 Task: Create Welcome message for coming Inmate activities for PrisonConnect Pro application.
Action: Mouse moved to (22, 82)
Screenshot: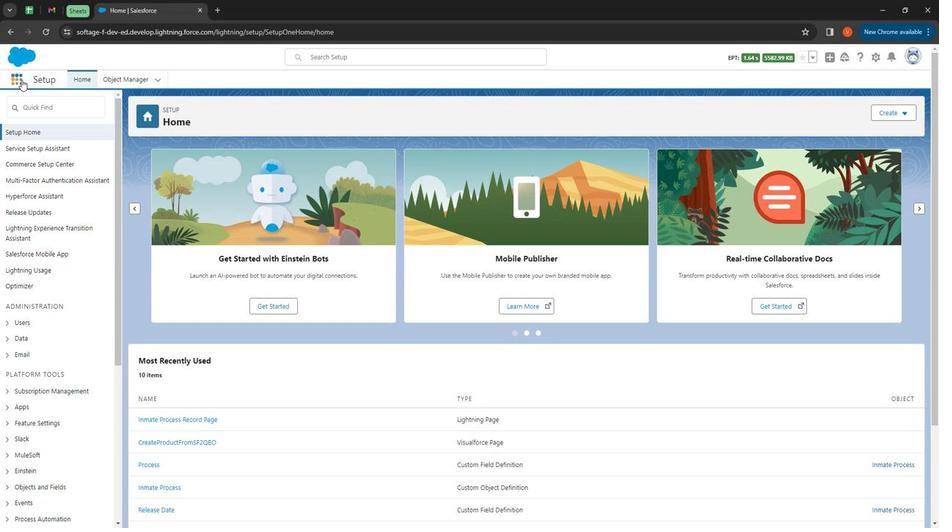 
Action: Mouse pressed left at (22, 82)
Screenshot: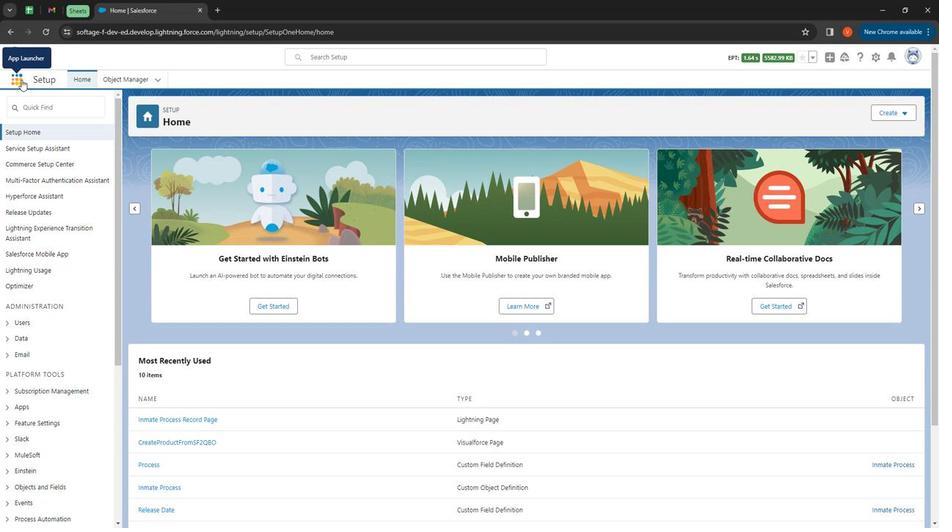 
Action: Mouse moved to (29, 253)
Screenshot: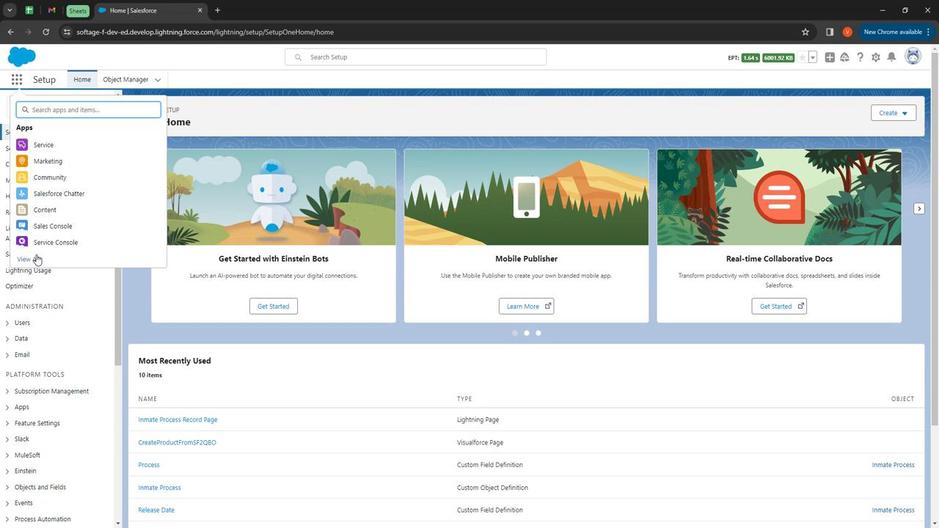 
Action: Mouse pressed left at (29, 253)
Screenshot: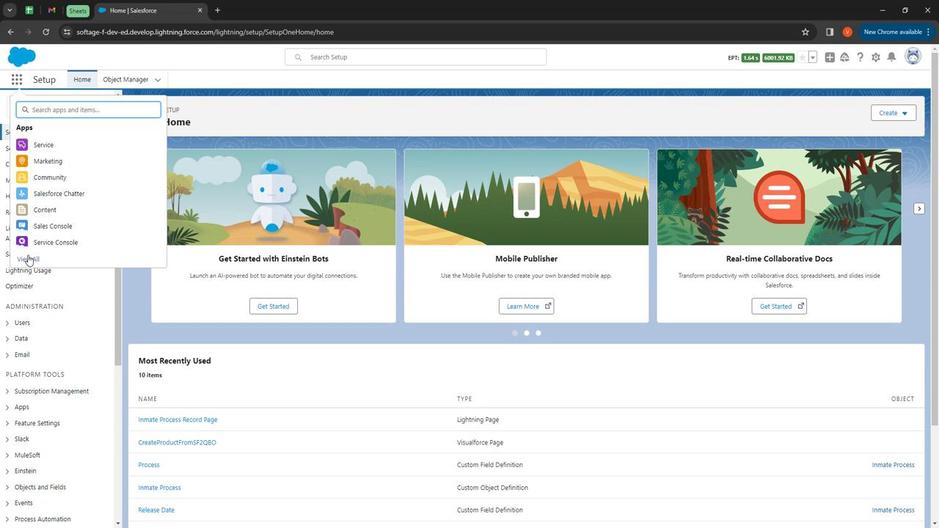 
Action: Mouse moved to (432, 267)
Screenshot: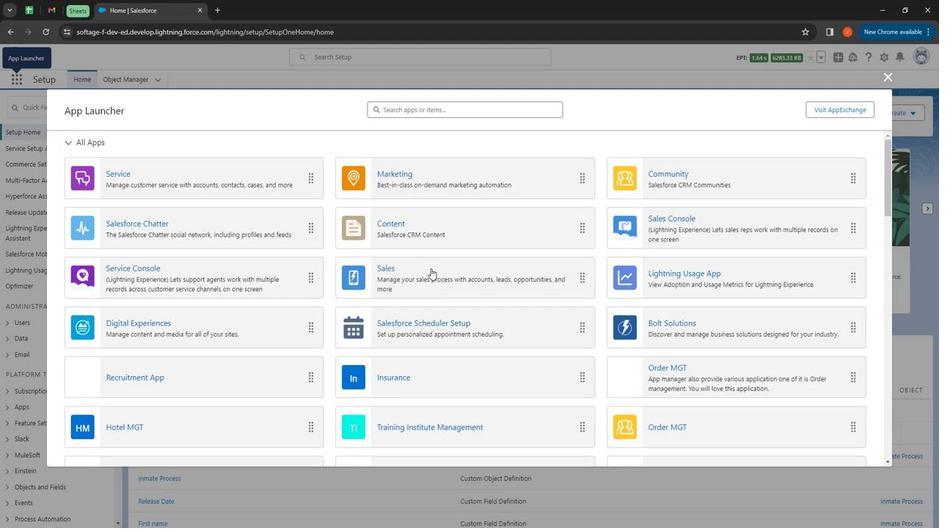
Action: Mouse scrolled (432, 266) with delta (0, 0)
Screenshot: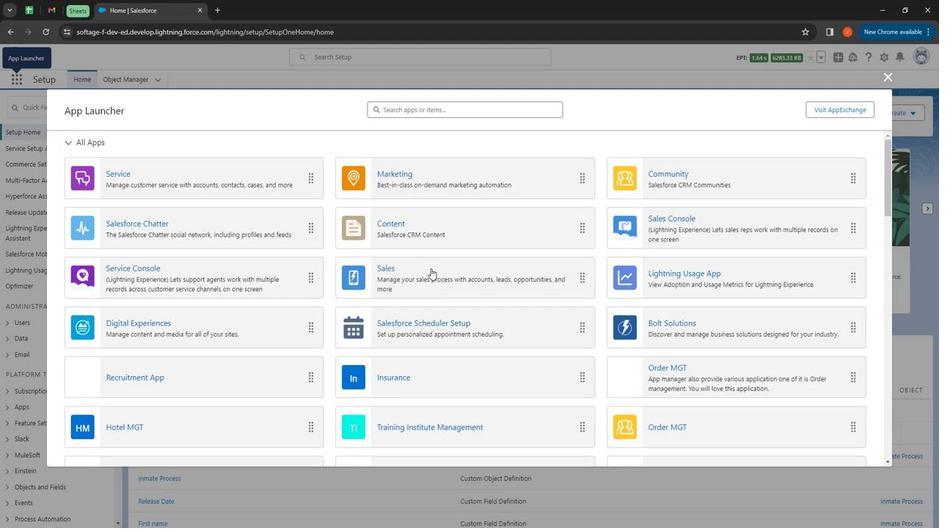 
Action: Mouse scrolled (432, 266) with delta (0, 0)
Screenshot: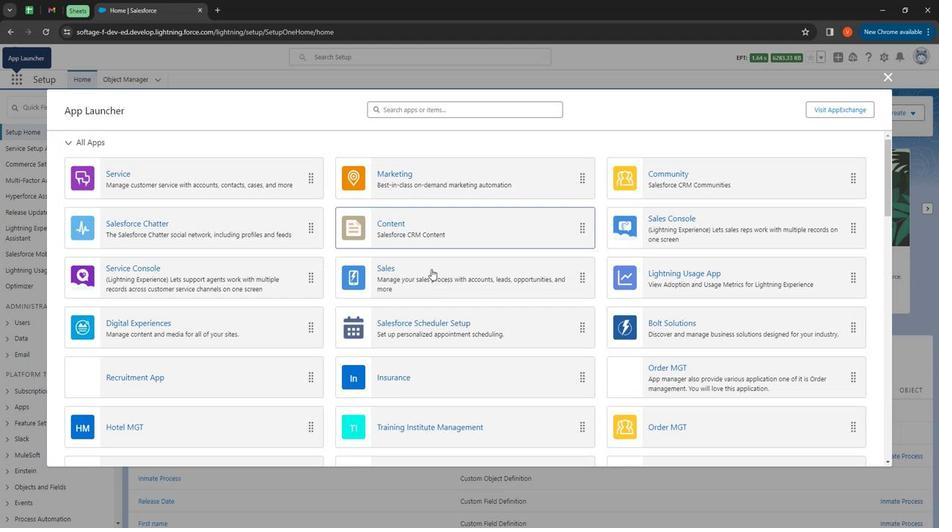 
Action: Mouse scrolled (432, 266) with delta (0, 0)
Screenshot: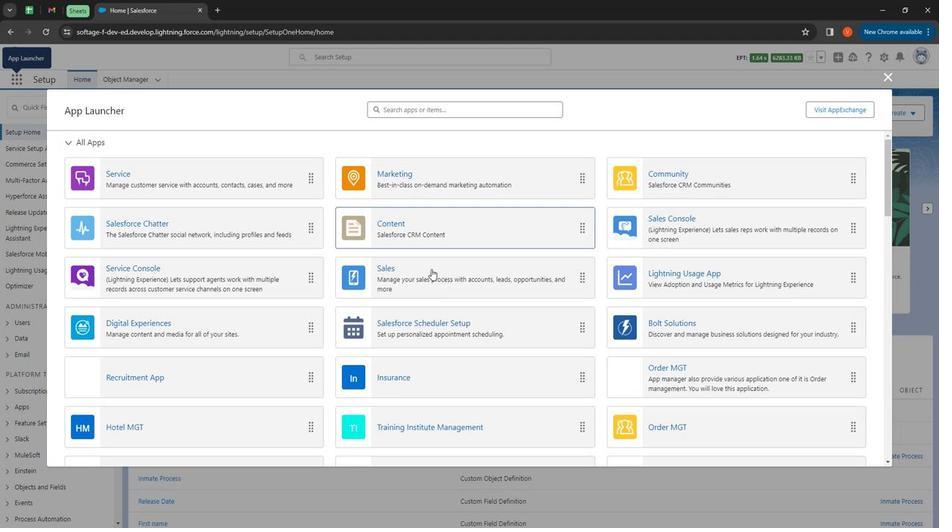 
Action: Mouse moved to (433, 268)
Screenshot: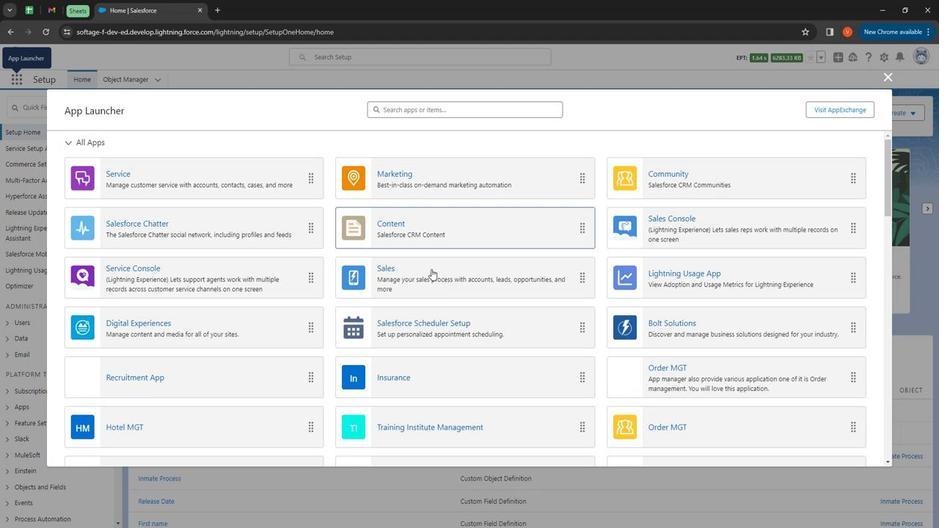 
Action: Mouse scrolled (433, 267) with delta (0, 0)
Screenshot: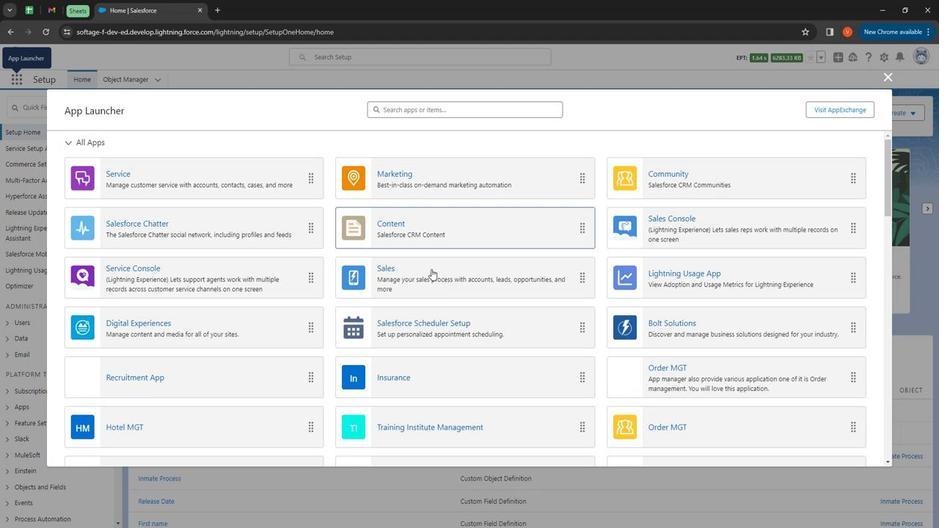 
Action: Mouse moved to (424, 367)
Screenshot: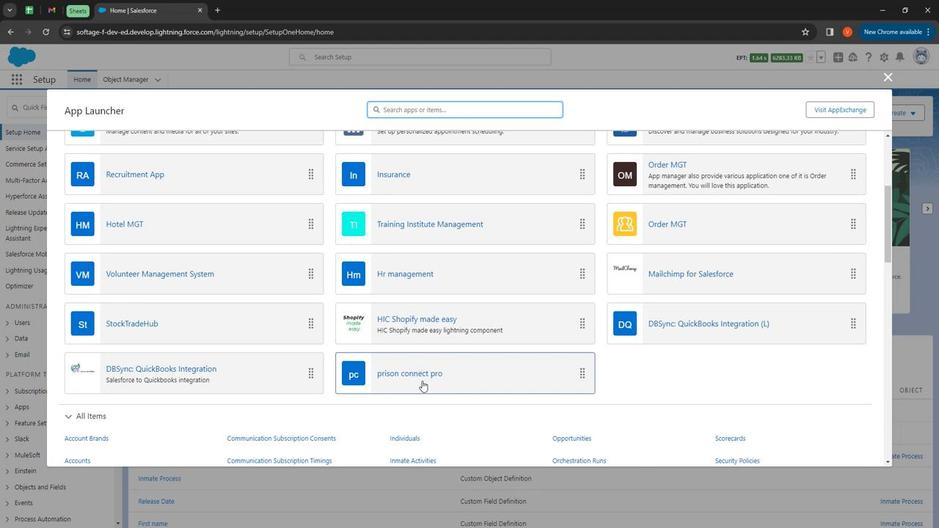 
Action: Mouse pressed left at (424, 367)
Screenshot: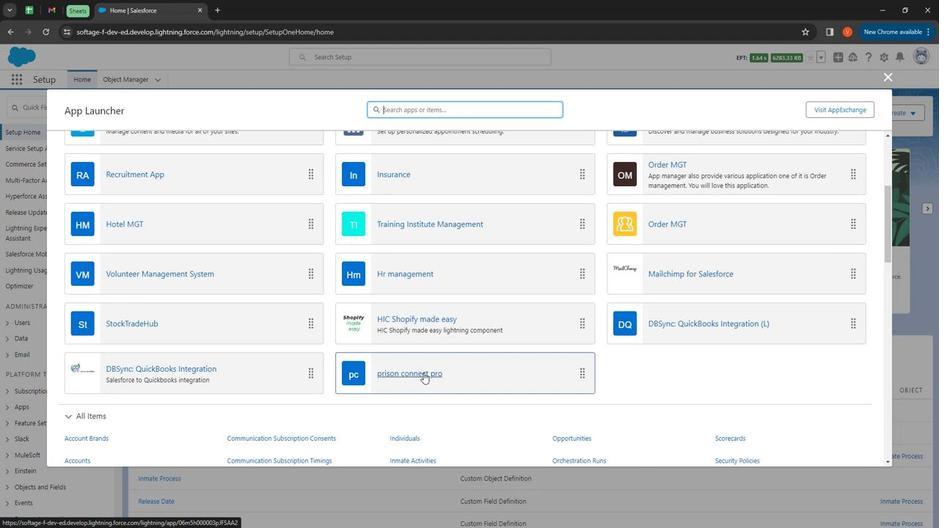 
Action: Mouse moved to (179, 80)
Screenshot: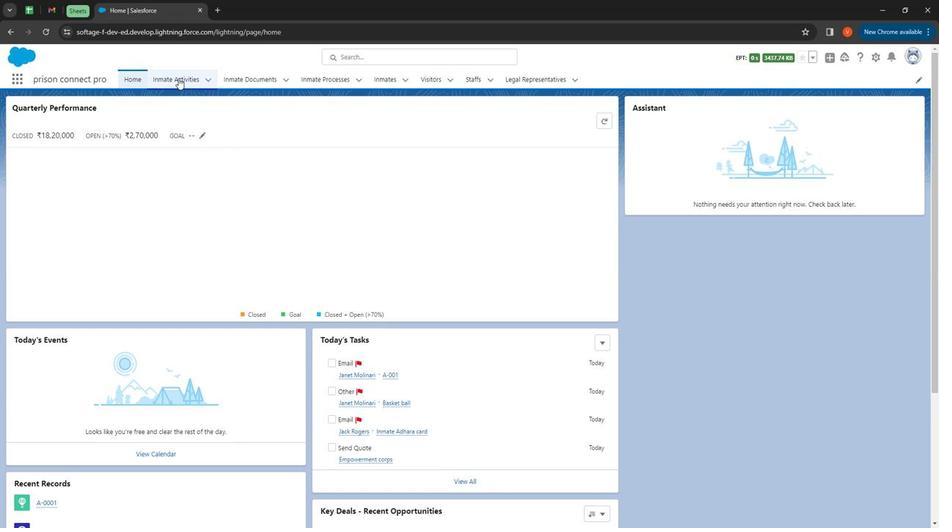 
Action: Mouse pressed left at (179, 80)
Screenshot: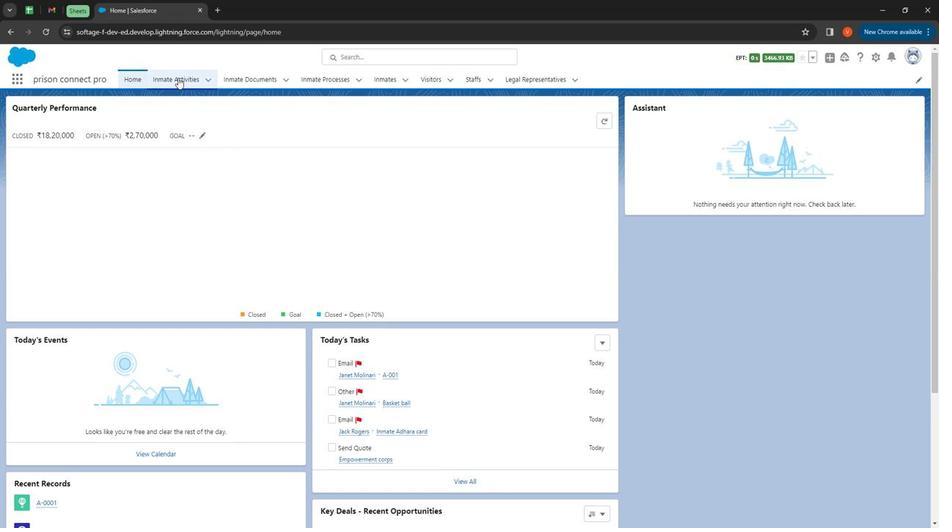 
Action: Mouse moved to (886, 61)
Screenshot: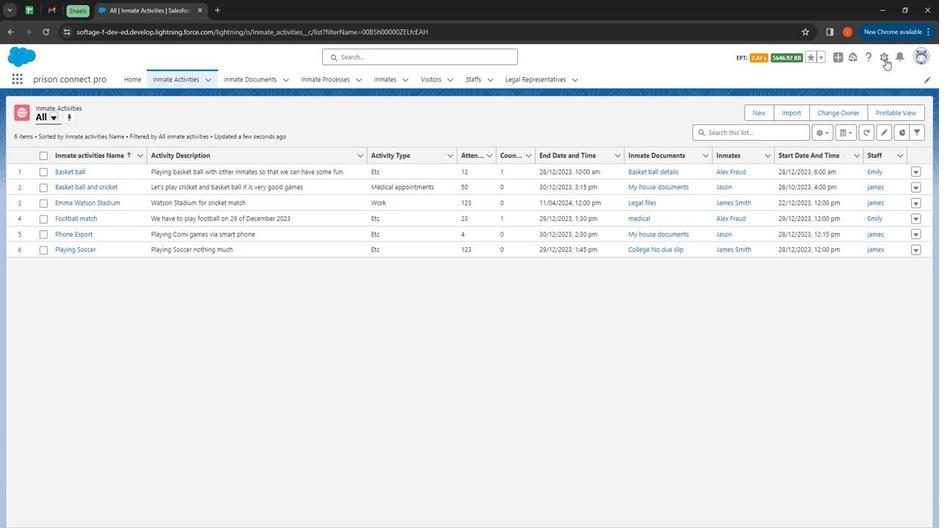 
Action: Mouse pressed left at (886, 61)
Screenshot: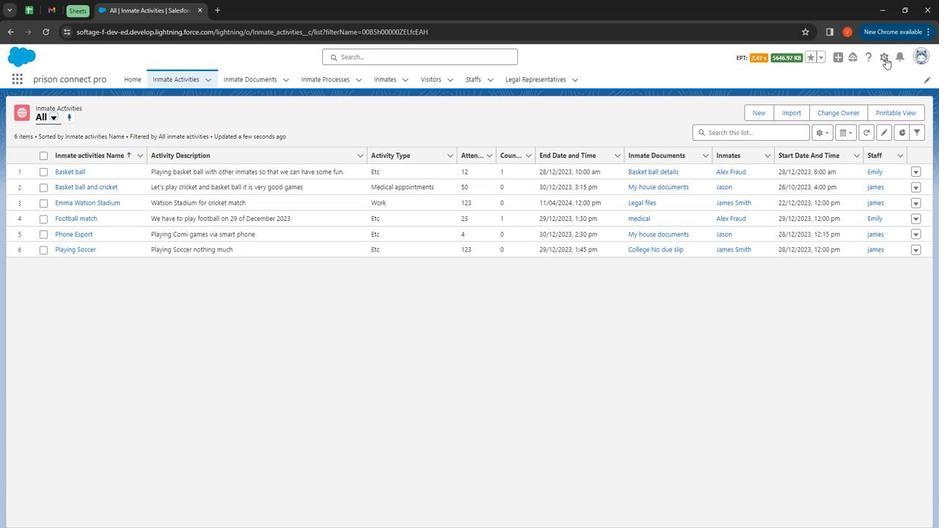 
Action: Mouse moved to (433, 287)
Screenshot: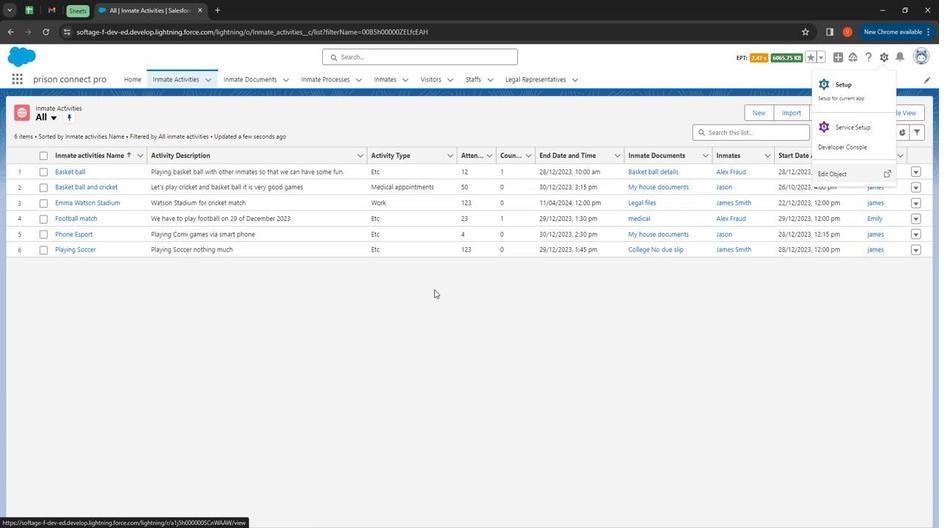 
Action: Mouse pressed left at (433, 287)
Screenshot: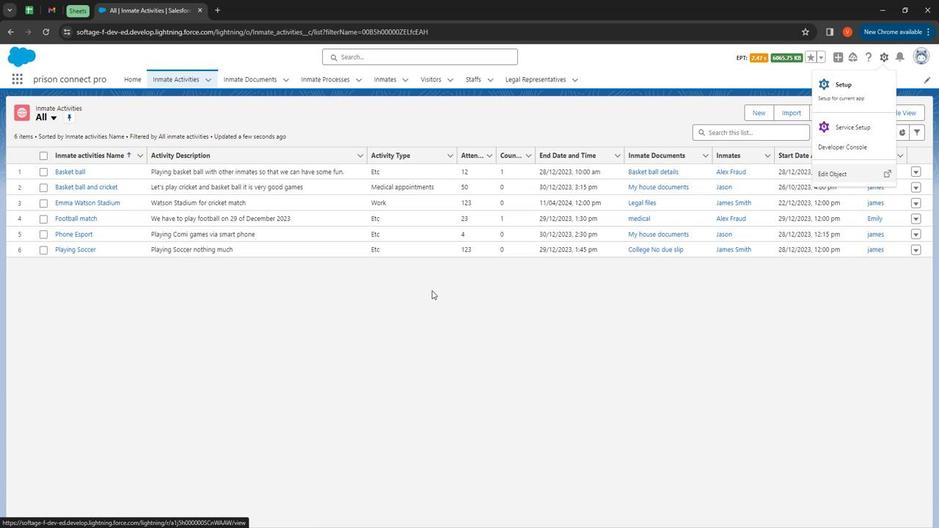 
Action: Mouse moved to (74, 174)
Screenshot: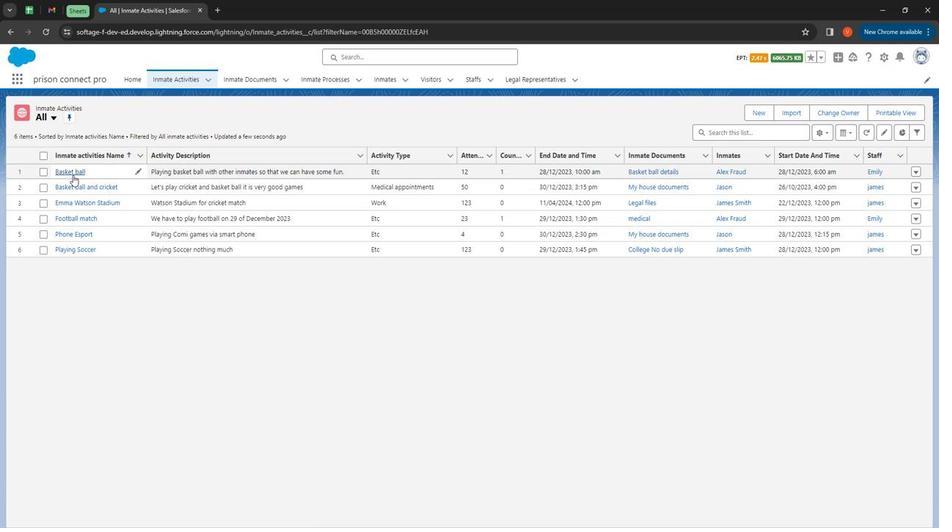 
Action: Mouse pressed left at (74, 174)
Screenshot: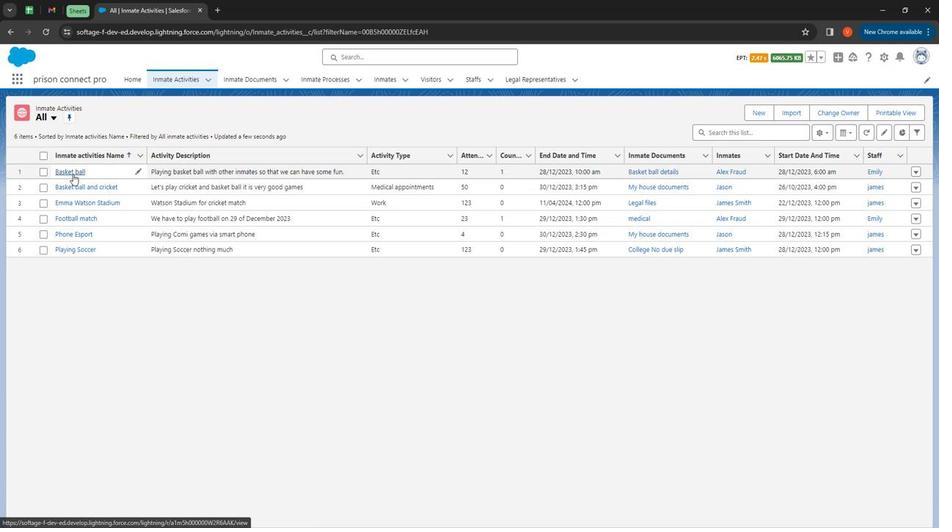 
Action: Mouse moved to (882, 59)
Screenshot: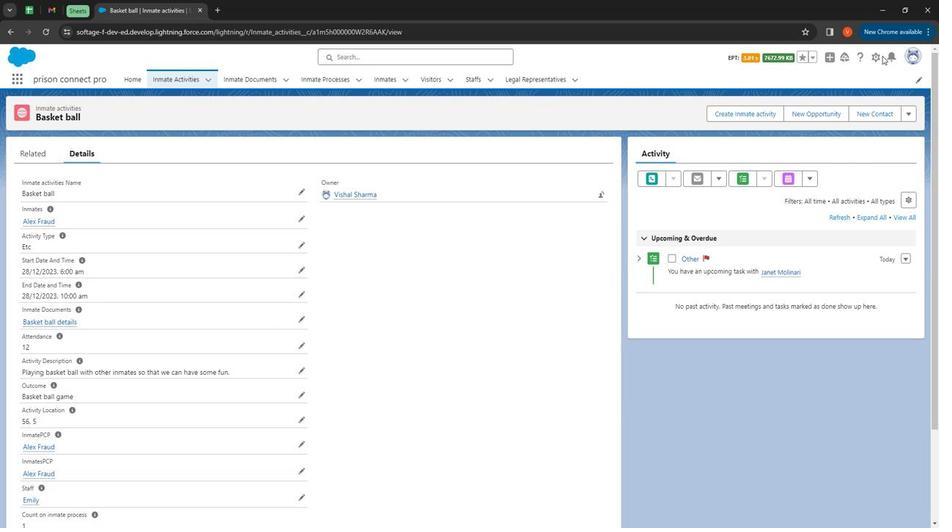 
Action: Mouse pressed left at (882, 59)
Screenshot: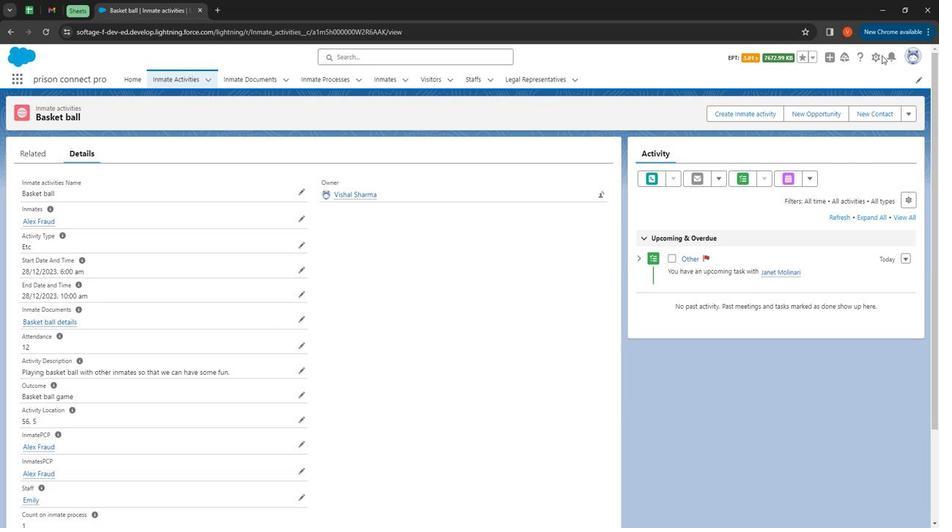 
Action: Mouse moved to (880, 59)
Screenshot: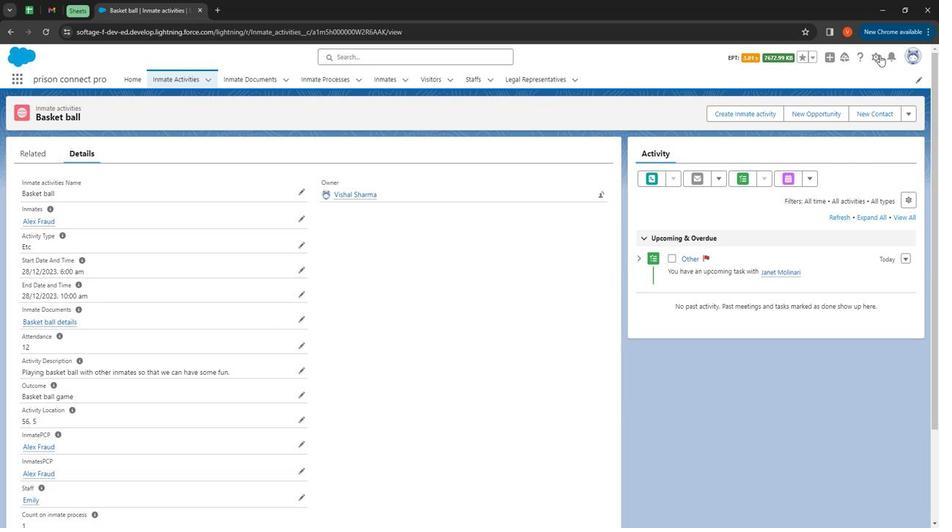 
Action: Mouse pressed left at (880, 59)
Screenshot: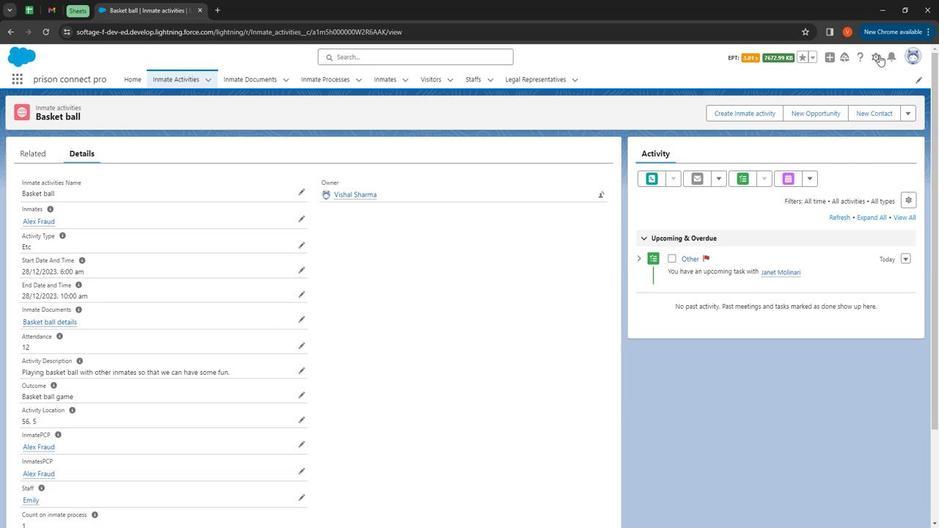 
Action: Mouse moved to (838, 173)
Screenshot: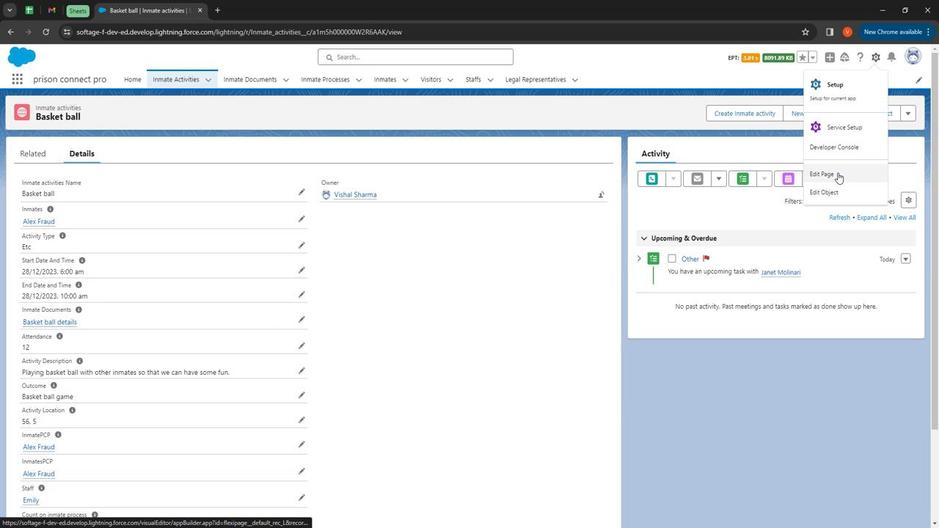 
Action: Mouse pressed left at (838, 173)
Screenshot: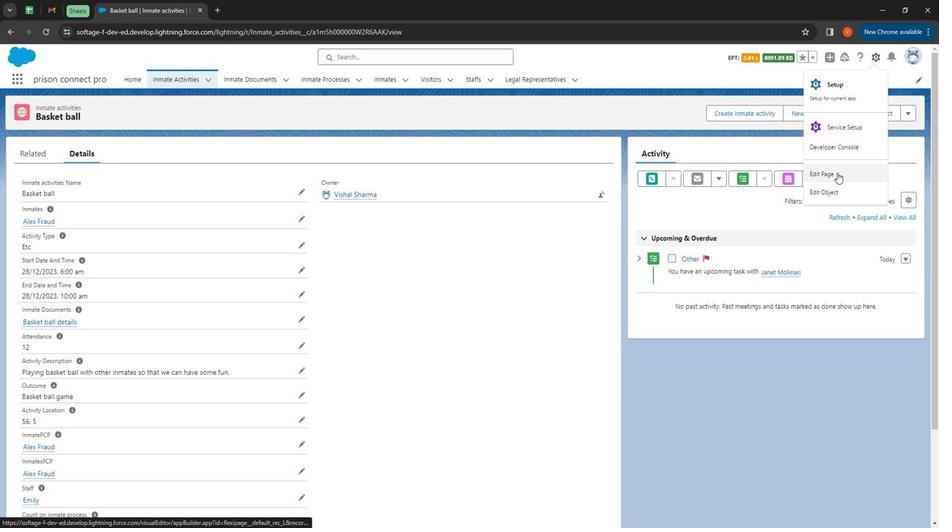 
Action: Mouse moved to (63, 136)
Screenshot: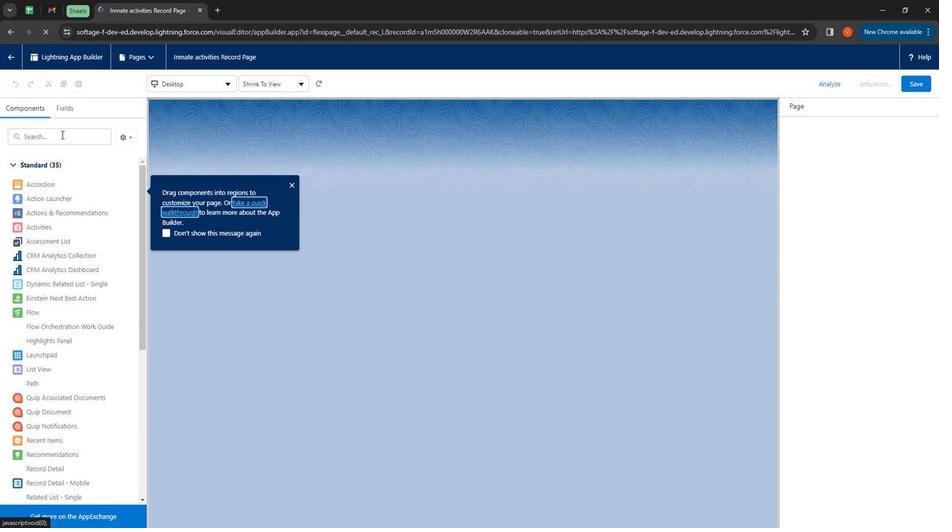 
Action: Mouse pressed left at (63, 136)
Screenshot: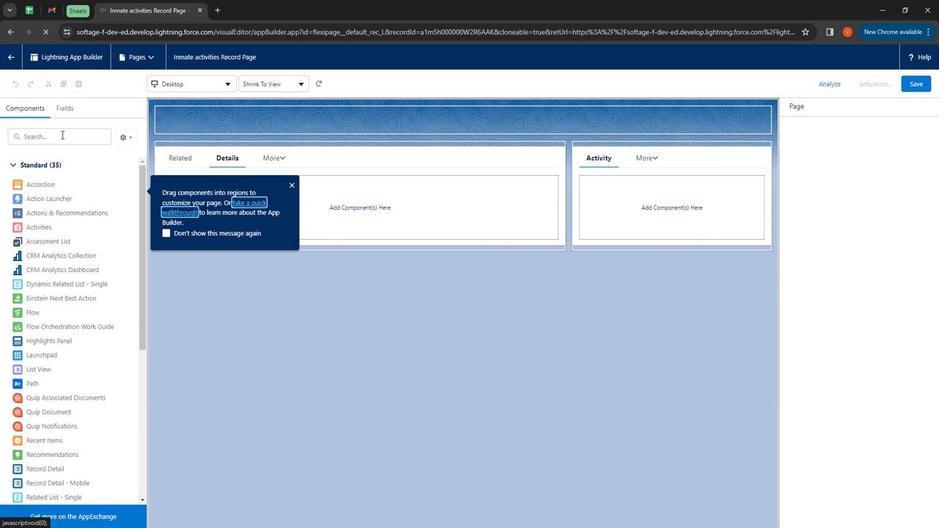 
Action: Mouse moved to (71, 139)
Screenshot: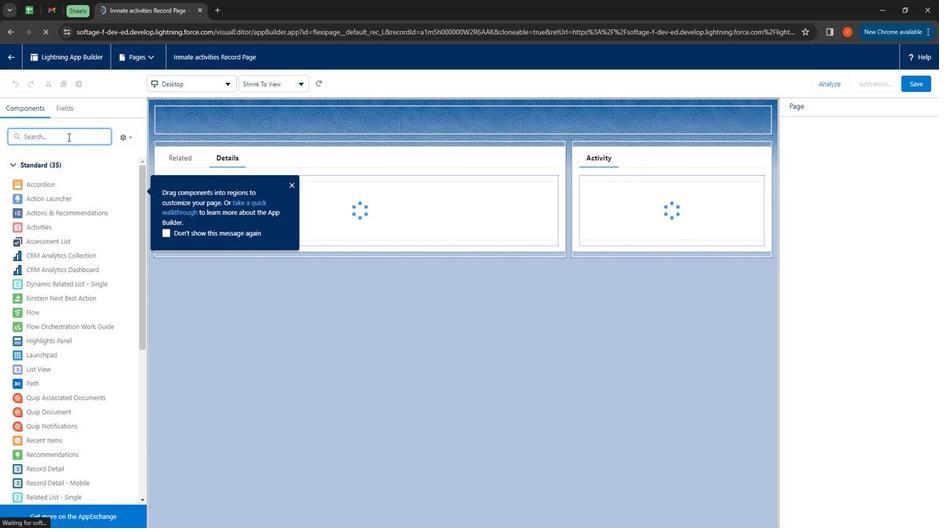 
Action: Key pressed rich<Key.space>tex
Screenshot: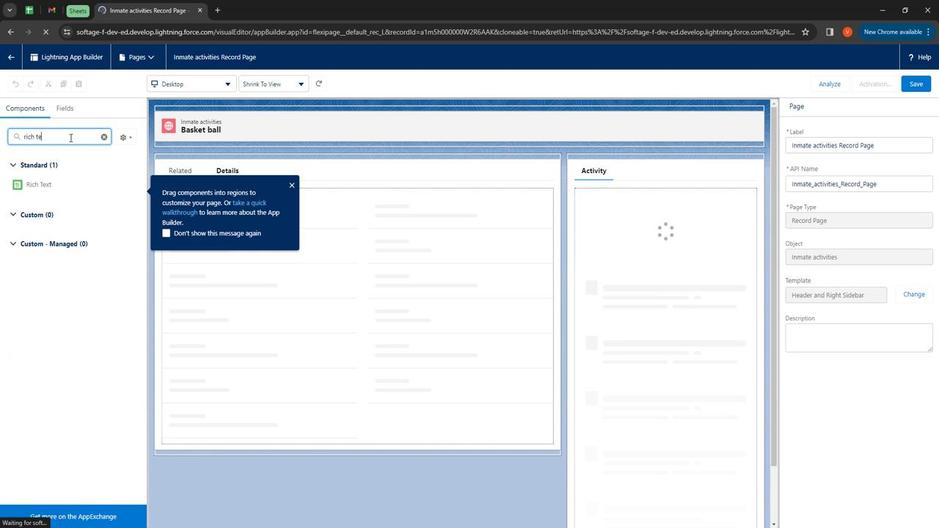 
Action: Mouse moved to (30, 185)
Screenshot: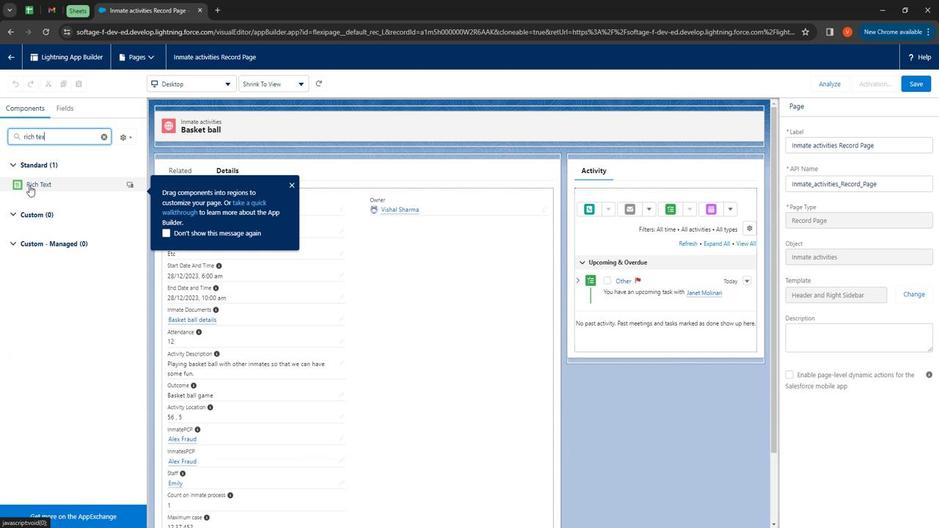 
Action: Mouse pressed left at (30, 185)
Screenshot: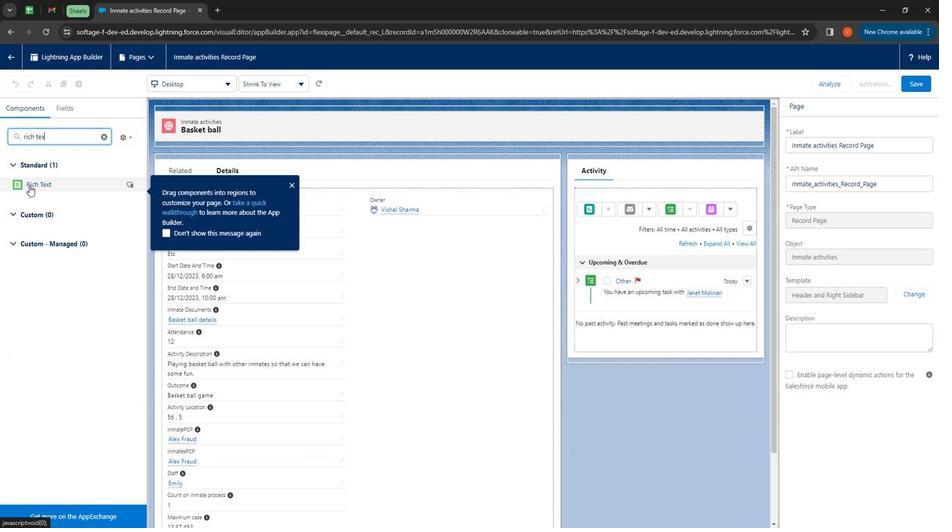 
Action: Mouse moved to (30, 186)
Screenshot: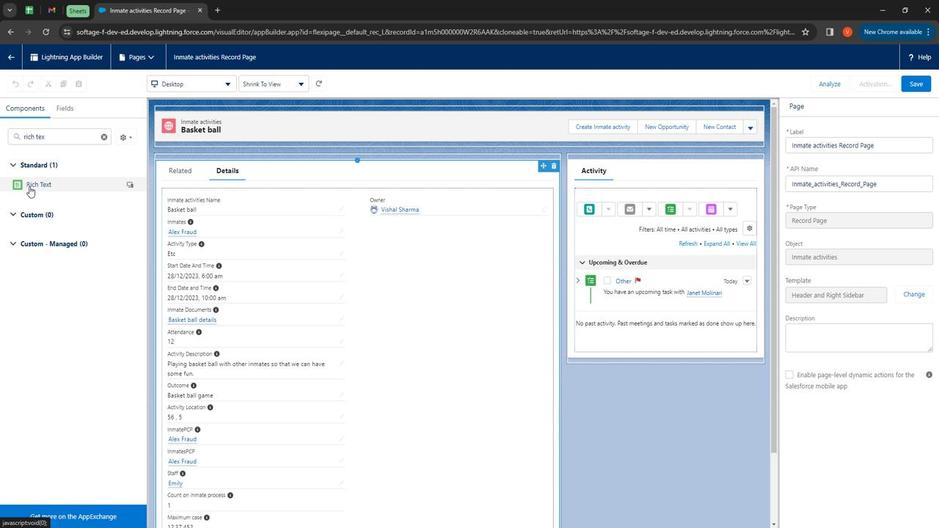 
Action: Mouse pressed left at (30, 186)
Screenshot: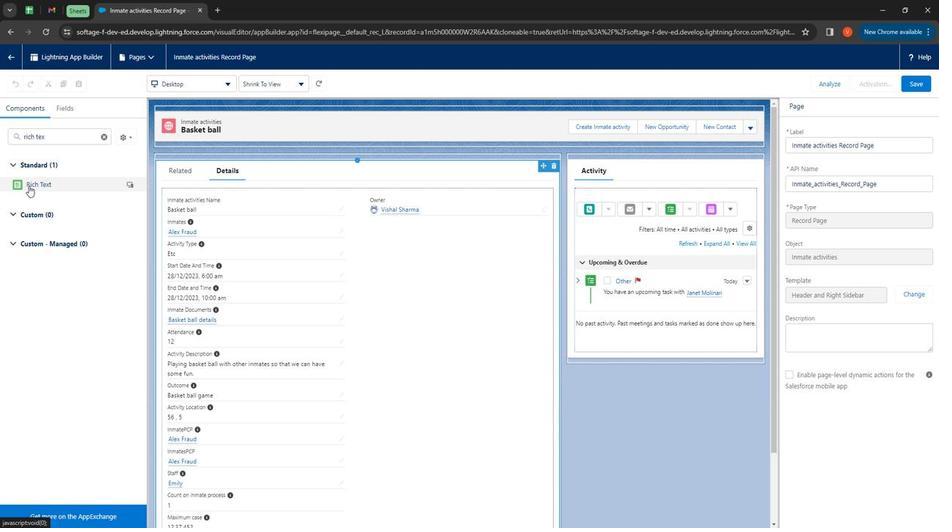 
Action: Mouse moved to (826, 223)
Screenshot: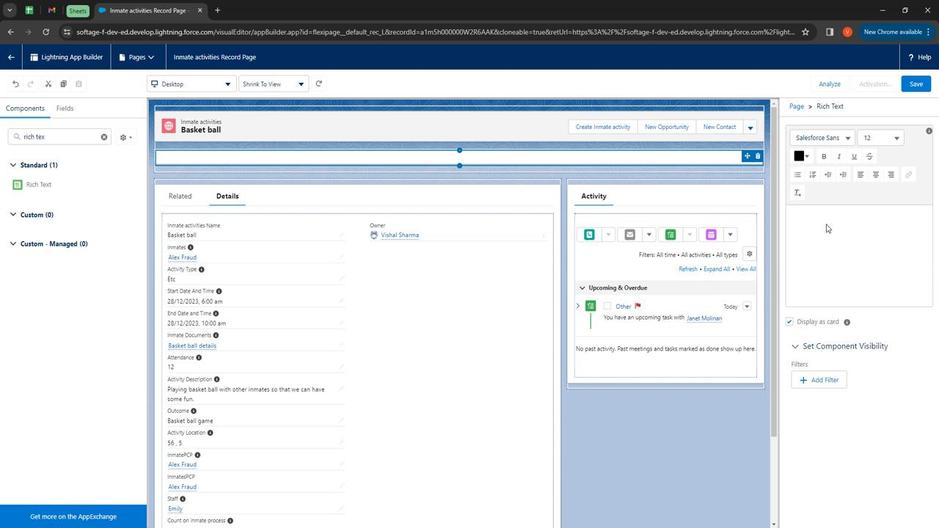 
Action: Mouse pressed left at (826, 223)
Screenshot: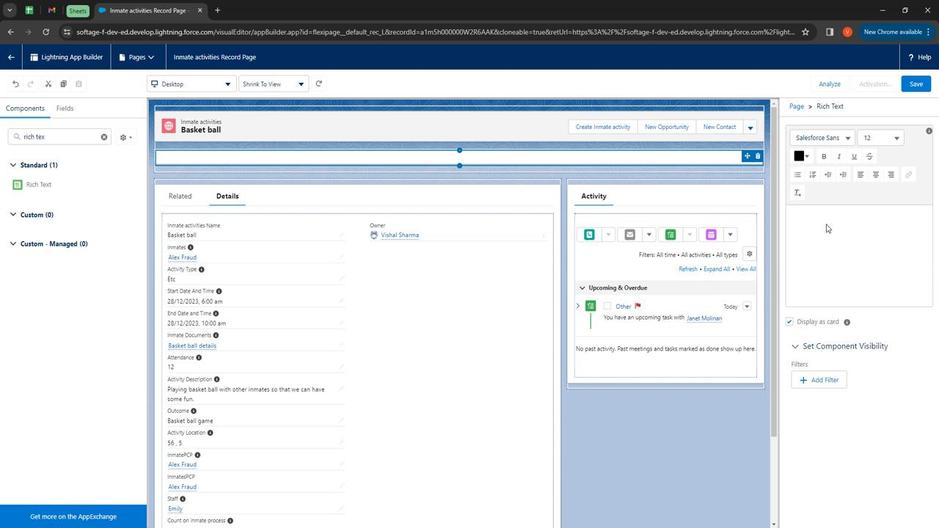 
Action: Mouse moved to (836, 179)
Screenshot: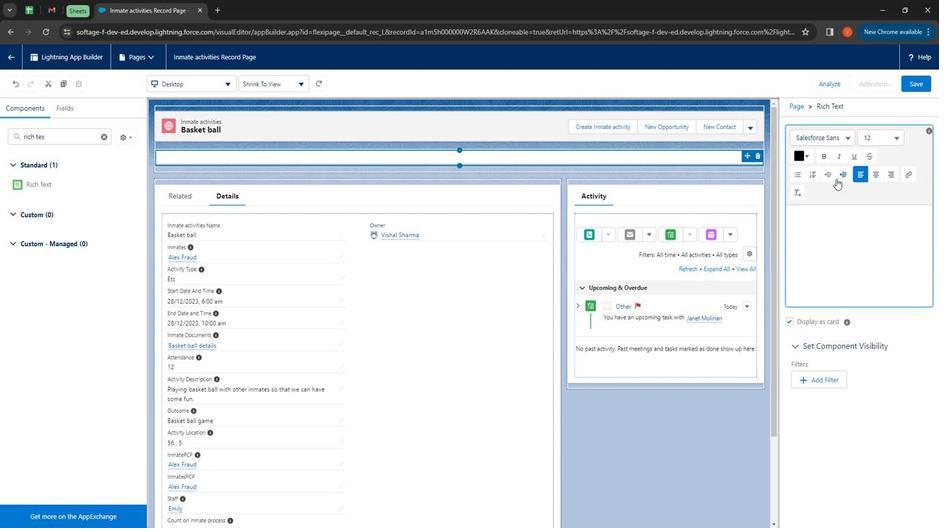 
Action: Key pressed <Key.shift><Key.shift><Key.shift><Key.shift>Welcome<Key.space>to<Key.space><Key.shift><Key.shift><Key.shift><Key.shift><Key.shift><Key.shift><Key.shift><Key.shift><Key.shift><Key.shift><Key.shift><Key.shift><Key.shift><Key.shift>Prision<Key.shift><Key.space>Connect<Key.space><Key.shift><Key.shift>Pro
Screenshot: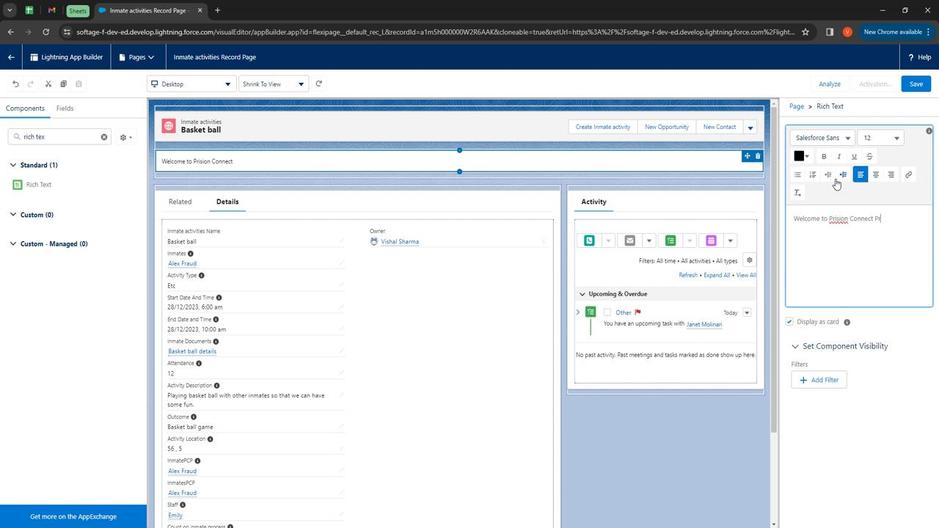 
Action: Mouse moved to (843, 218)
Screenshot: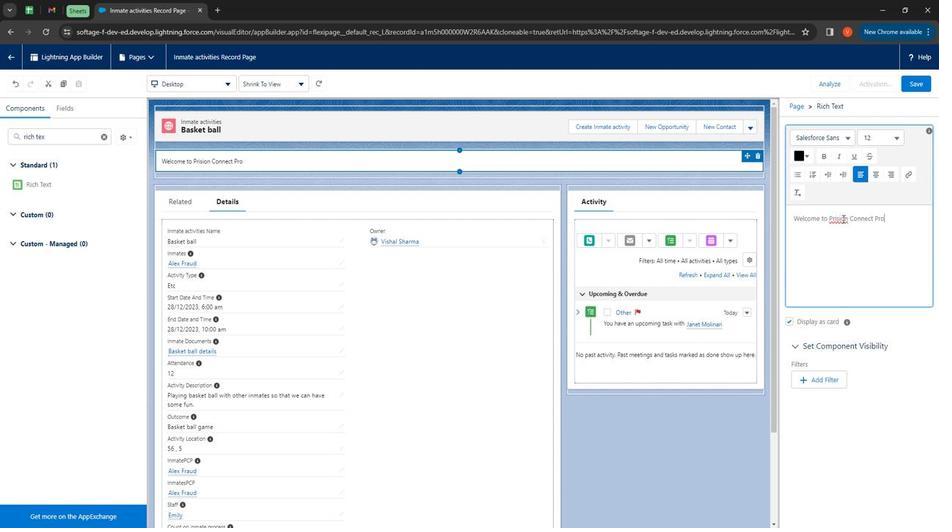 
Action: Mouse pressed right at (843, 218)
Screenshot: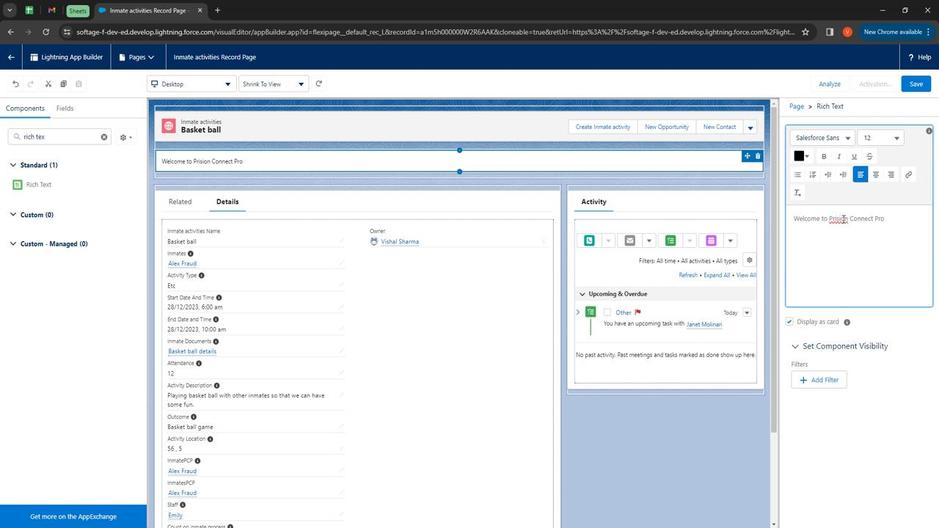 
Action: Mouse moved to (759, 233)
Screenshot: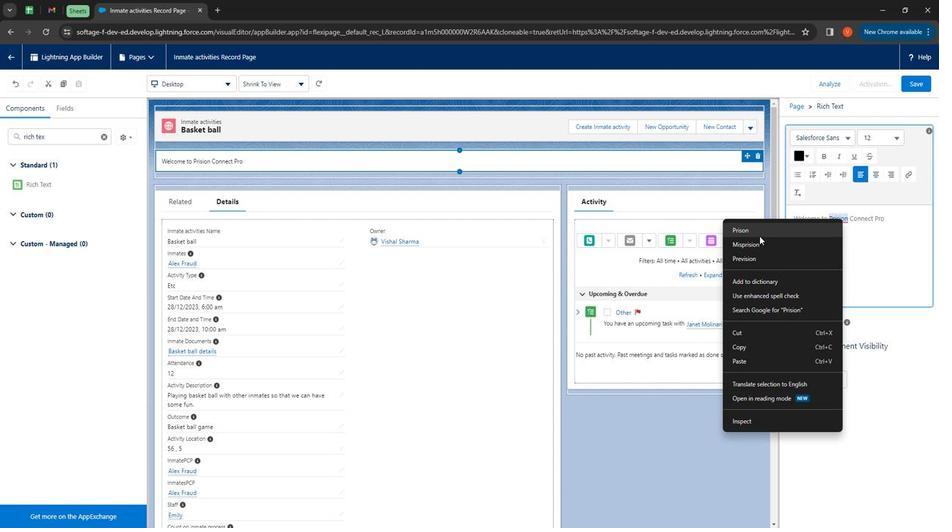 
Action: Mouse pressed left at (759, 233)
Screenshot: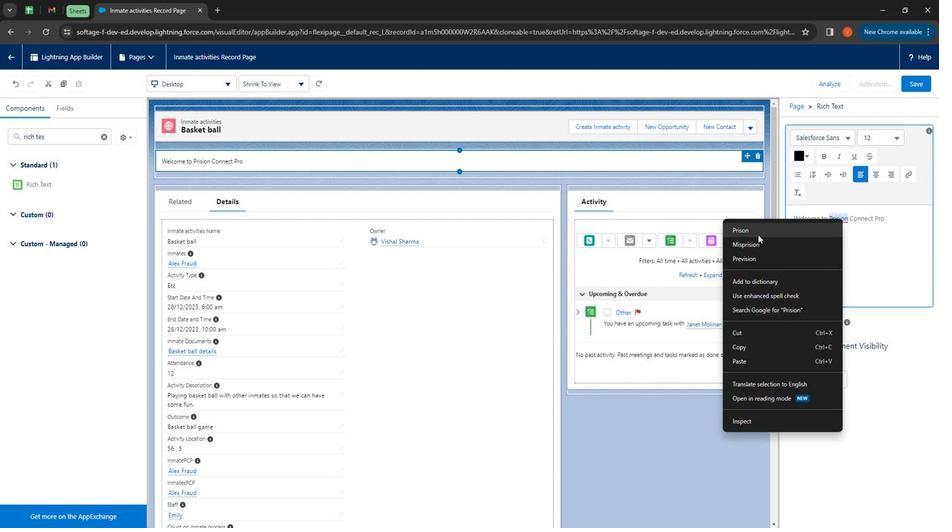 
Action: Mouse moved to (888, 215)
Screenshot: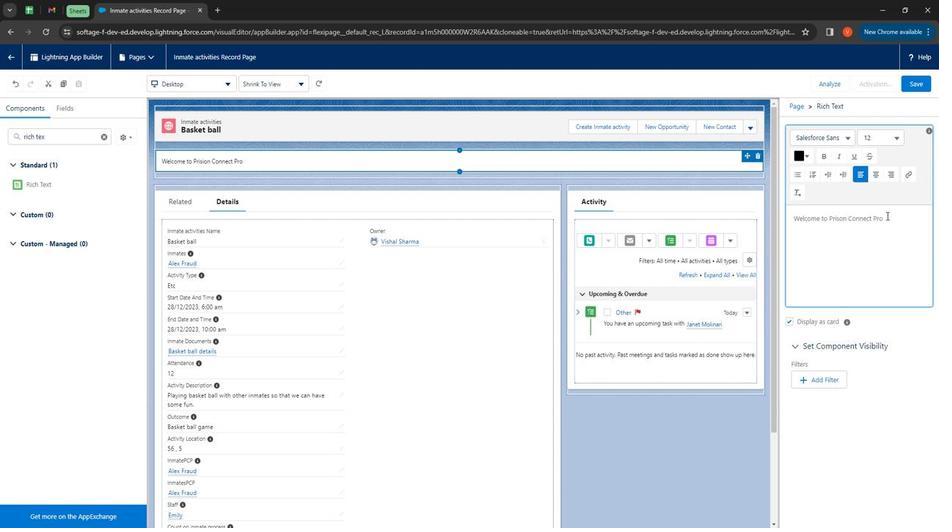 
Action: Mouse pressed left at (888, 215)
Screenshot: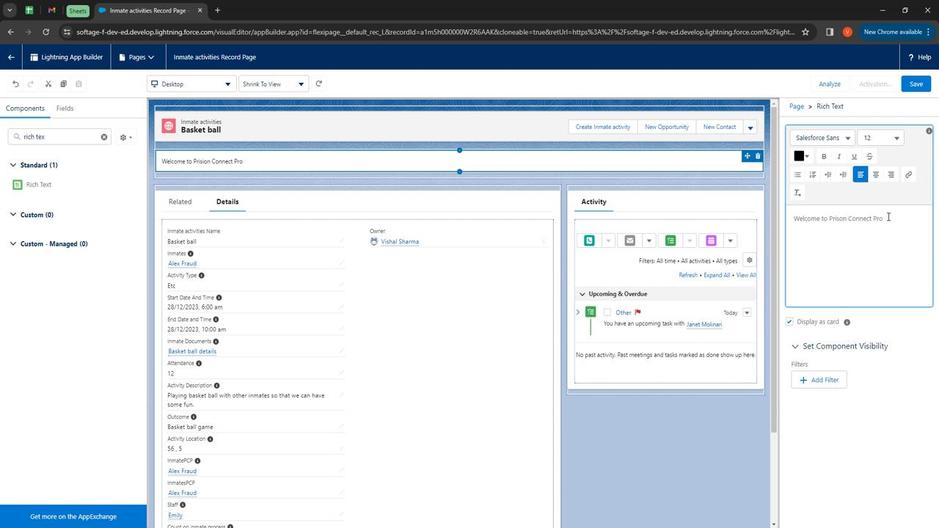 
Action: Mouse moved to (885, 215)
Screenshot: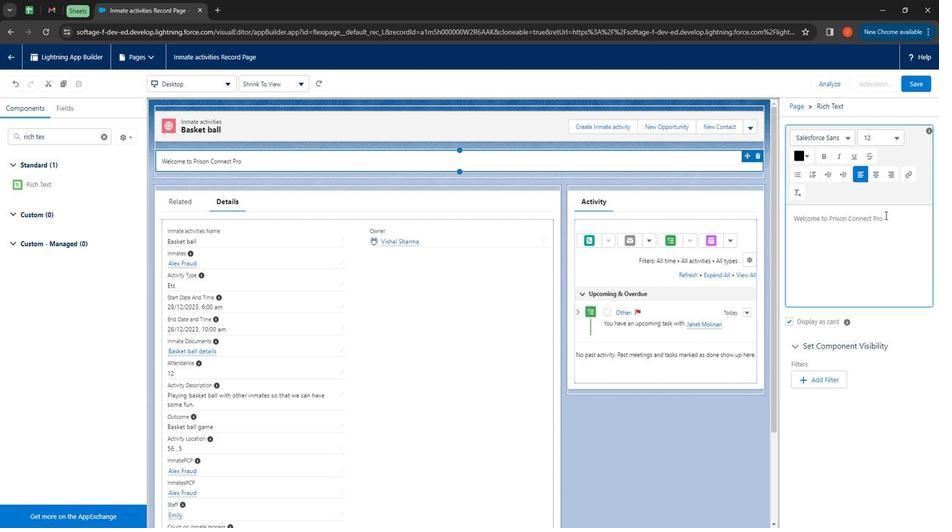 
Action: Key pressed <Key.enter><Key.shift>Dear<Key.space><Key.shift><Key.shift><Key.shift><Key.shift><Key.shift><Key.shift><Key.shift><Key.shift><Key.shift><Key.shift><Key.shift><Key.shift><Key.shift><Key.shift><Key.shift><Key.shift><Key.shift><Key.shift><Key.shift>Inmate<Key.space><Key.enter>we<Key.space>ar<Key.space>e<Key.backspace><Key.backspace>e<Key.space>dedicated<Key.space>to<Key.space>creating<Key.space>a<Key.space>positive<Key.space>and<Key.space>supportive<Key.space>environment<Key.space>for<Key.space>all<Key.space>residents<Key.space>at<Key.space><Key.shift>Prision<Key.space>co<Key.backspace><Key.backspace><Key.backspace><Key.backspace><Key.backspace><Key.backspace>on<Key.space>connect<Key.space>pro<Key.space>application.<Key.space><Key.shift>As<Key.space>part<Key.space>of<Key.space>our<Key.space>commitment<Key.space>to<Key.space>your<Key.space>well<Key.space>being<Key.space>we<Key.space>offer<Key.space>various<Key.space>programs<Key.space>and<Key.space>support<Key.space>initiatives
Screenshot: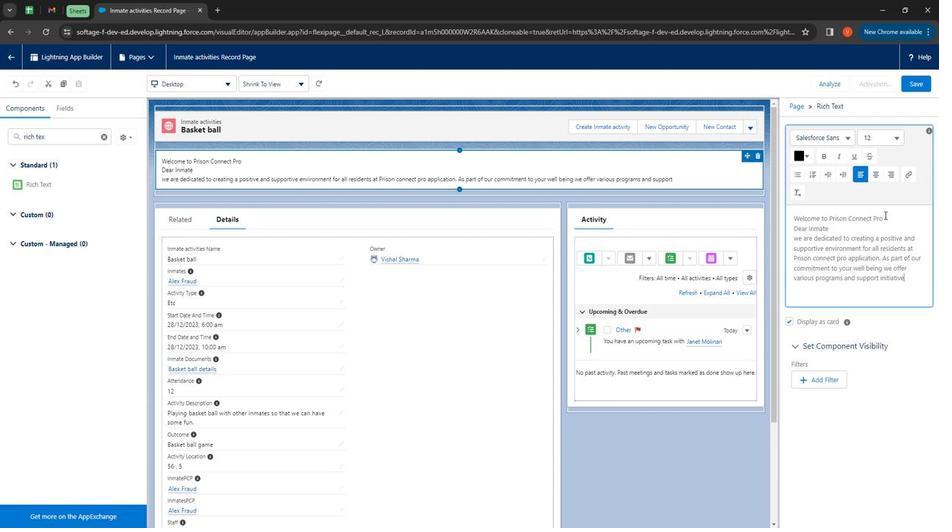 
Action: Mouse moved to (879, 279)
Screenshot: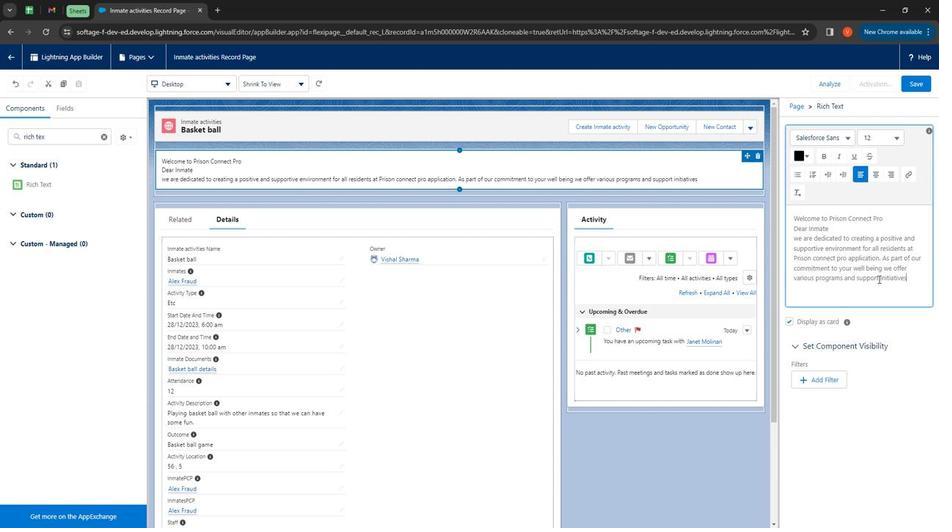 
Action: Key pressed <Key.enter><Key.shift><Key.shift><Key.shift><Key.shift><Key.shift><Key.shift><Key.shift><Key.shift><Key.shift><Key.shift><Key.shift>Reminders<Key.left><Key.left><Key.left><Key.left><Key.left><Key.left><Key.left><Key.left><Key.left><Key.enter><Key.up><Key.down><Key.right><Key.right><Key.right><Key.right><Key.right><Key.right><Key.right><Key.right><Key.right>
Screenshot: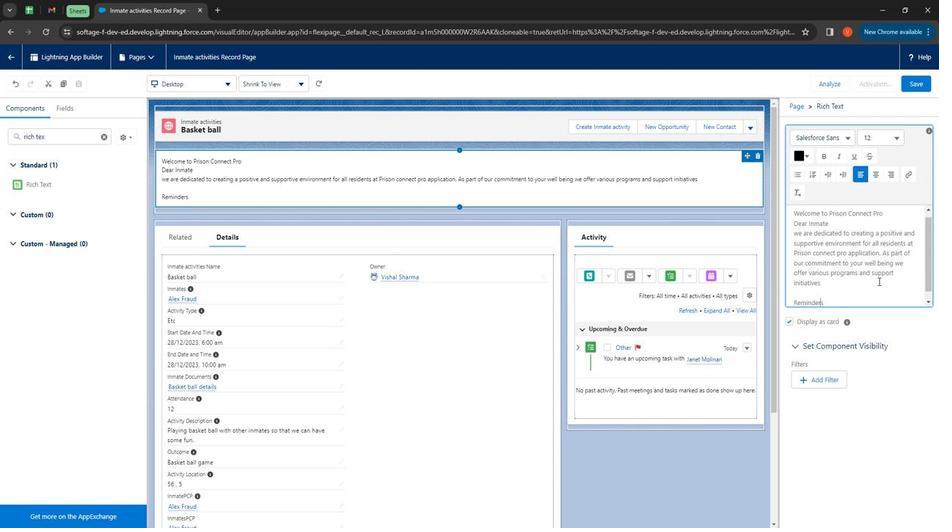 
Action: Mouse moved to (843, 282)
Screenshot: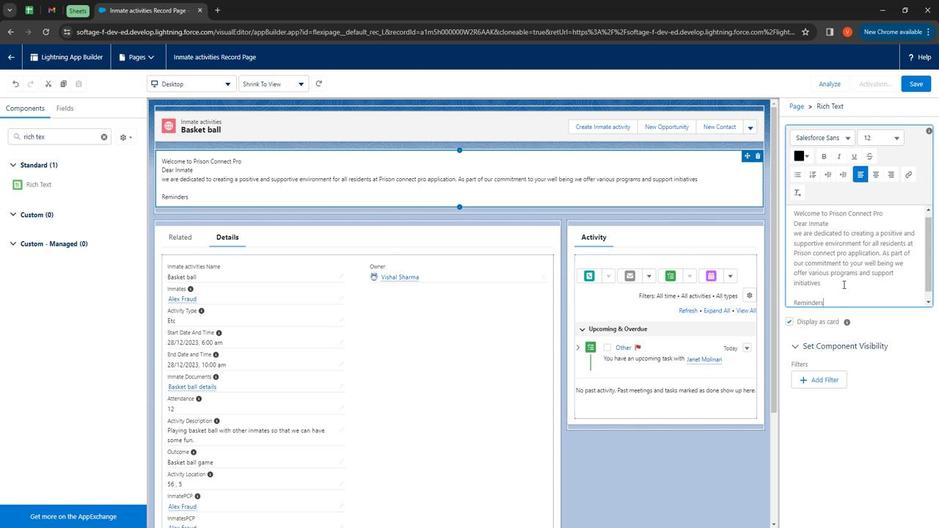 
Action: Mouse scrolled (843, 281) with delta (0, 0)
Screenshot: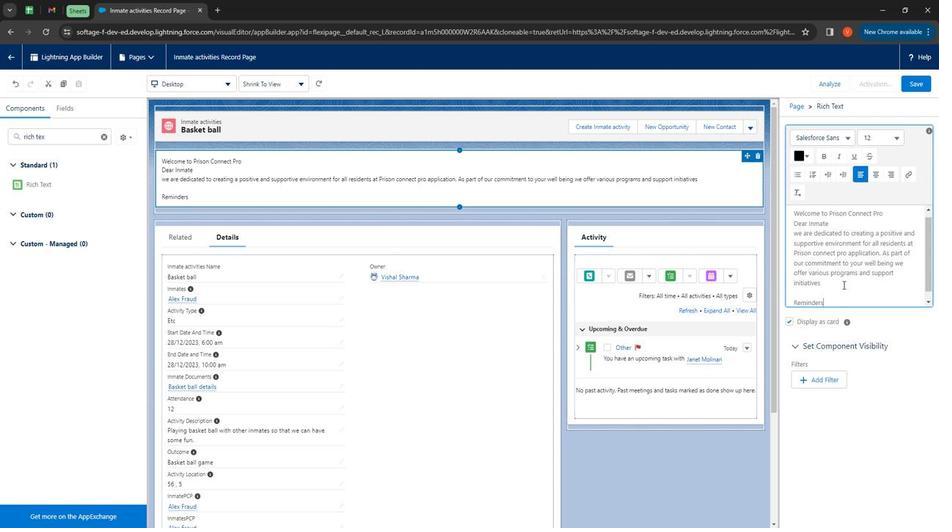 
Action: Mouse moved to (845, 284)
Screenshot: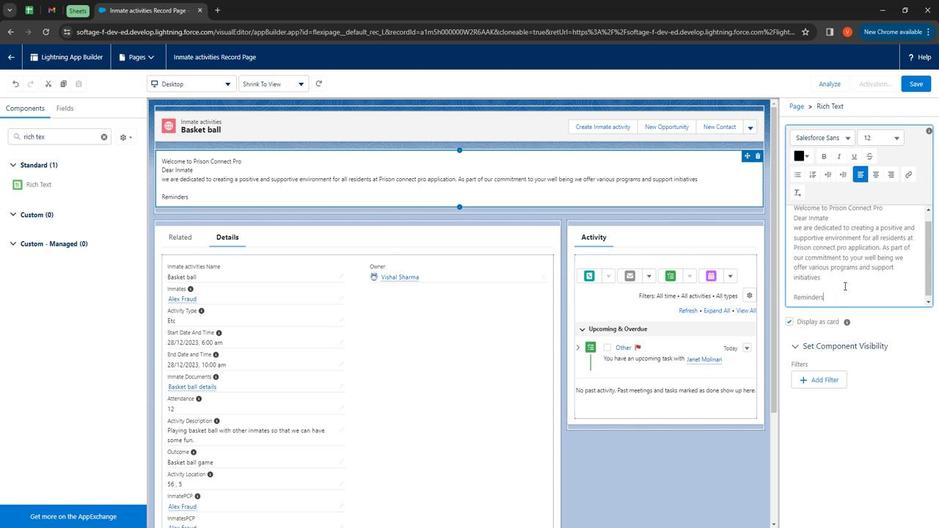 
Action: Mouse scrolled (845, 283) with delta (0, 0)
Screenshot: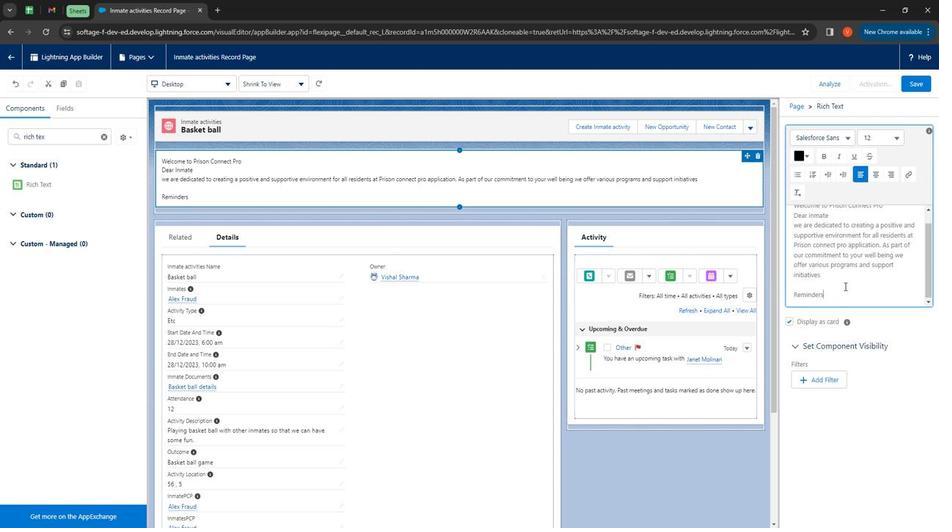 
Action: Mouse moved to (838, 292)
Screenshot: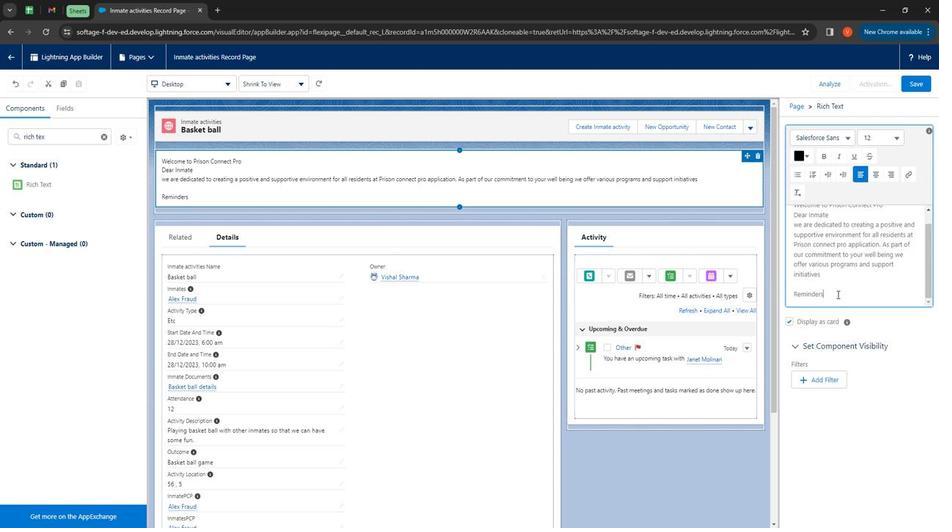 
Action: Key pressed <Key.enter><Key.shift>Please<Key.space>
Screenshot: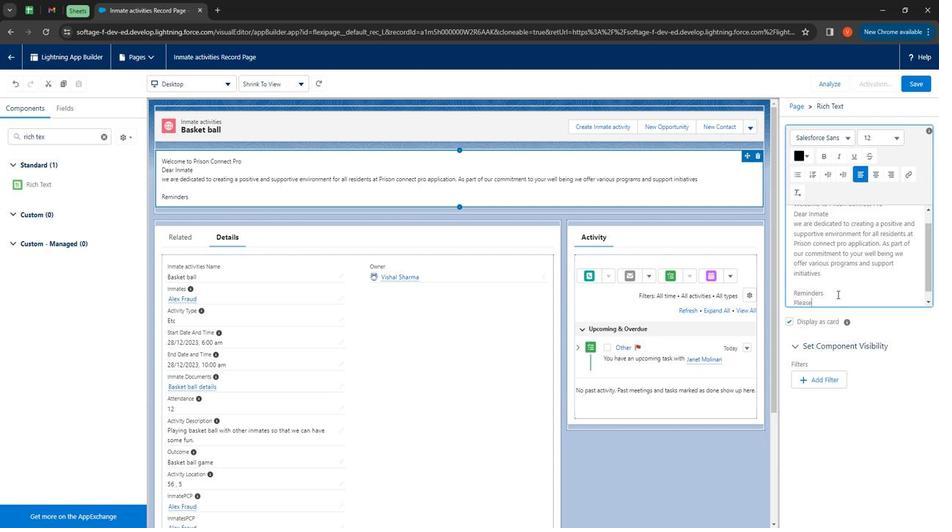 
Action: Mouse moved to (838, 292)
Screenshot: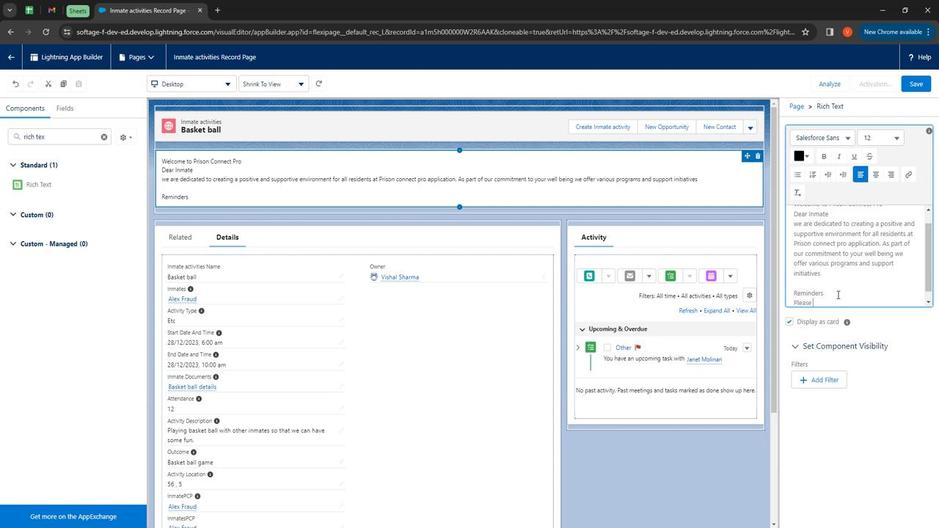 
Action: Key pressed be<Key.space>on<Key.space>time<Key.space>for<Key.space><Key.shift>Scheduled<Key.space><Key.shift>Sessions<Key.space>to<Key.space>make<Key.space>out<Key.space>of<Key.space>each<Key.space>opportunity.<Key.enter><Key.shift><Key.shift><Key.shift><Key.shift><Key.shift><Key.shift><Key.shift><Key.shift><Key.shift><Key.shift><Key.shift><Key.shift><Key.shift><Key.shift><Key.shift><Key.shift><Key.shift><Key.shift><Key.shift><Key.shift><Key.shift><Key.shift><Key.shift><Key.shift><Key.shift><Key.shift><Key.shift><Key.shift><Key.shift><Key.shift><Key.shift><Key.shift><Key.shift><Key.shift><Key.shift><Key.shift><Key.shift><Key.shift><Key.shift><Key.shift><Key.shift><Key.shift><Key.shift><Key.shift><Key.shift><Key.shift><Key.shift><Key.shift><Key.shift><Key.shift><Key.shift><Key.shift><Key.shift><Key.shift><Key.shift><Key.shift><Key.shift><Key.shift><Key.shift><Key.shift>If<Key.space>you<Key.space>have<Key.space>any<Key.space>auestions<Key.space>or<Key.space>need<Key.space>assistance<Key.space>feel<Key.space>free<Key.space>to<Key.space>reach<Key.space>out<Key.space>our<Key.space>admin.
Screenshot: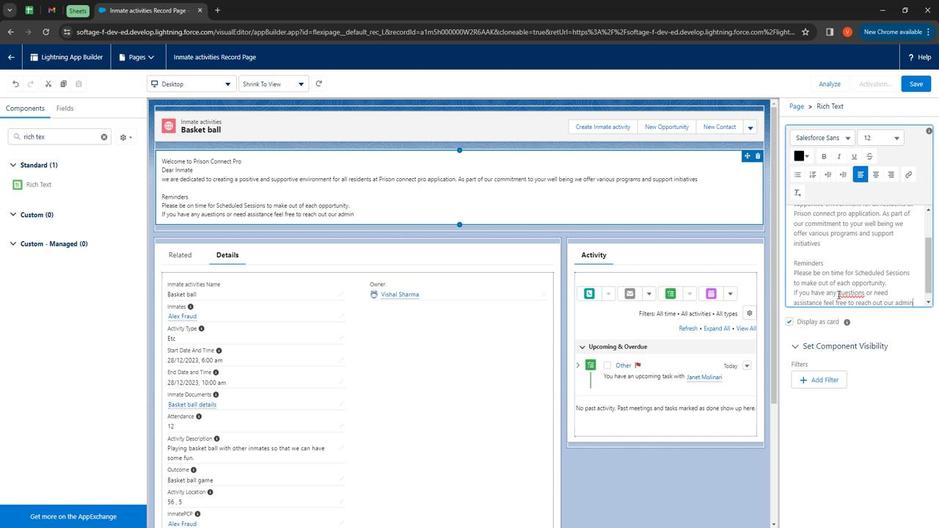
Action: Mouse moved to (851, 293)
Screenshot: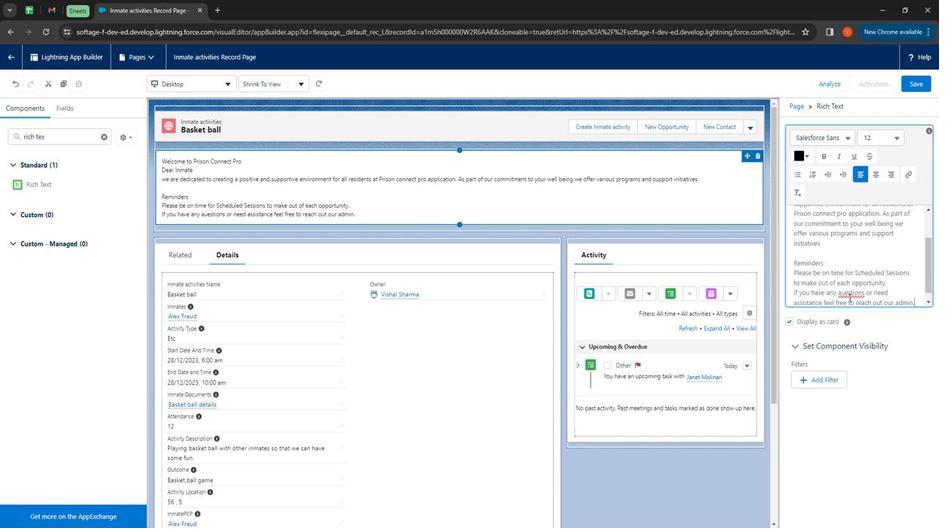 
Action: Mouse pressed right at (851, 293)
Screenshot: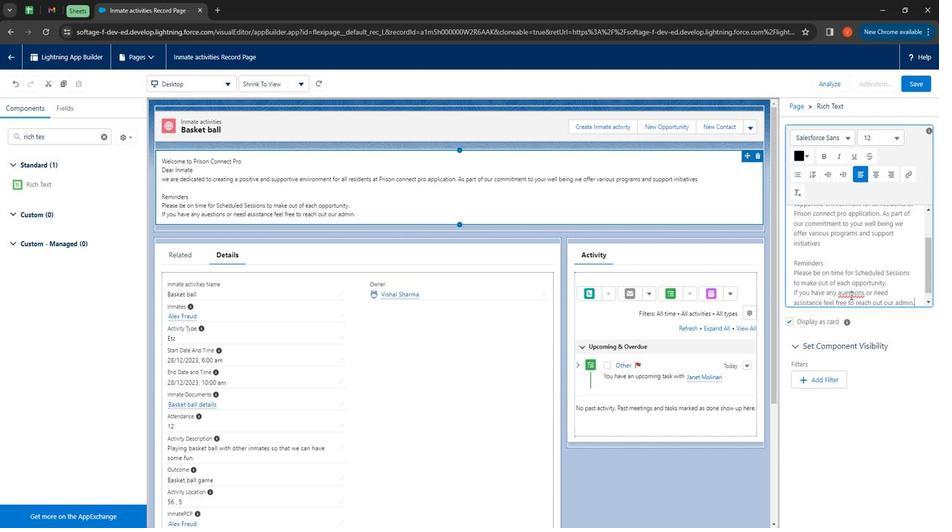 
Action: Mouse moved to (812, 304)
Screenshot: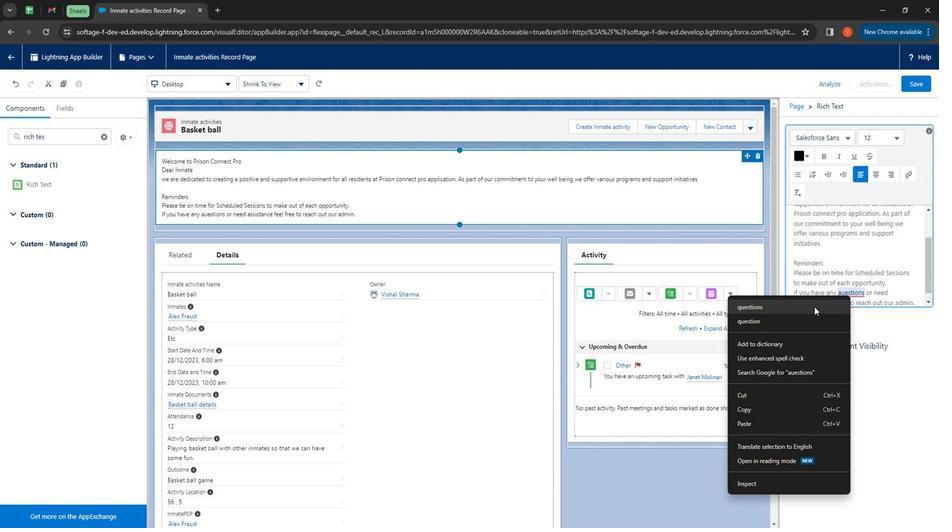 
Action: Mouse pressed left at (812, 304)
Screenshot: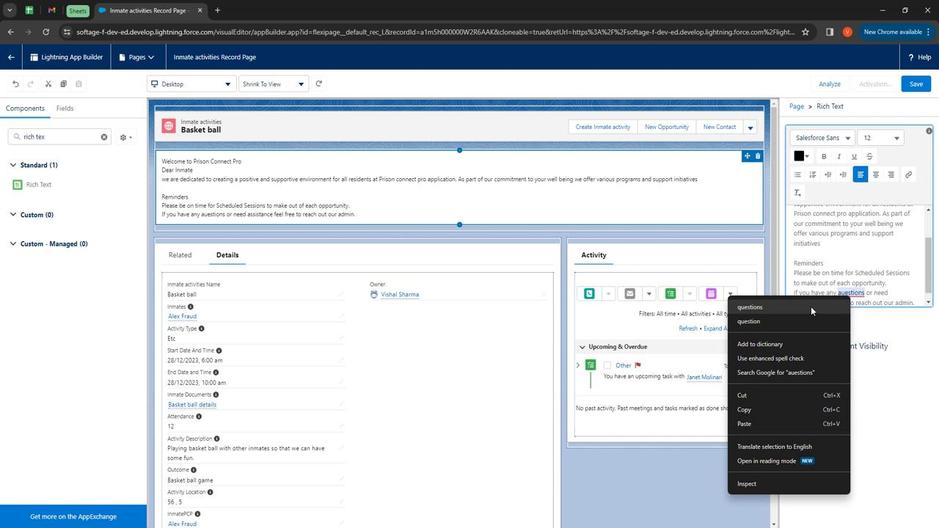 
Action: Mouse moved to (794, 292)
Screenshot: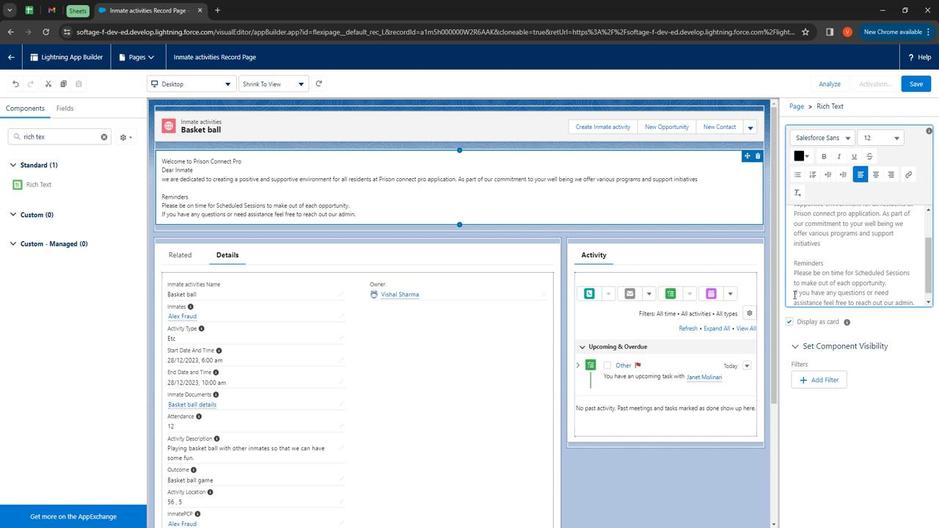 
Action: Mouse pressed left at (794, 292)
Screenshot: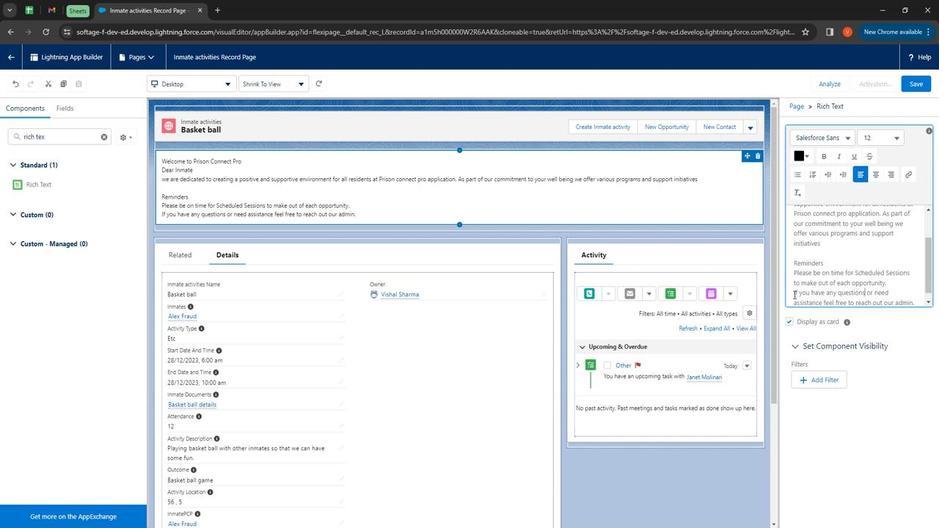 
Action: Mouse moved to (820, 302)
Screenshot: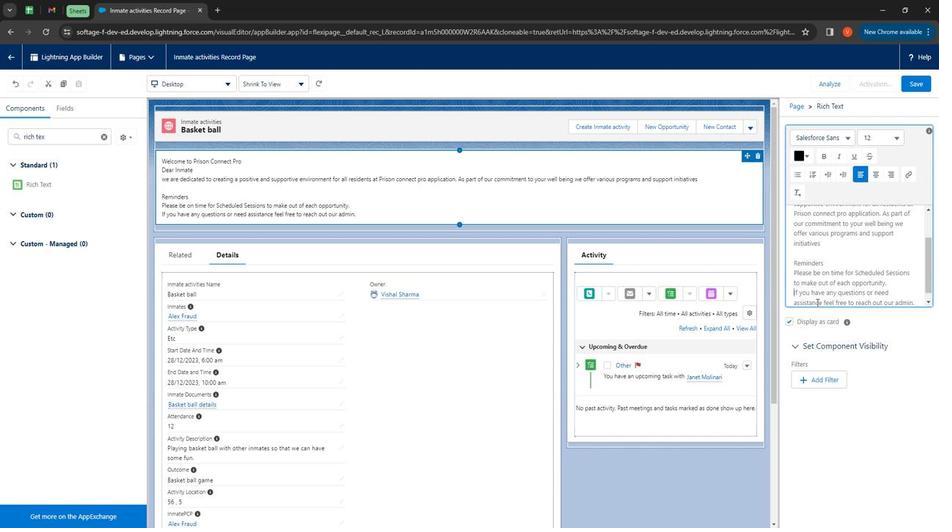 
Action: Key pressed <Key.shift>*
Screenshot: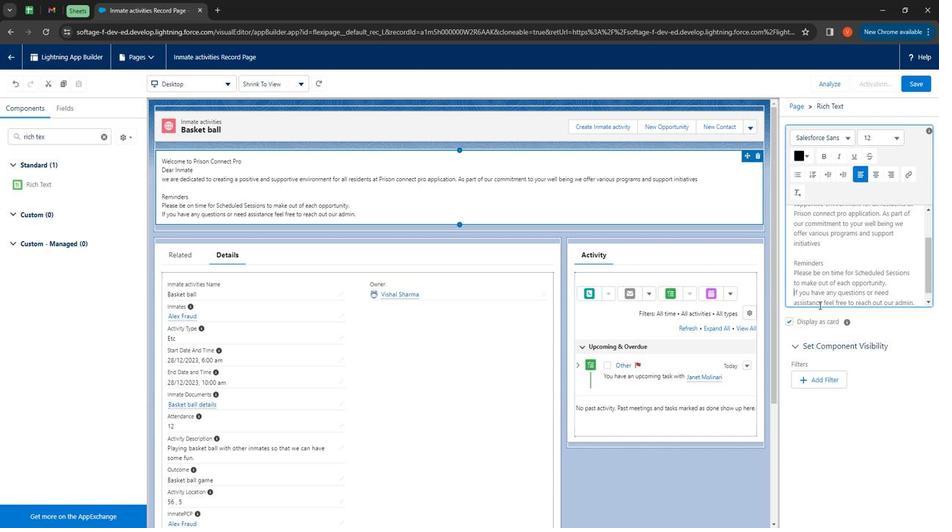 
Action: Mouse moved to (822, 300)
Screenshot: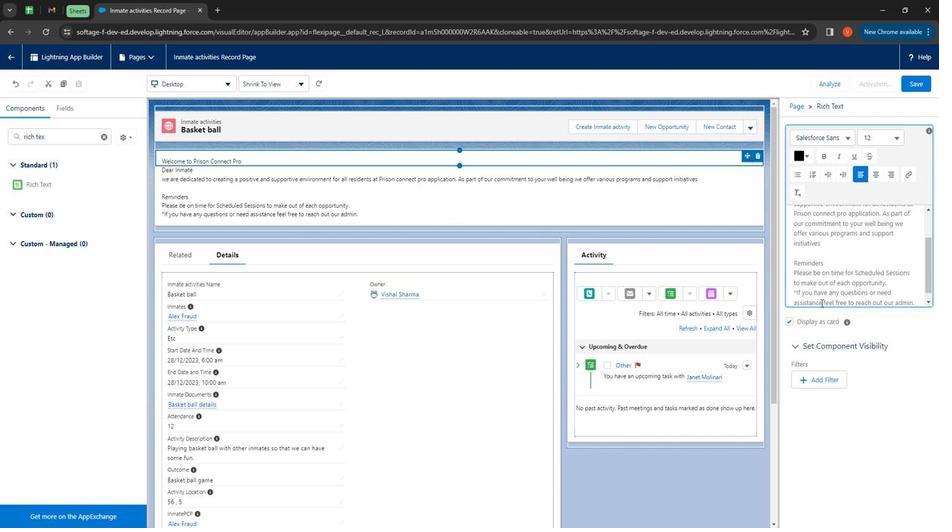 
Action: Key pressed <Key.space>
Screenshot: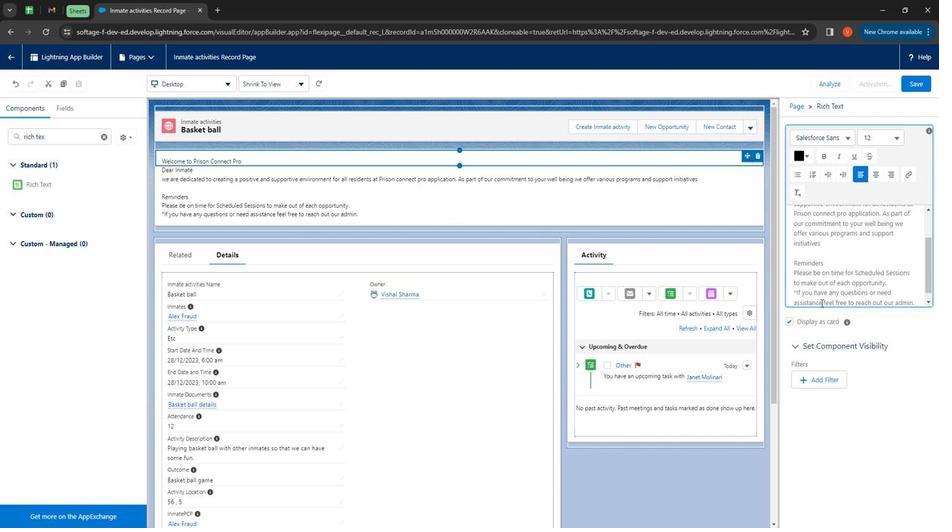 
Action: Mouse moved to (794, 270)
Screenshot: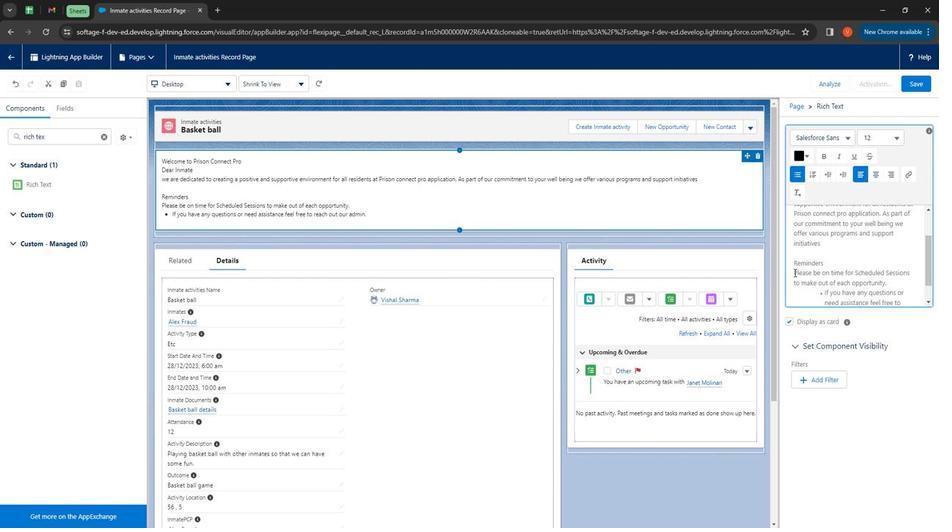 
Action: Mouse pressed left at (794, 270)
Screenshot: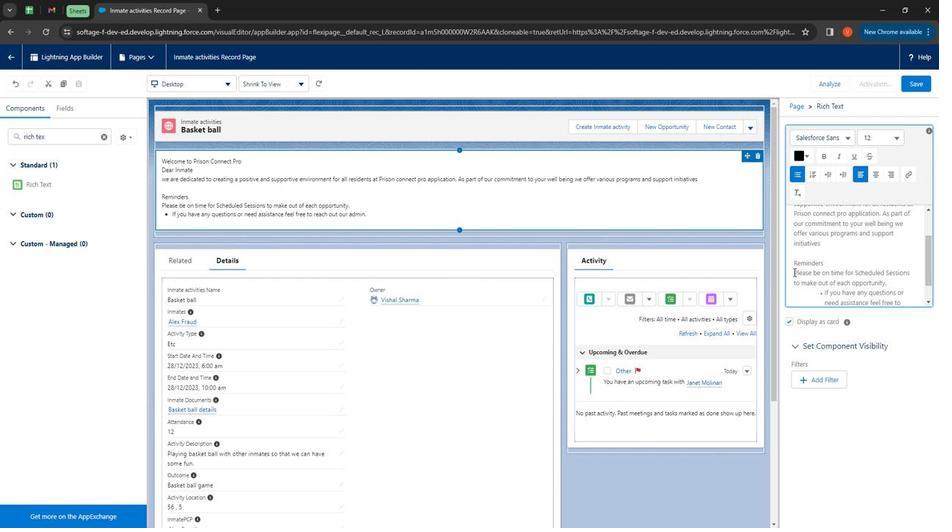 
Action: Mouse moved to (815, 295)
Screenshot: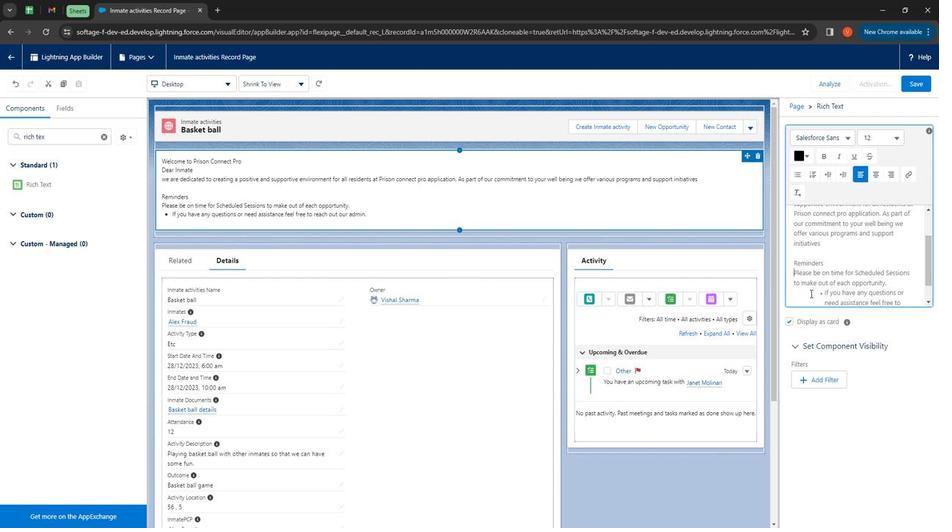 
Action: Key pressed <Key.shift><Key.shift><Key.shift><Key.shift><Key.shift><Key.shift>*<Key.space>
Screenshot: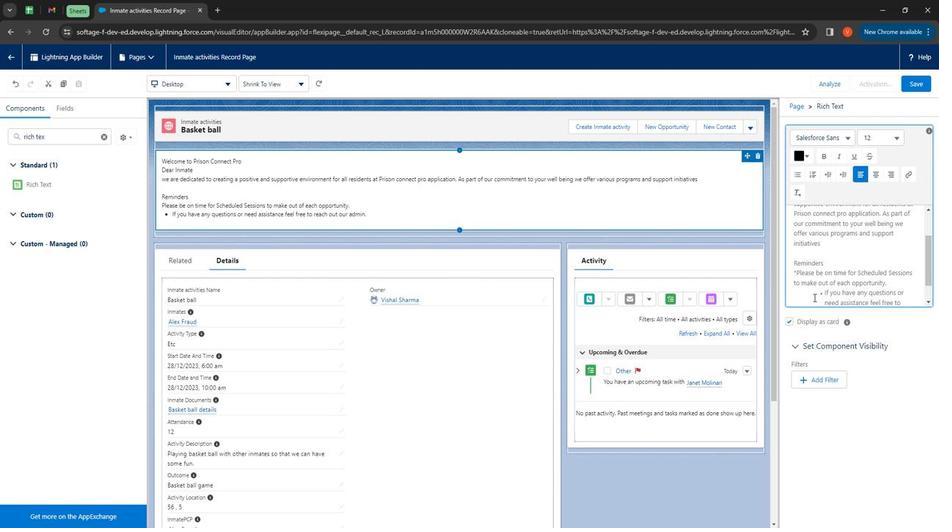 
Action: Mouse moved to (828, 262)
Screenshot: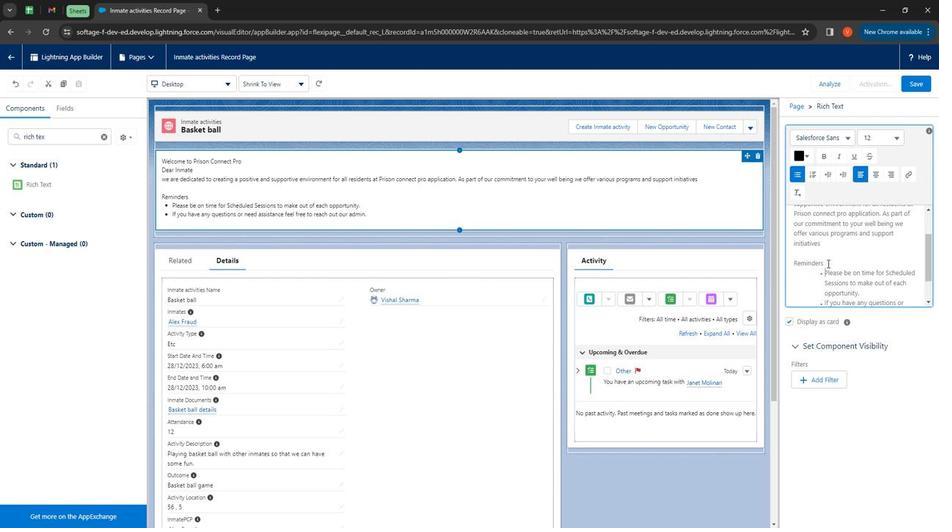 
Action: Mouse pressed left at (828, 262)
Screenshot: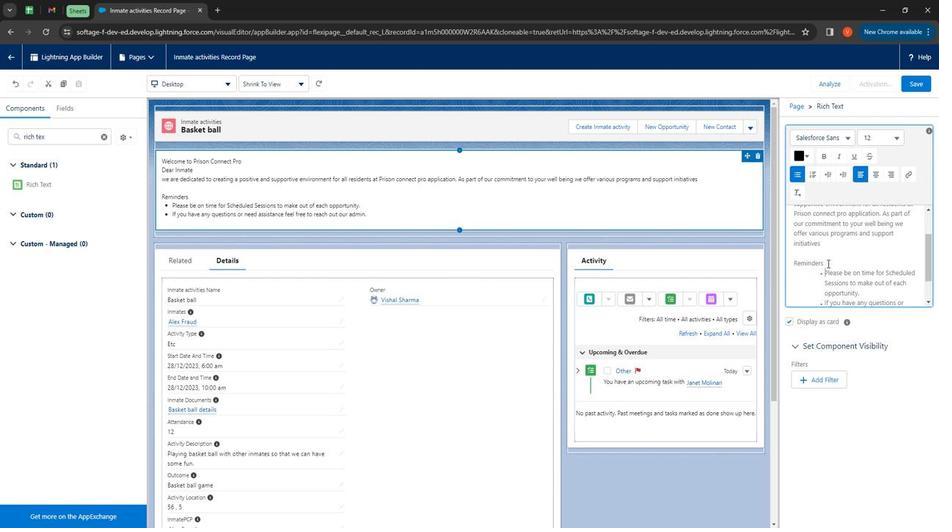 
Action: Key pressed <Key.enter>
Screenshot: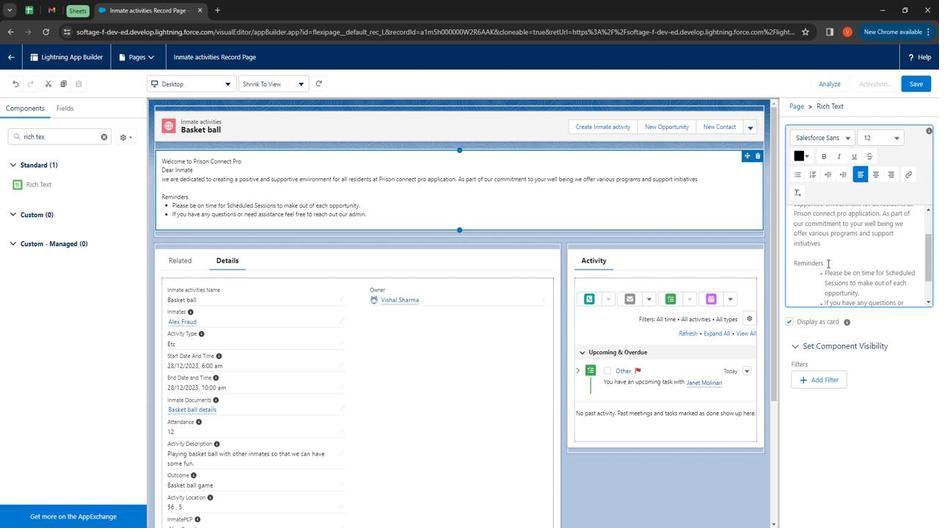 
Action: Mouse moved to (829, 260)
Screenshot: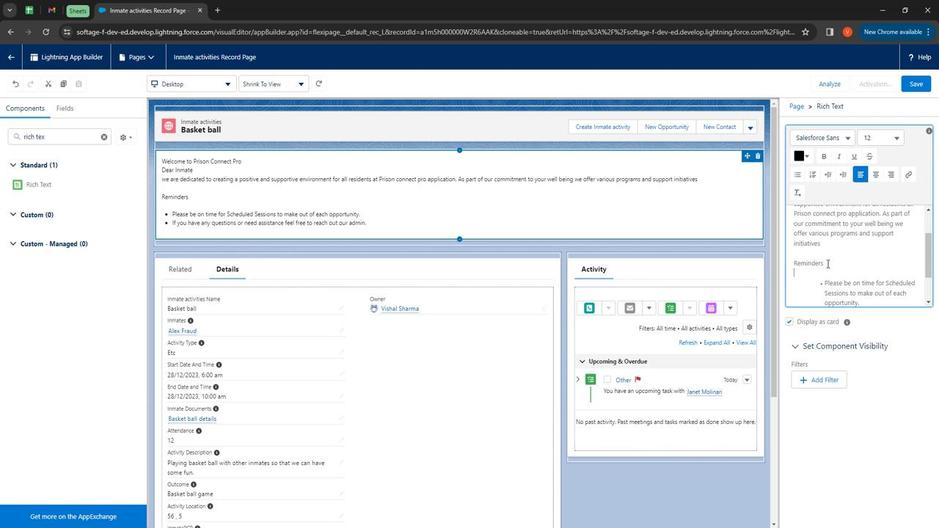 
Action: Mouse pressed left at (829, 260)
Screenshot: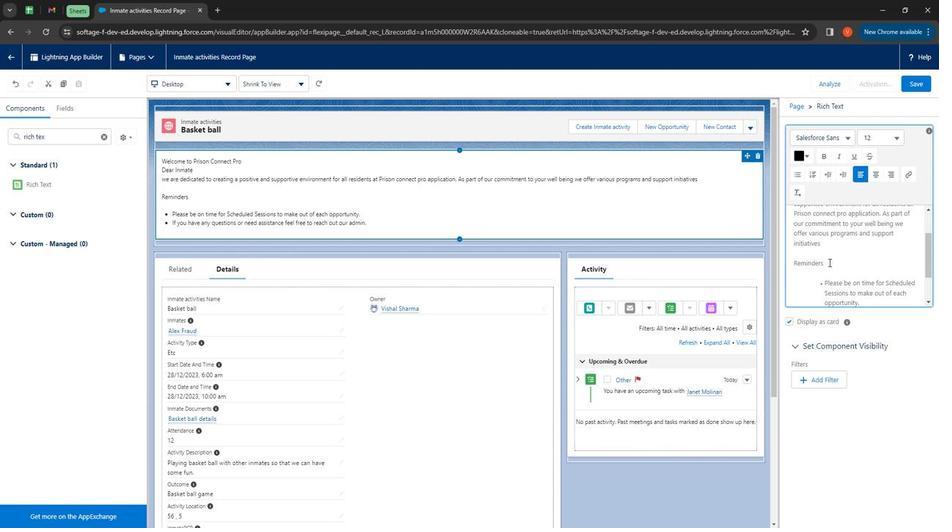 
Action: Mouse moved to (822, 154)
Screenshot: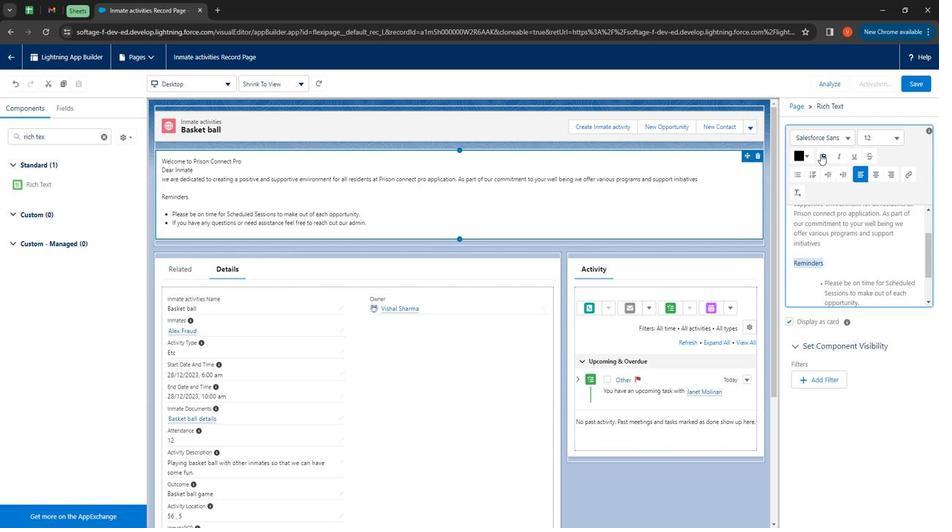 
Action: Mouse pressed left at (822, 154)
Screenshot: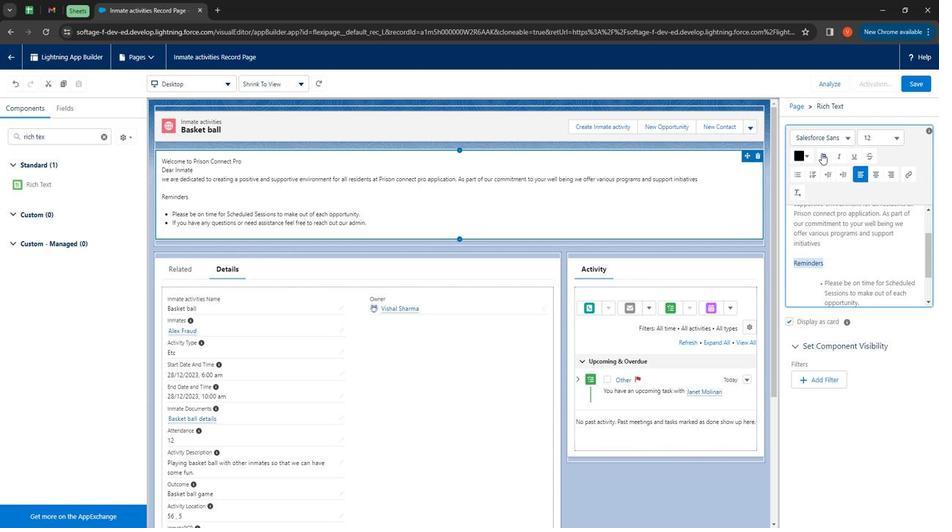 
Action: Mouse moved to (854, 153)
Screenshot: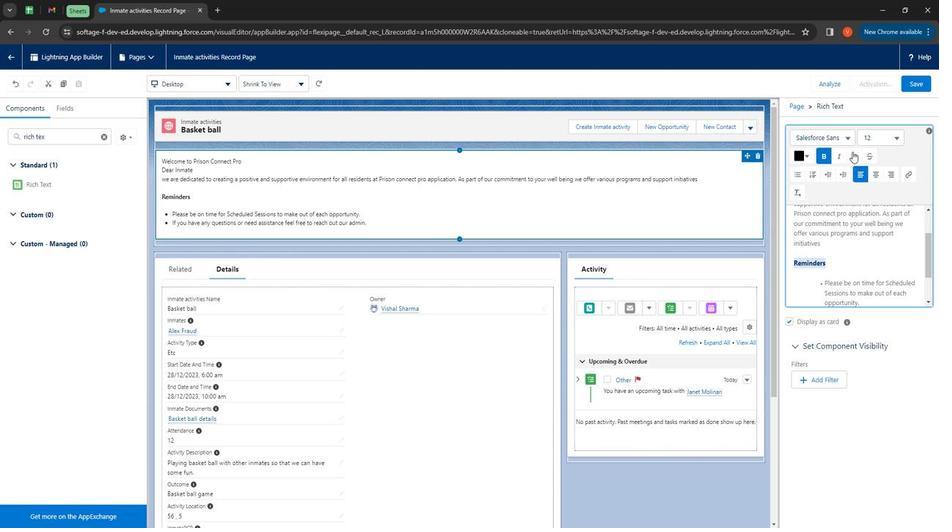 
Action: Mouse pressed left at (854, 153)
Screenshot: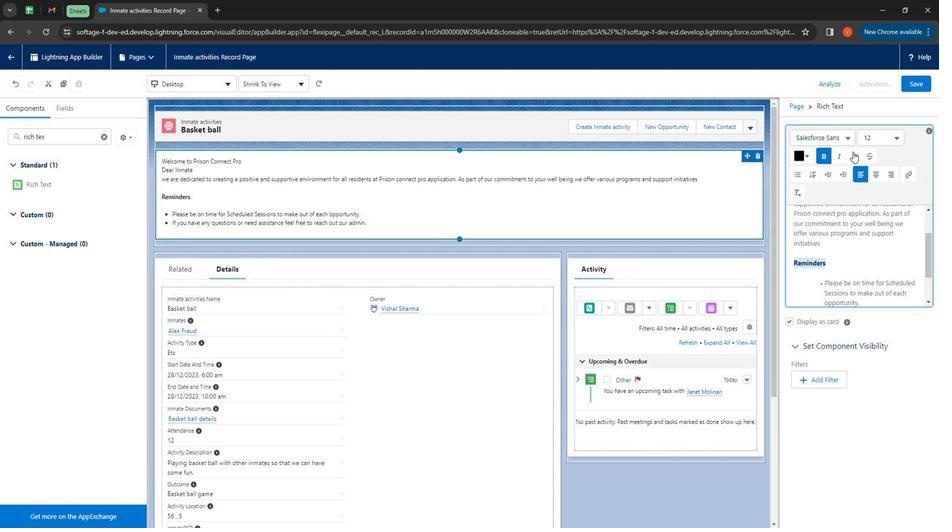 
Action: Mouse moved to (858, 266)
Screenshot: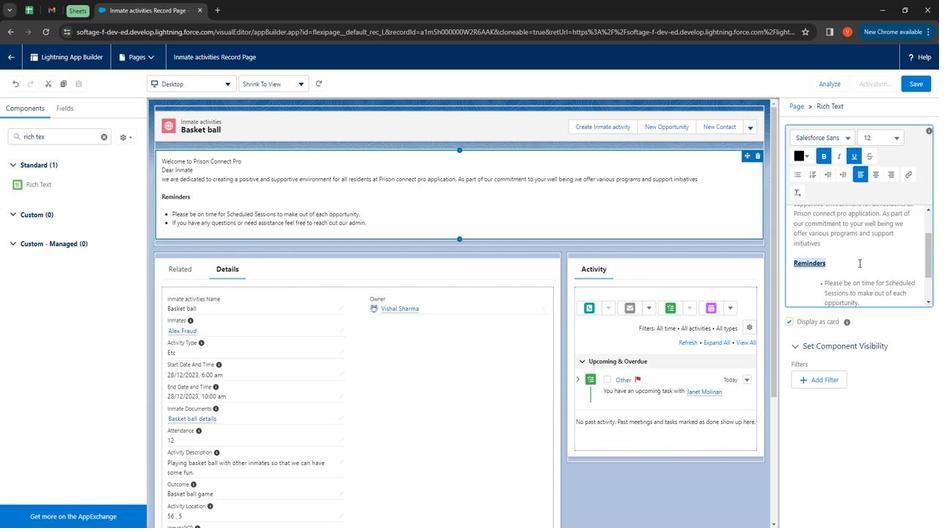 
Action: Mouse pressed left at (858, 266)
Screenshot: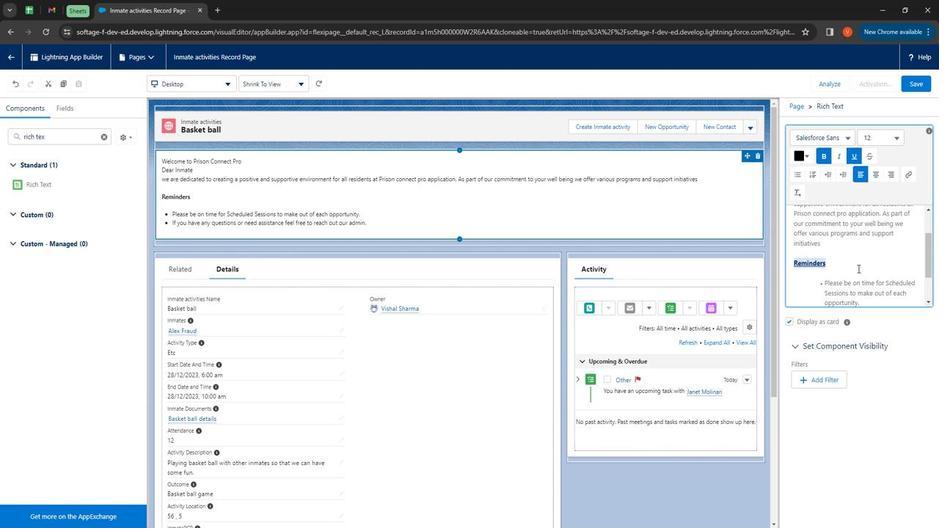 
Action: Mouse scrolled (858, 267) with delta (0, 0)
Screenshot: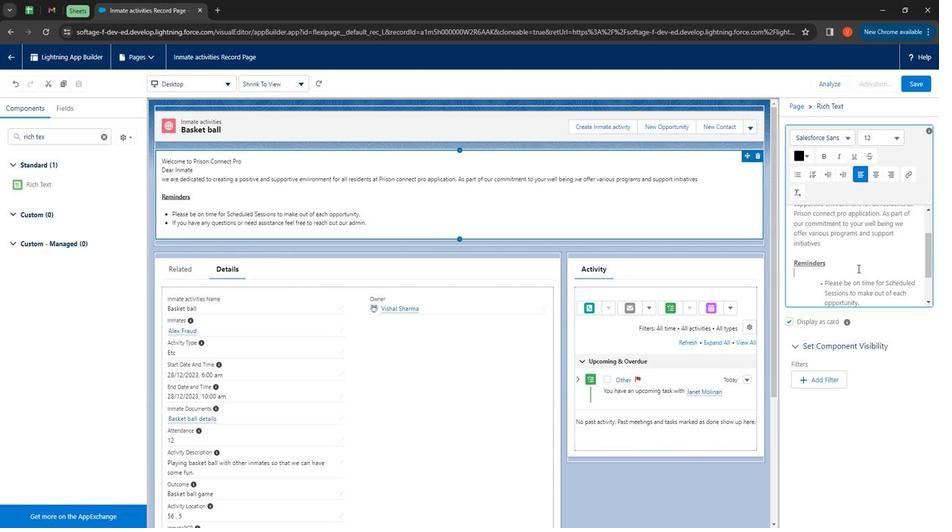 
Action: Mouse scrolled (858, 267) with delta (0, 0)
Screenshot: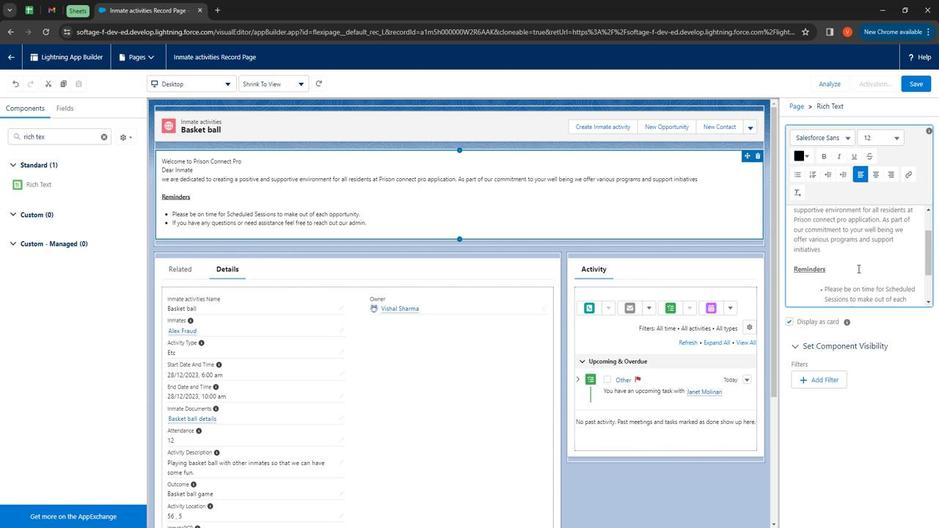 
Action: Mouse scrolled (858, 267) with delta (0, 0)
Screenshot: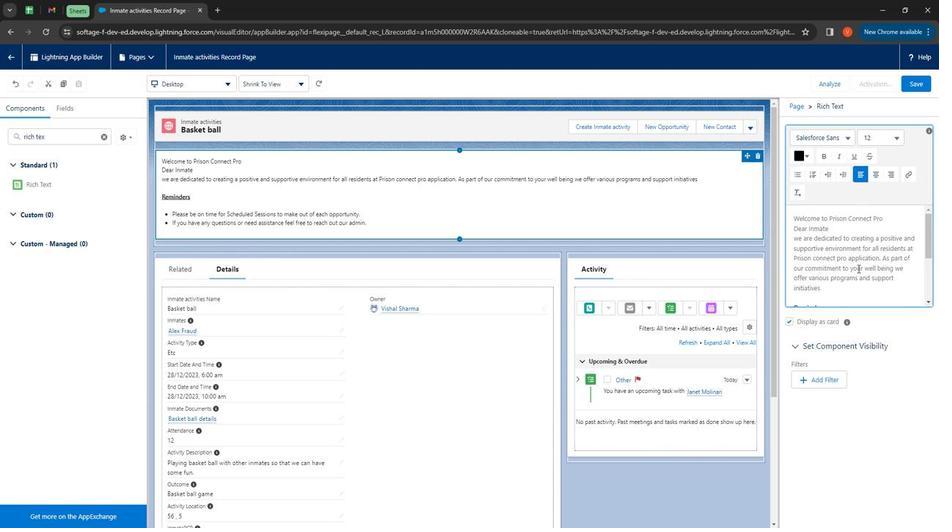 
Action: Mouse moved to (886, 218)
Screenshot: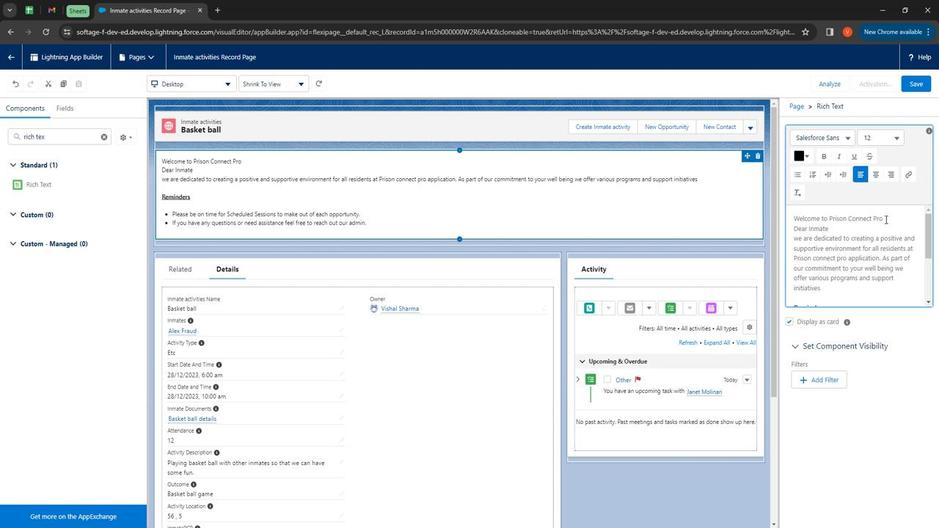 
Action: Mouse pressed left at (886, 218)
Screenshot: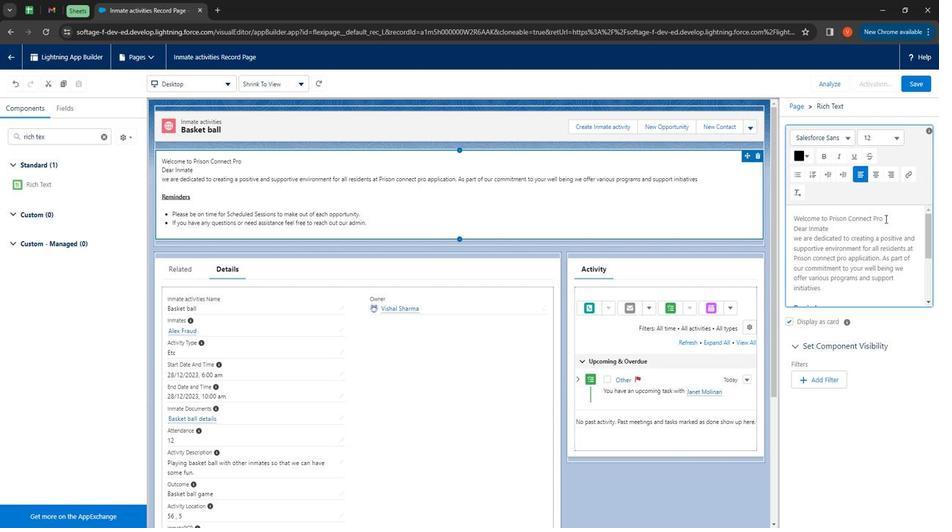 
Action: Mouse moved to (826, 155)
Screenshot: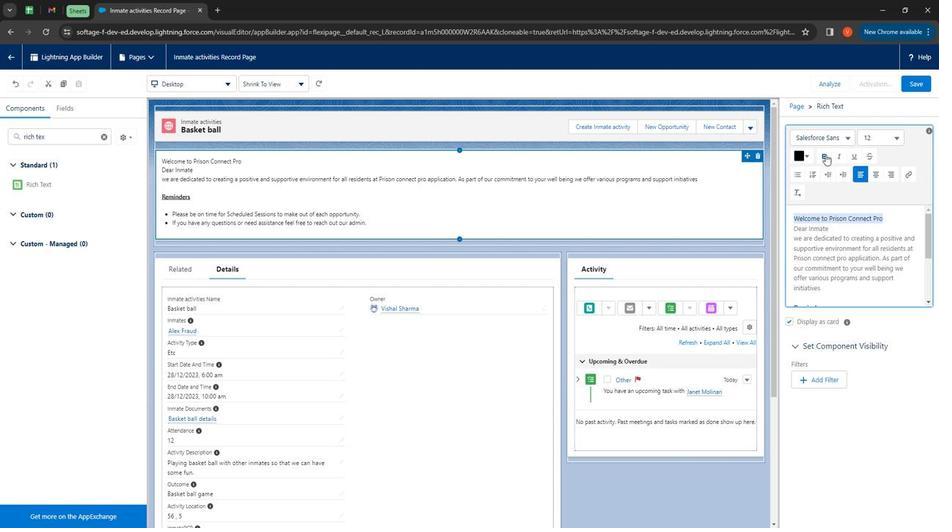 
Action: Mouse pressed left at (826, 155)
Screenshot: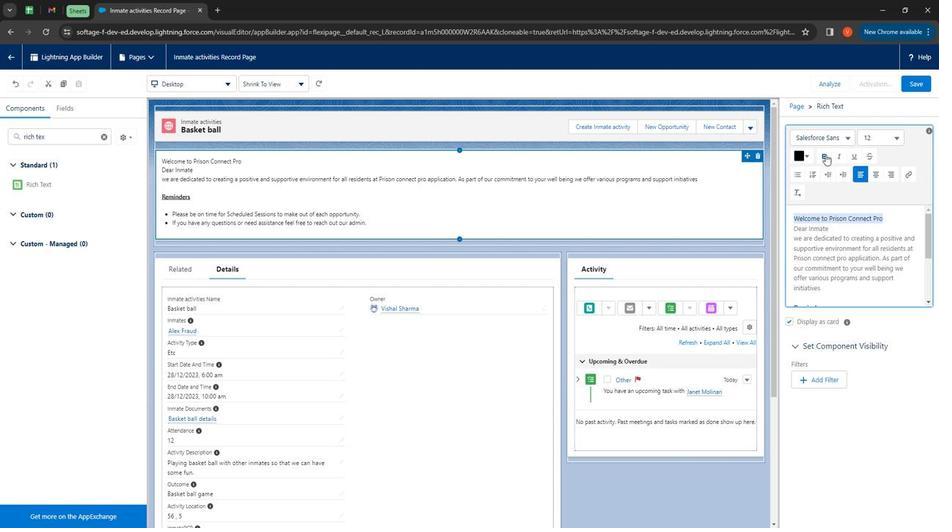 
Action: Mouse moved to (848, 159)
Screenshot: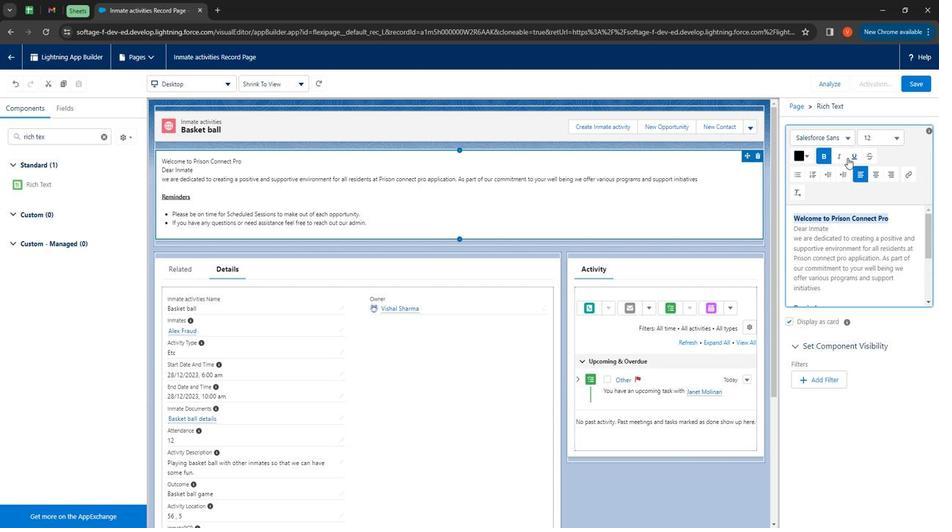 
Action: Mouse pressed left at (848, 159)
Screenshot: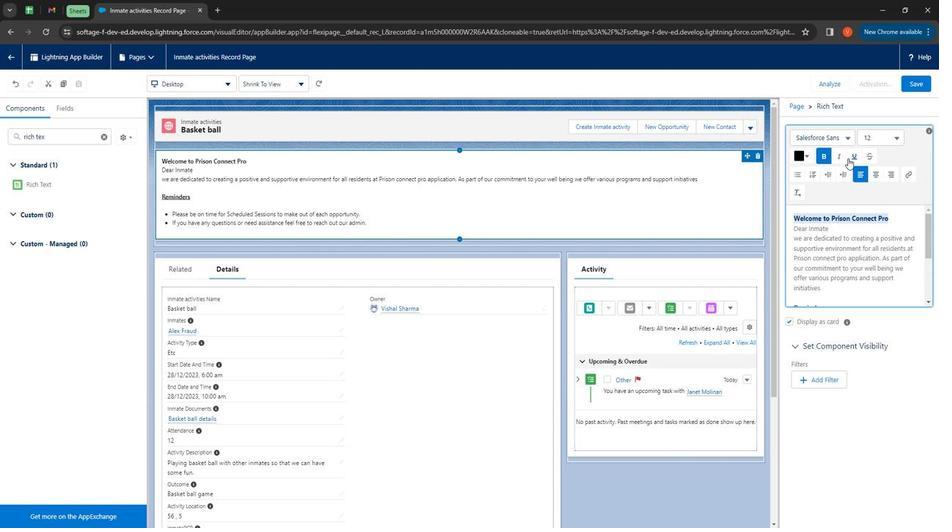 
Action: Mouse moved to (898, 218)
Screenshot: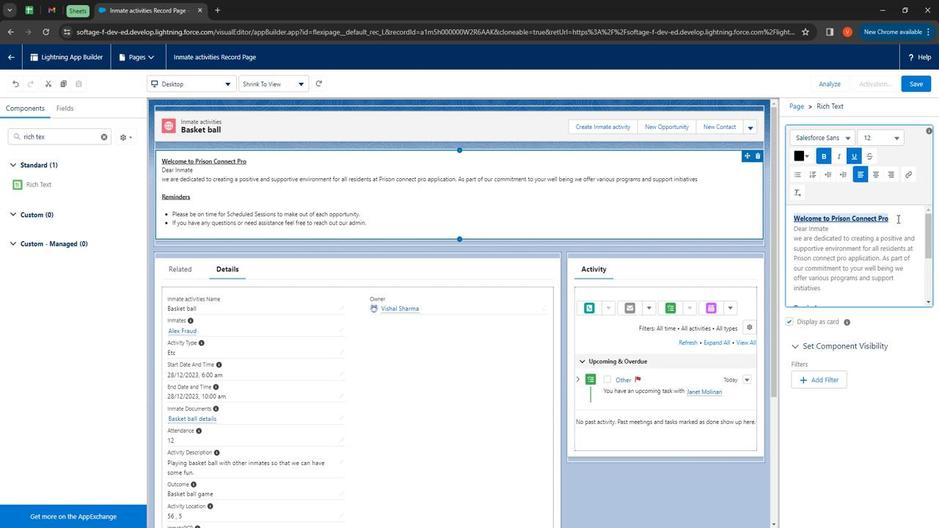 
Action: Mouse pressed left at (898, 218)
Screenshot: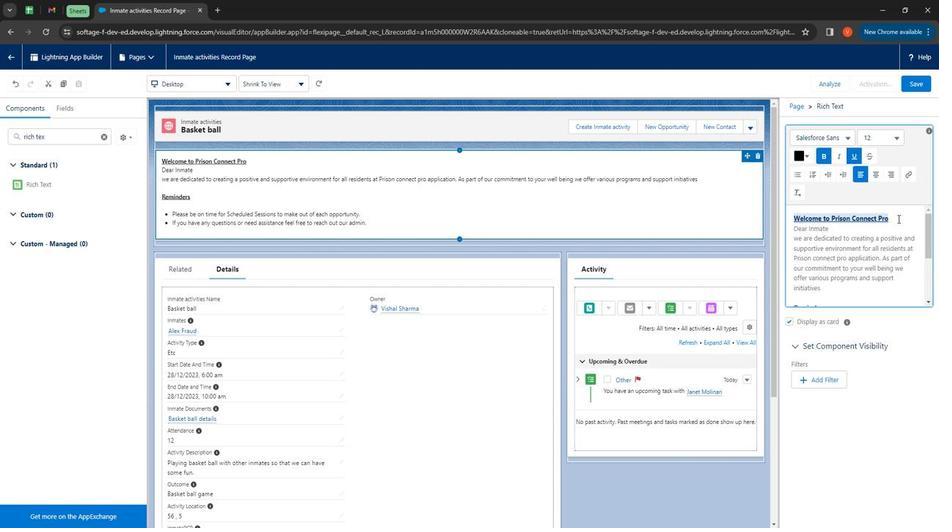 
Action: Mouse moved to (894, 212)
Screenshot: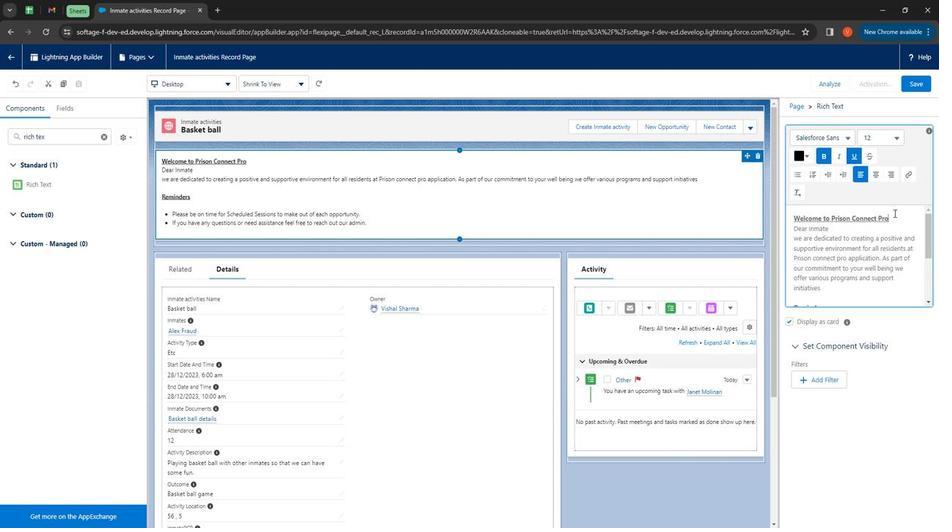 
Action: Key pressed <Key.enter>
Screenshot: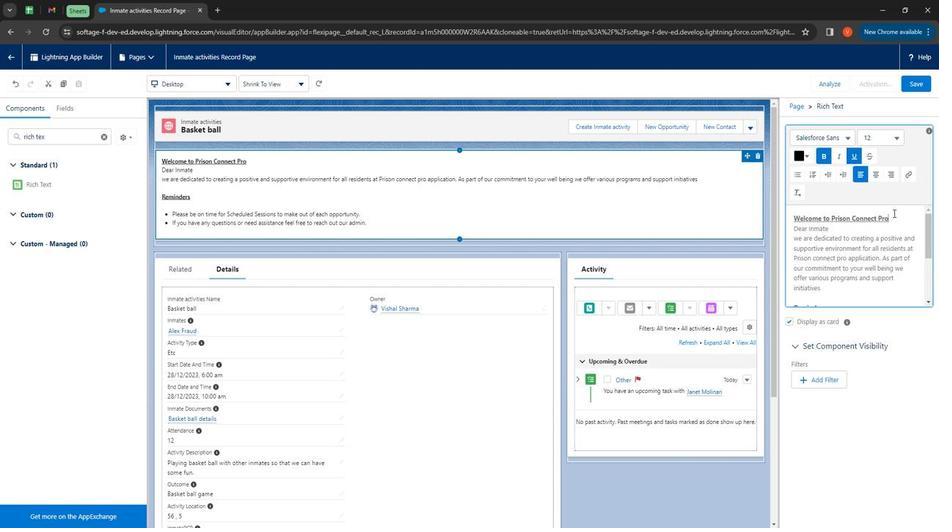 
Action: Mouse moved to (867, 196)
Screenshot: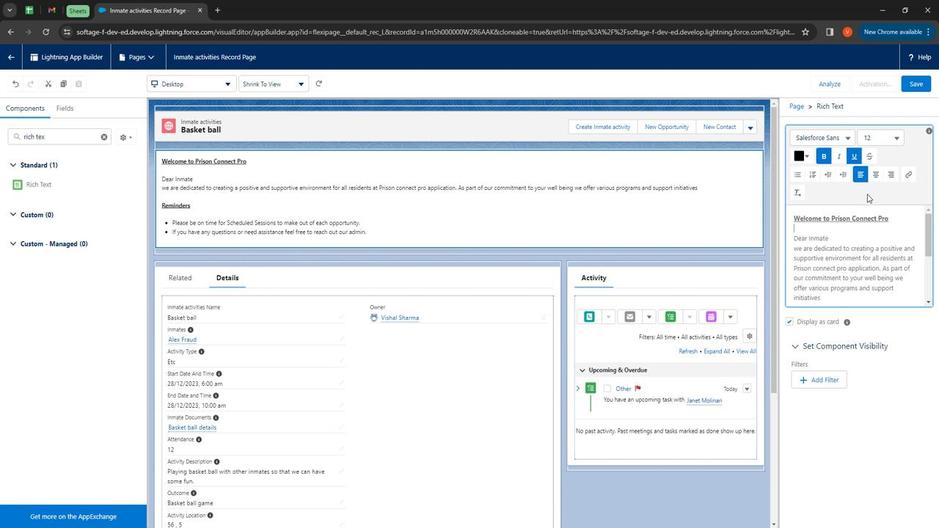 
Action: Mouse pressed left at (867, 196)
Screenshot: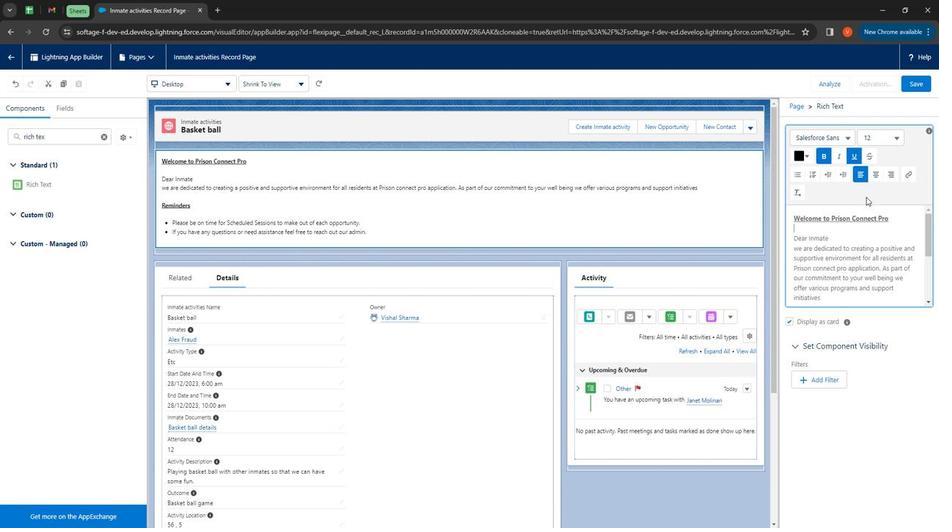 
Action: Mouse moved to (915, 91)
Screenshot: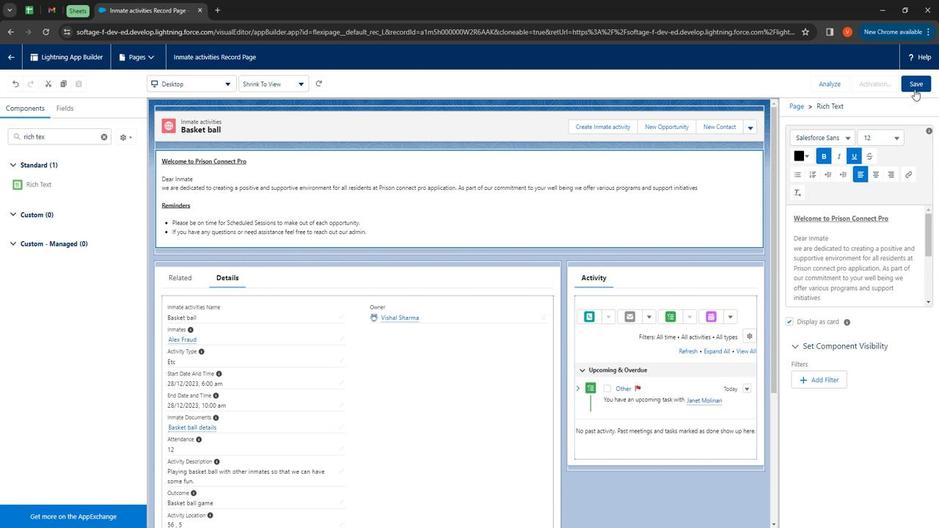 
Action: Mouse pressed left at (915, 91)
Screenshot: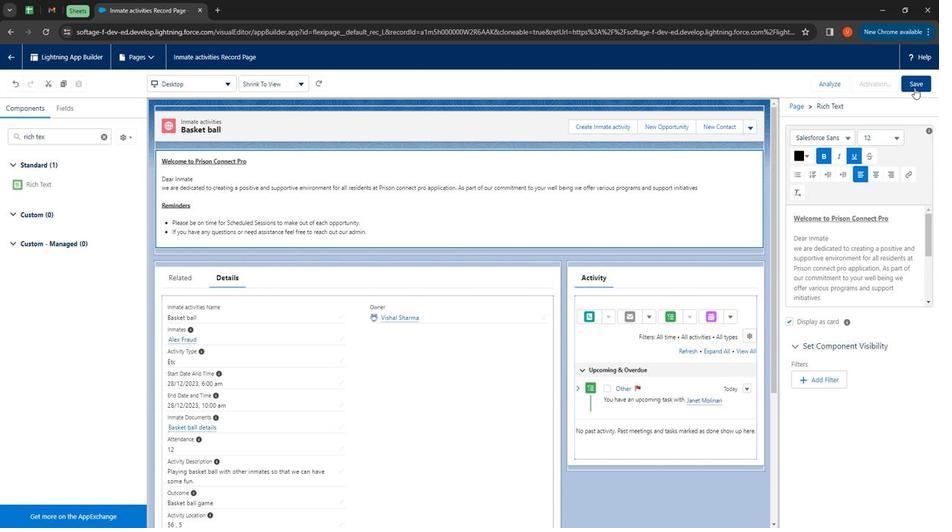 
Action: Mouse moved to (604, 334)
Screenshot: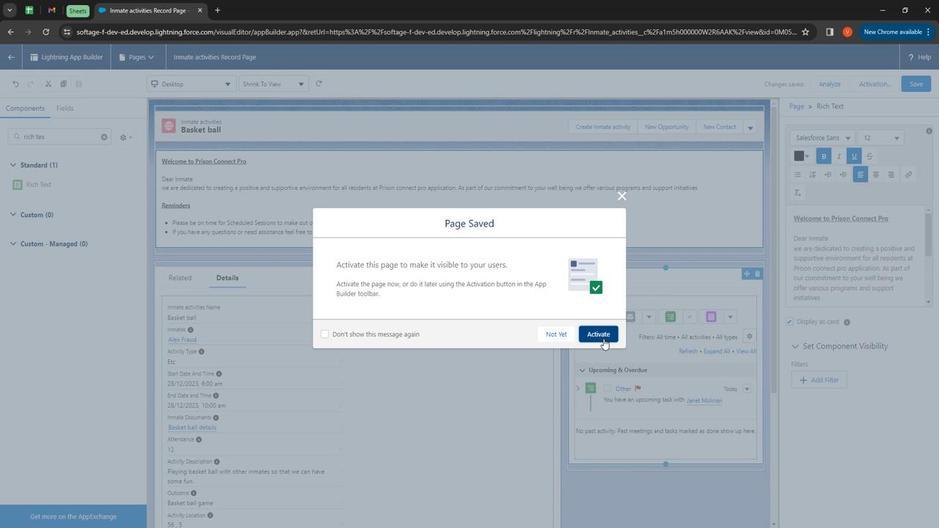 
Action: Mouse pressed left at (604, 334)
Screenshot: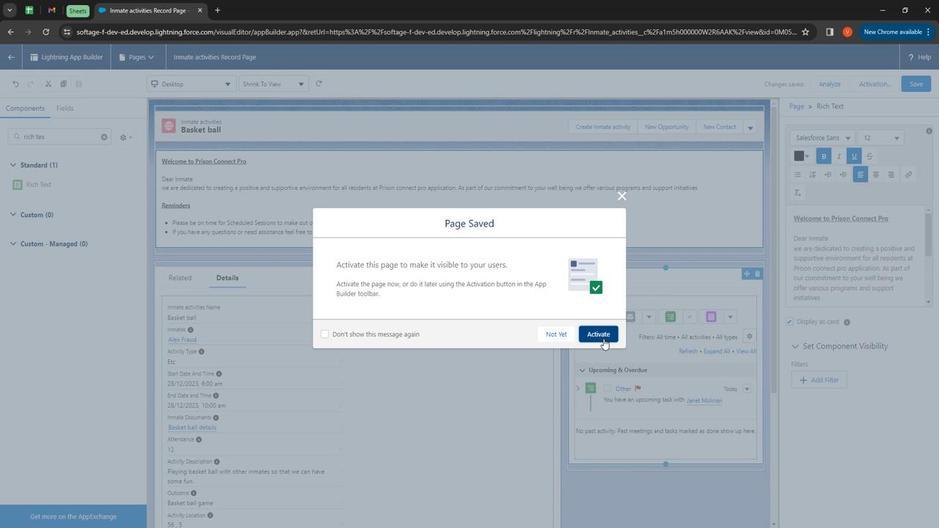 
Action: Mouse moved to (430, 265)
Screenshot: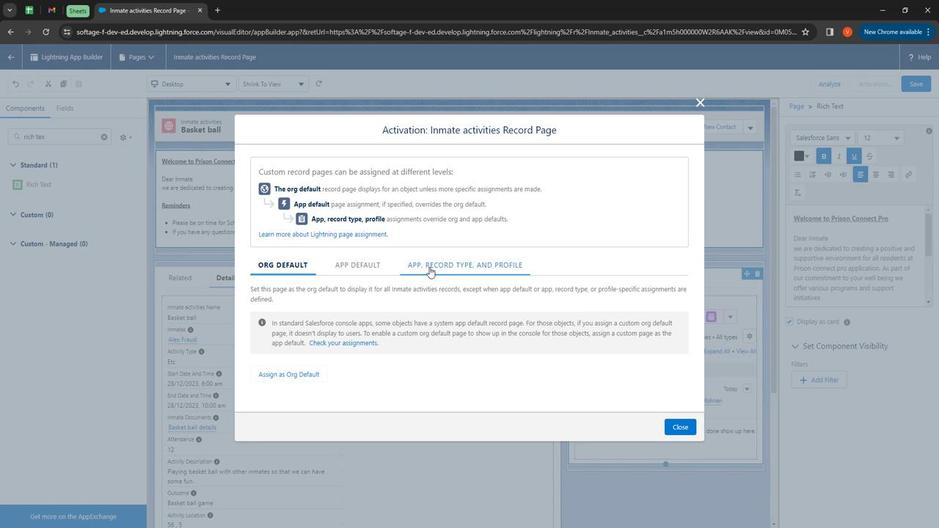 
Action: Mouse pressed left at (430, 265)
Screenshot: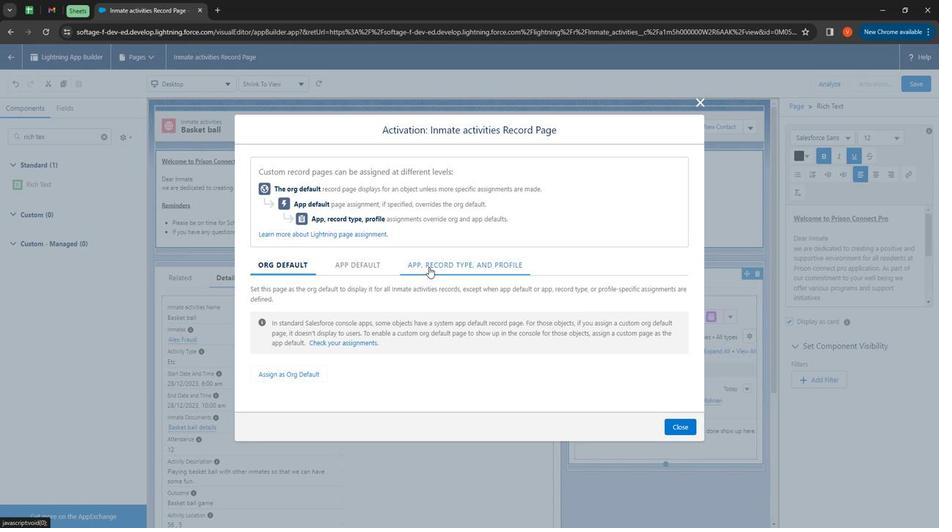 
Action: Mouse moved to (366, 317)
Screenshot: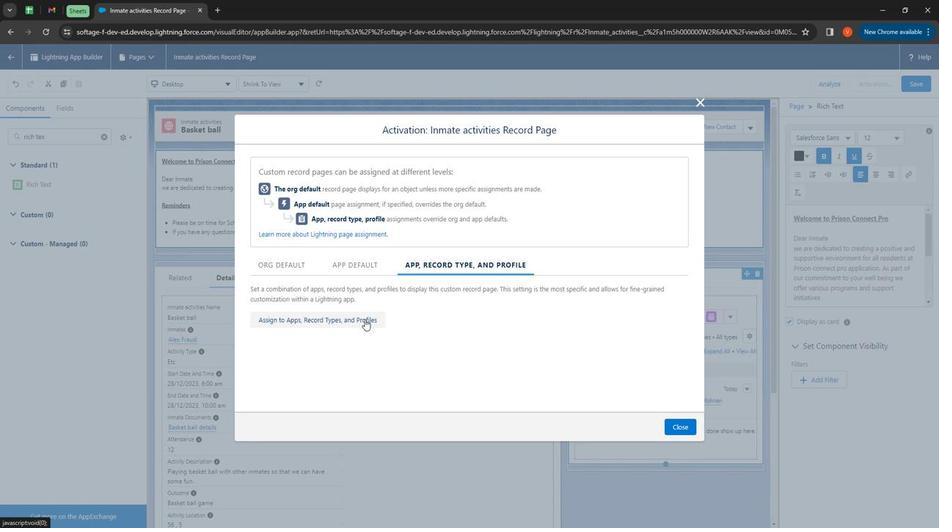 
Action: Mouse pressed left at (366, 317)
Screenshot: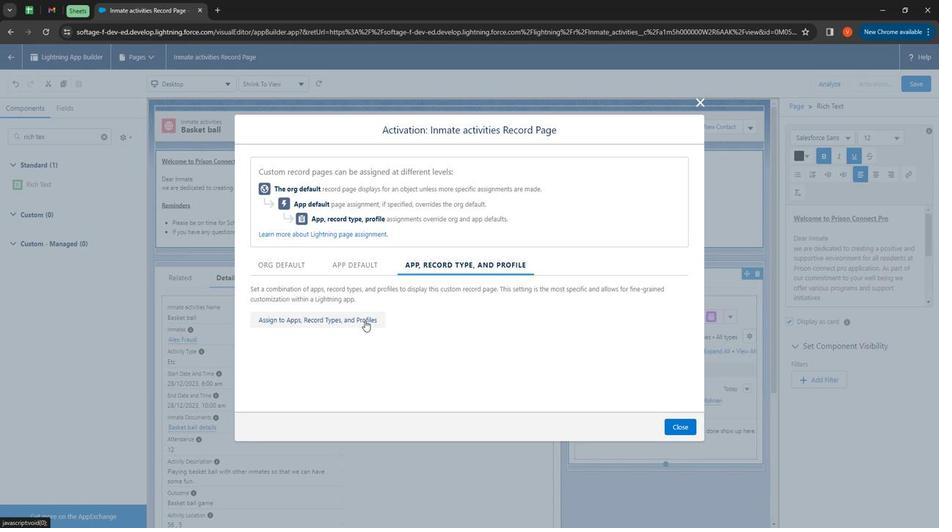 
Action: Mouse moved to (265, 251)
Screenshot: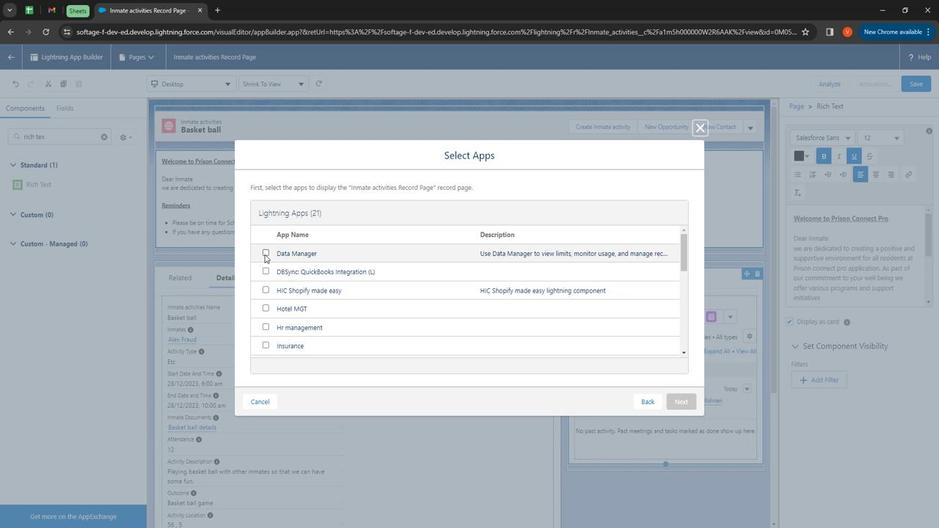 
Action: Mouse pressed left at (265, 251)
Screenshot: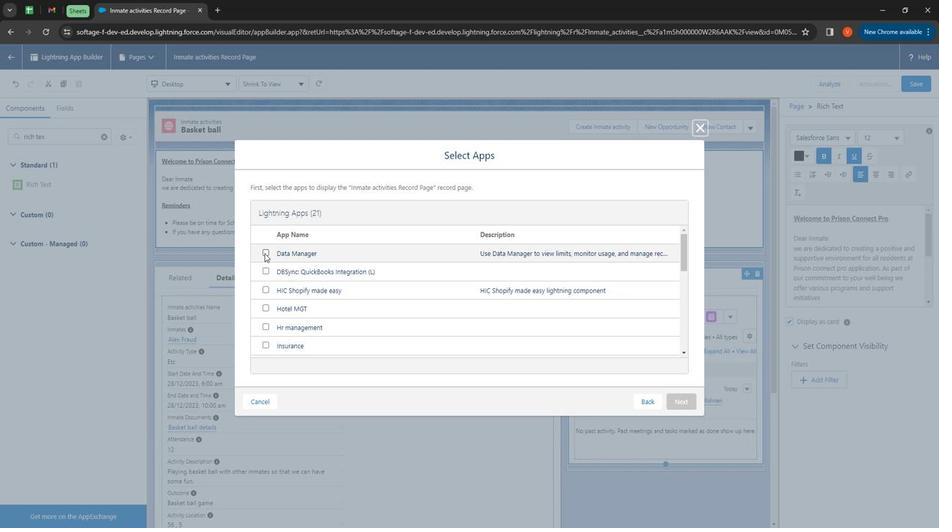 
Action: Mouse moved to (268, 269)
Screenshot: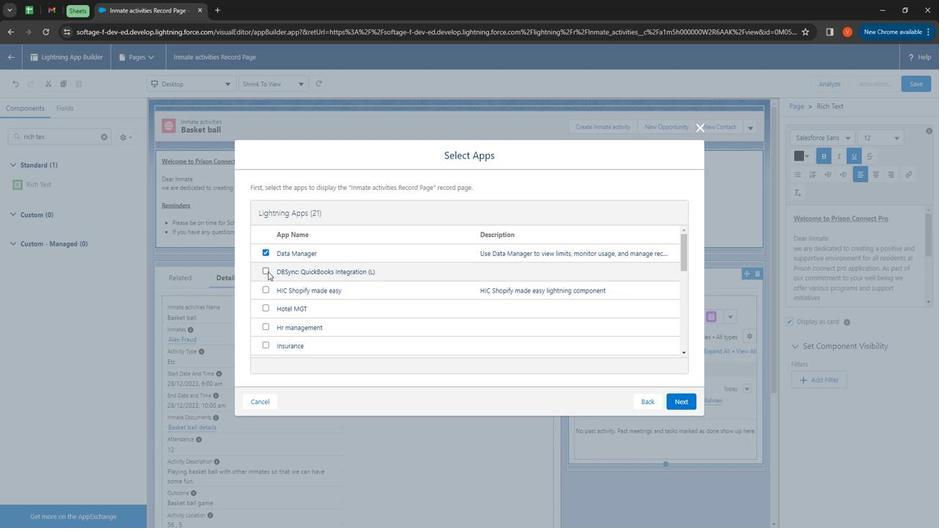 
Action: Mouse pressed left at (268, 269)
Screenshot: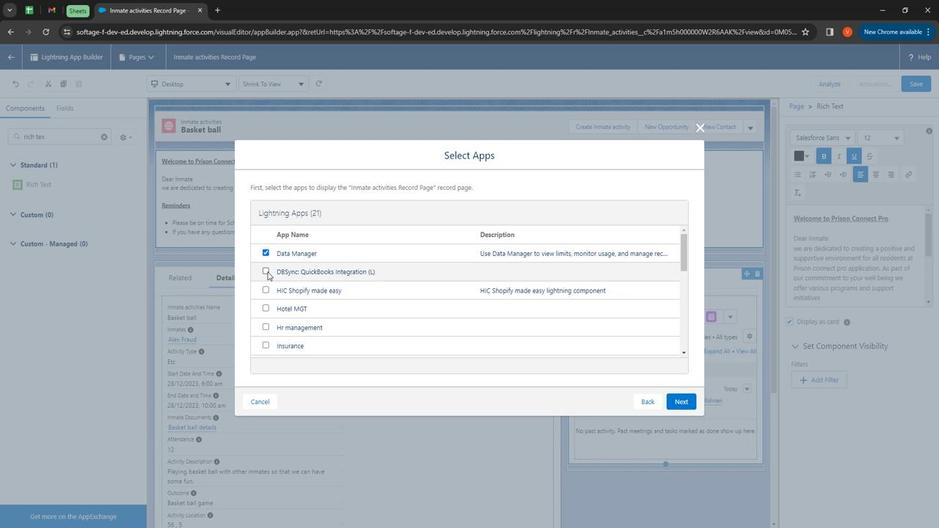 
Action: Mouse moved to (267, 284)
Screenshot: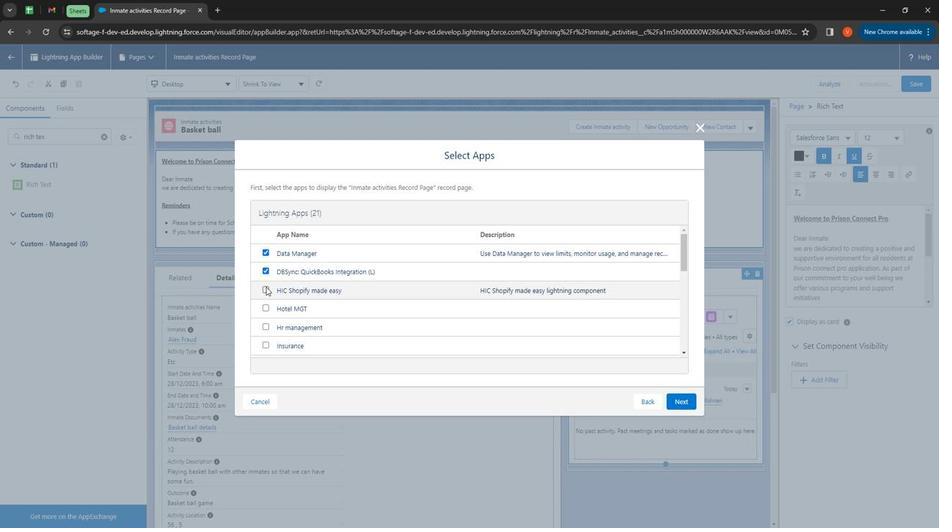 
Action: Mouse pressed left at (267, 284)
Screenshot: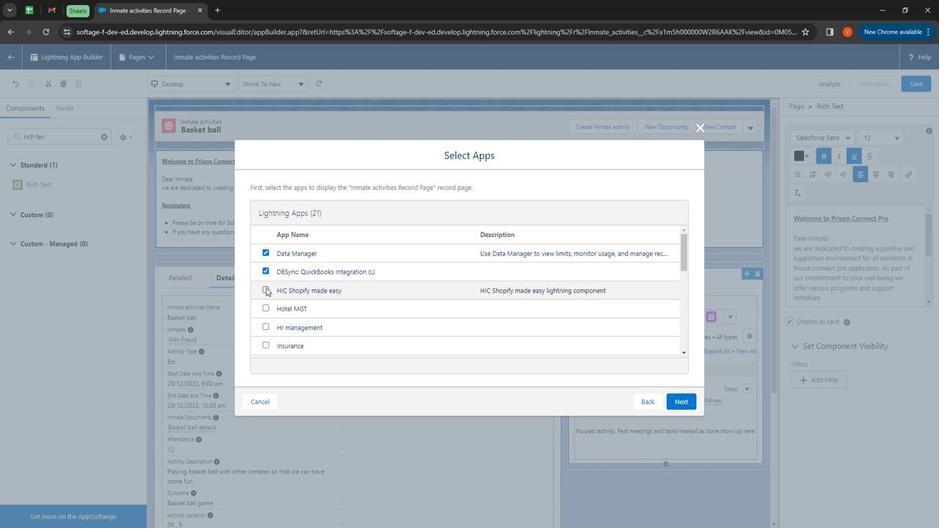 
Action: Mouse moved to (265, 306)
Screenshot: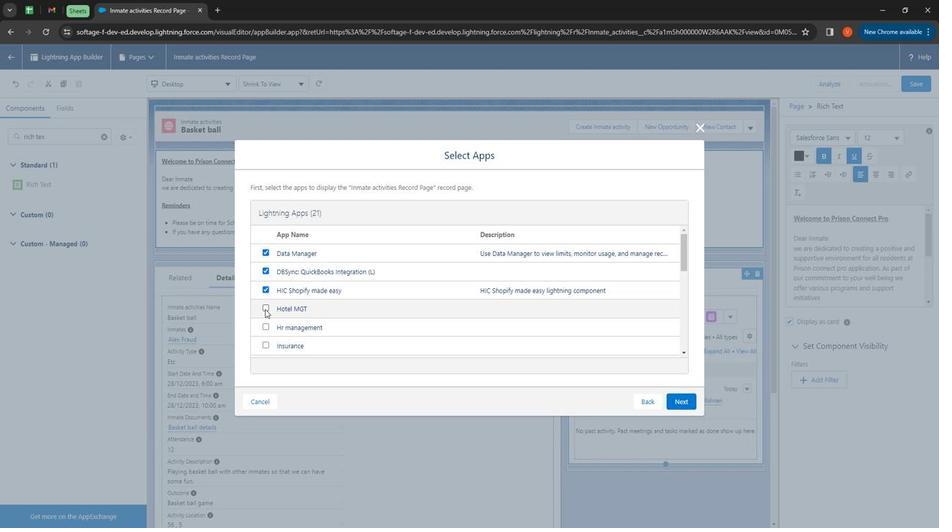 
Action: Mouse pressed left at (265, 306)
Screenshot: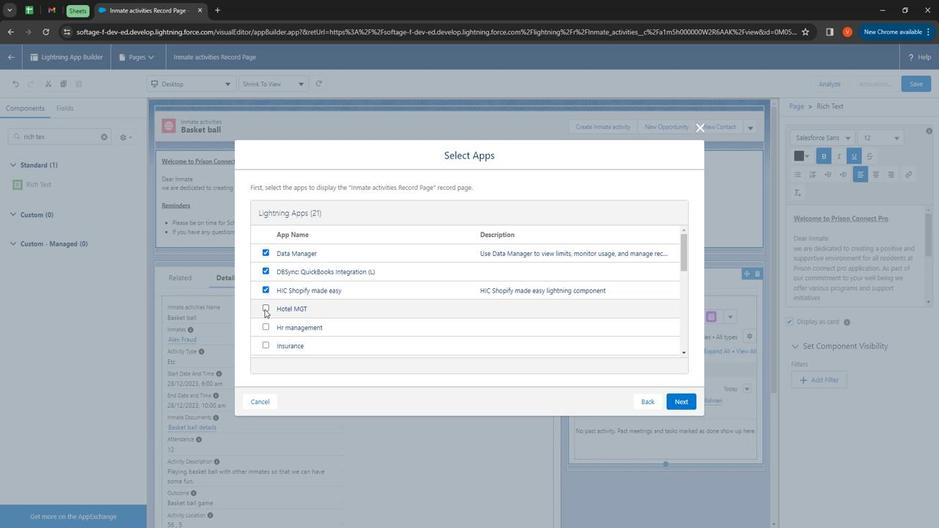 
Action: Mouse moved to (268, 325)
Screenshot: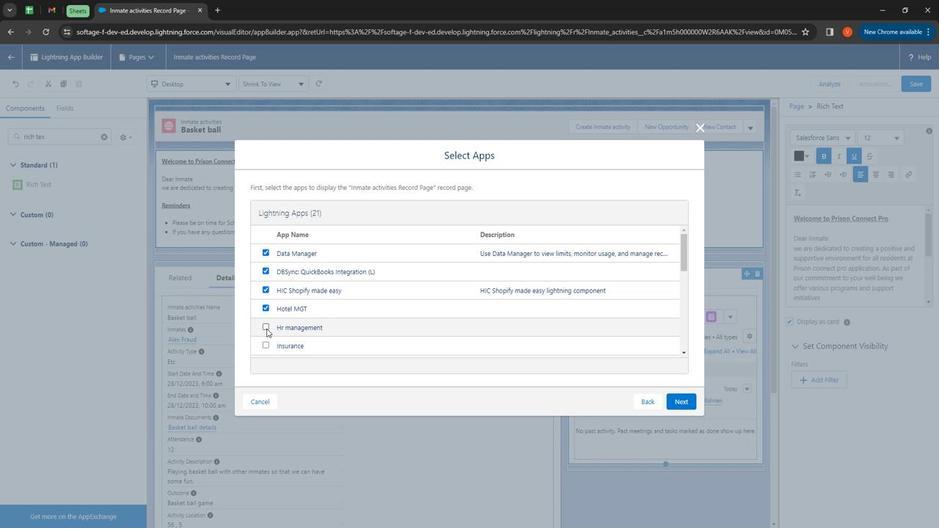 
Action: Mouse pressed left at (268, 325)
Screenshot: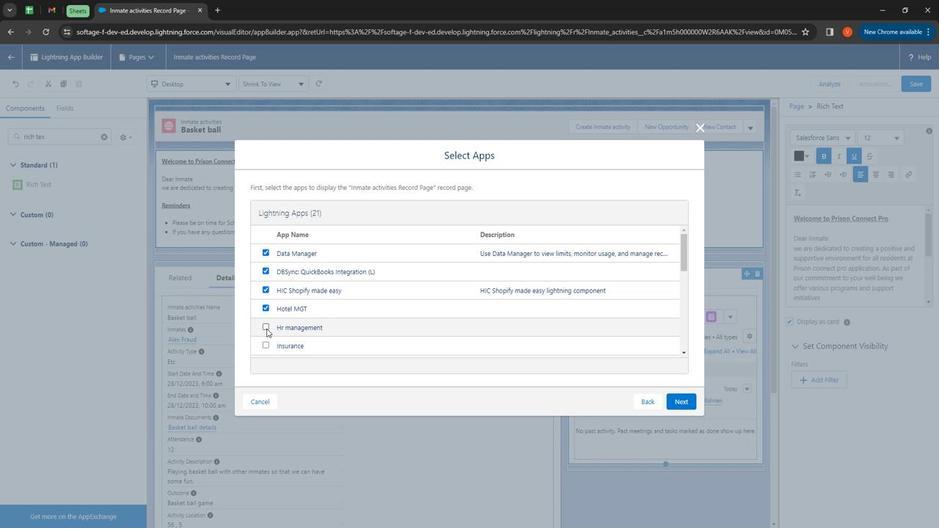 
Action: Mouse moved to (268, 338)
Screenshot: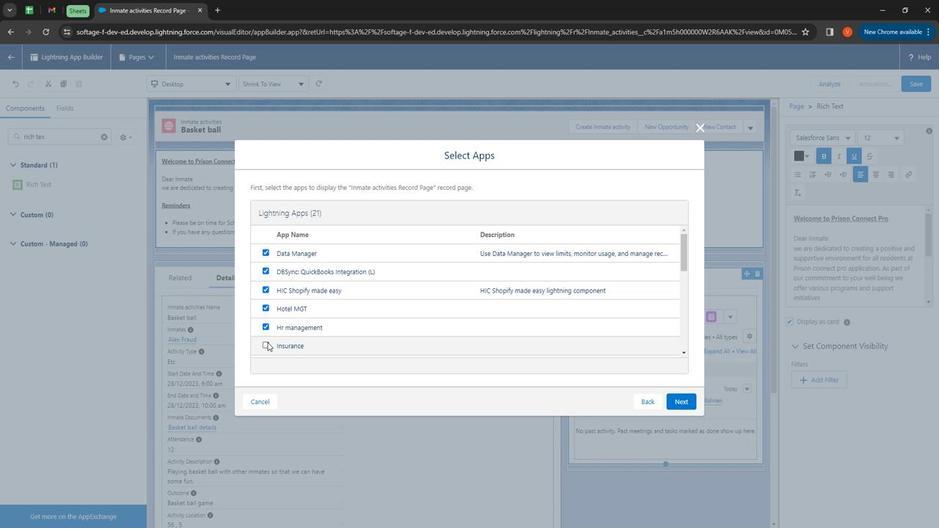 
Action: Mouse pressed left at (268, 338)
Screenshot: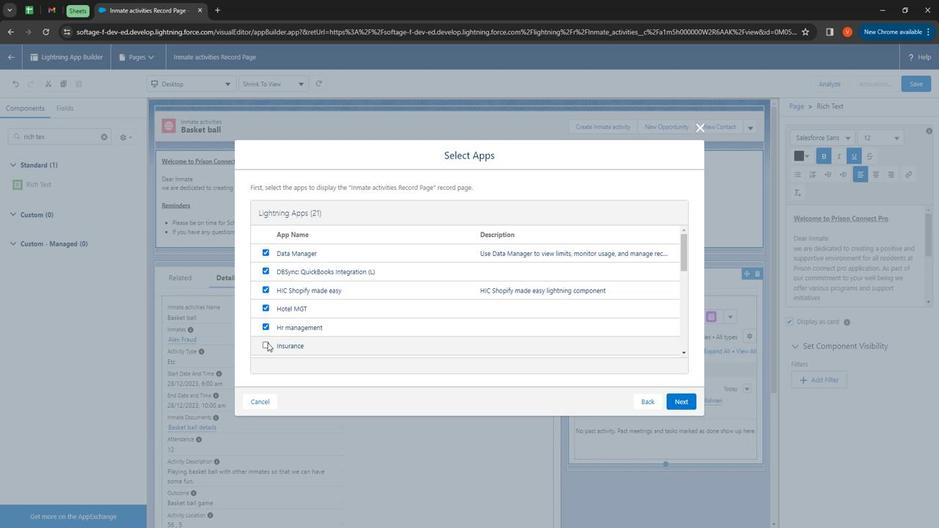 
Action: Mouse moved to (306, 320)
Screenshot: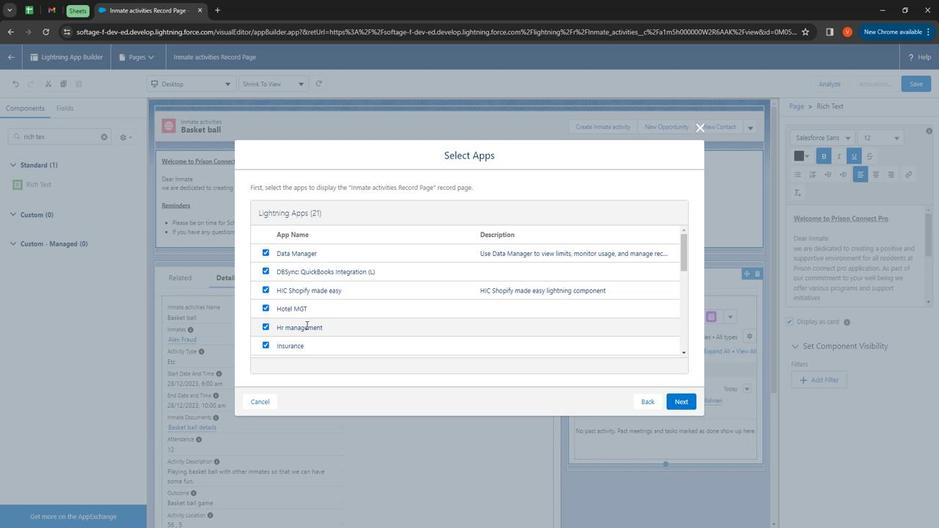 
Action: Mouse scrolled (306, 320) with delta (0, 0)
Screenshot: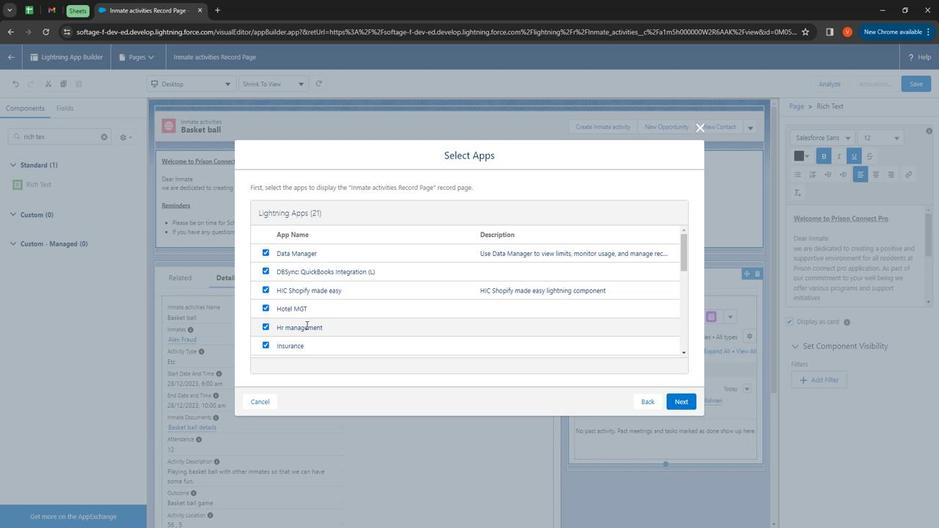
Action: Mouse moved to (306, 319)
Screenshot: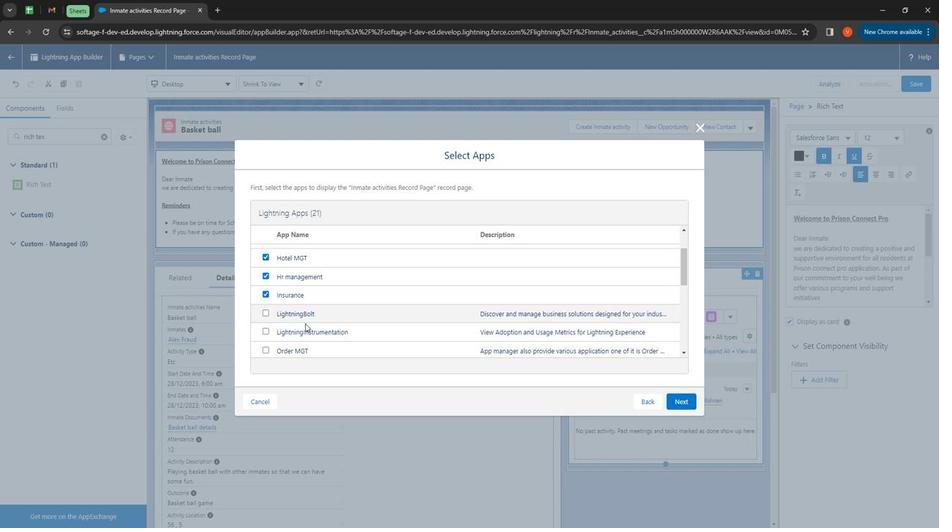 
Action: Mouse scrolled (306, 319) with delta (0, 0)
Screenshot: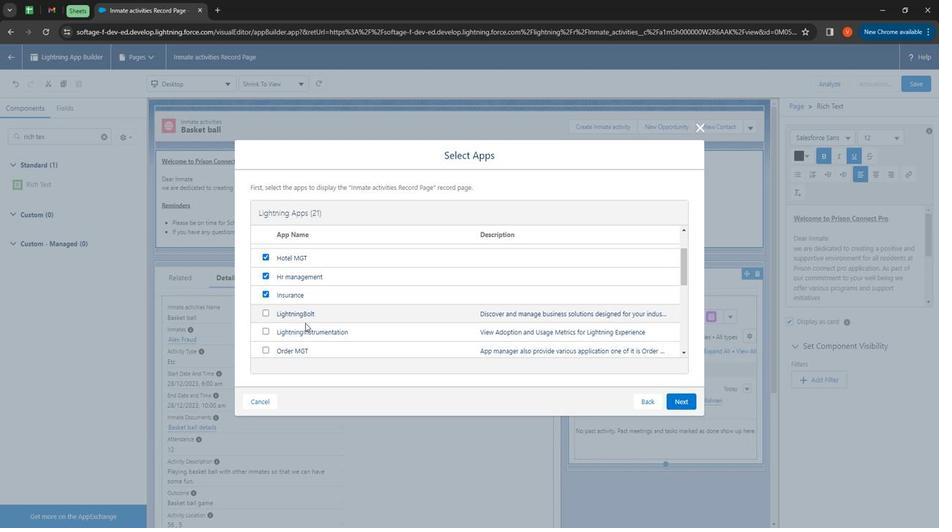 
Action: Mouse moved to (266, 314)
Screenshot: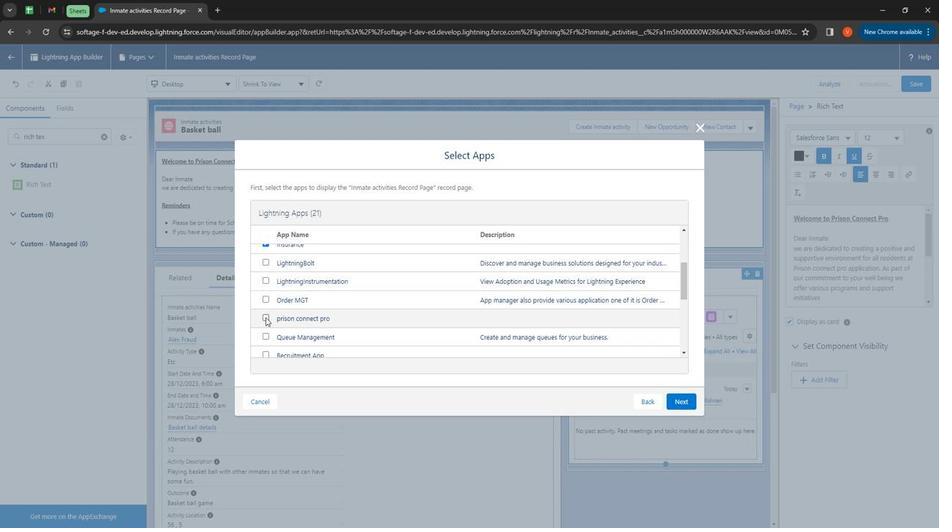 
Action: Mouse pressed left at (266, 314)
Screenshot: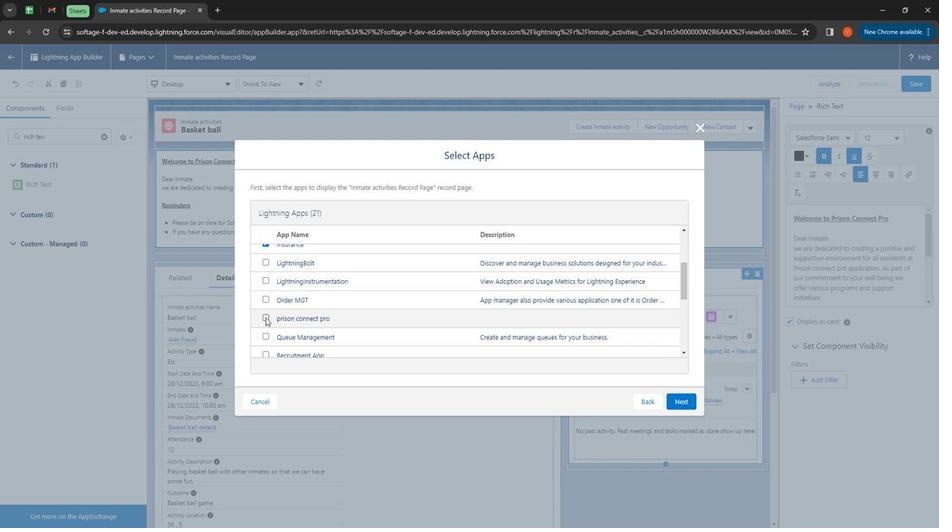
Action: Mouse moved to (266, 332)
Screenshot: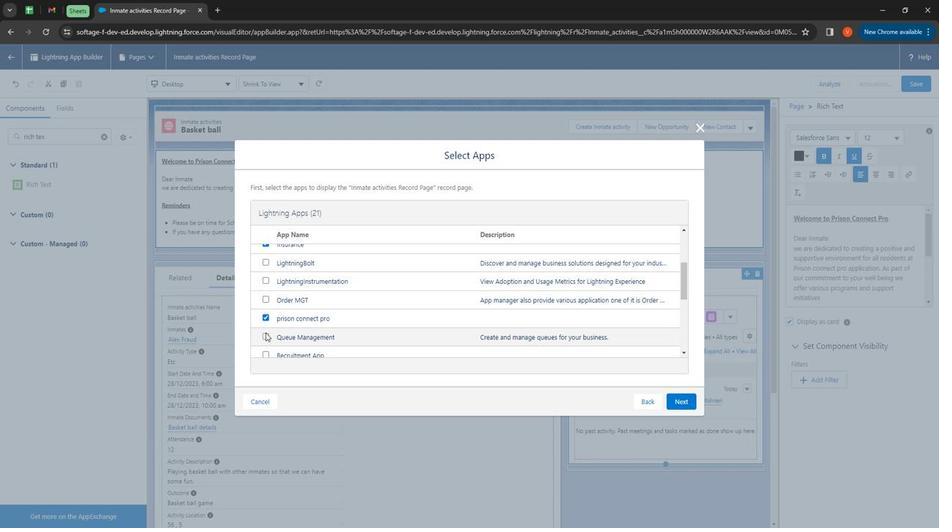 
Action: Mouse pressed left at (266, 332)
Screenshot: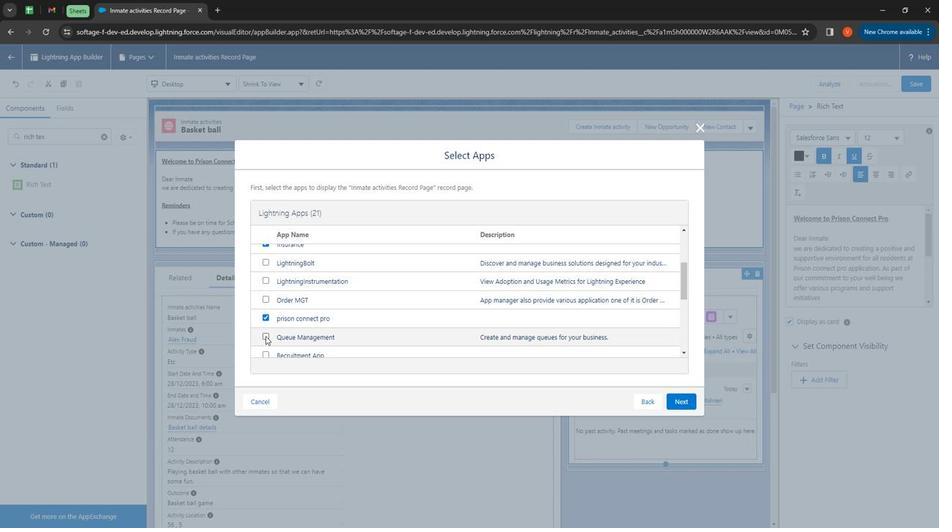 
Action: Mouse moved to (268, 276)
Screenshot: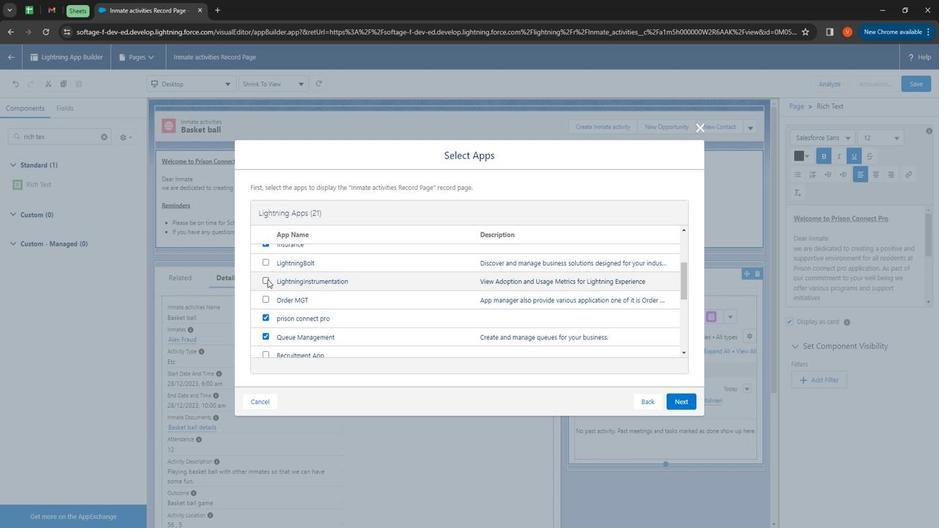 
Action: Mouse pressed left at (268, 276)
Screenshot: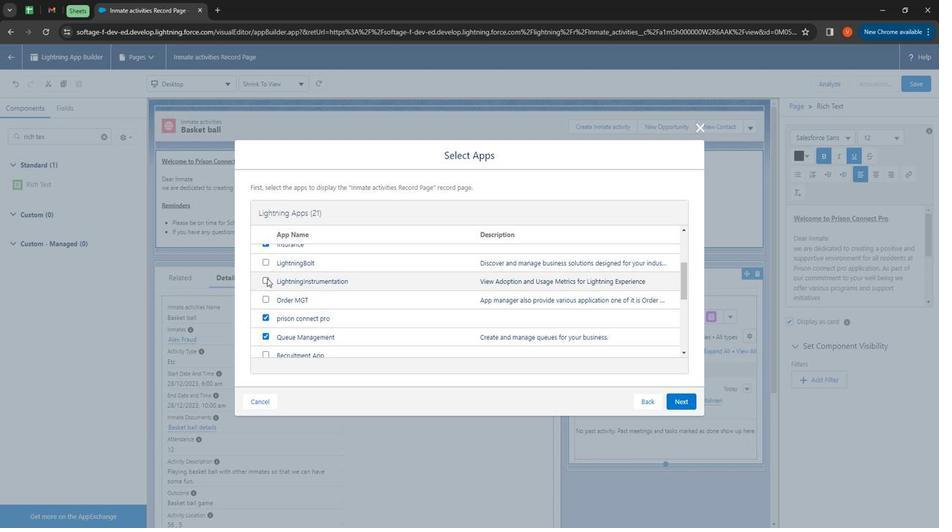 
Action: Mouse moved to (287, 309)
Screenshot: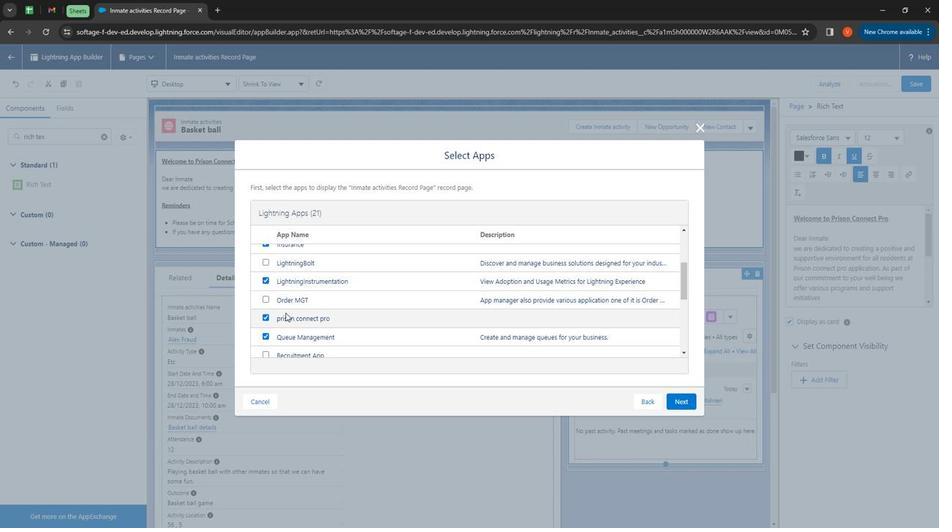 
Action: Mouse scrolled (287, 309) with delta (0, 0)
Screenshot: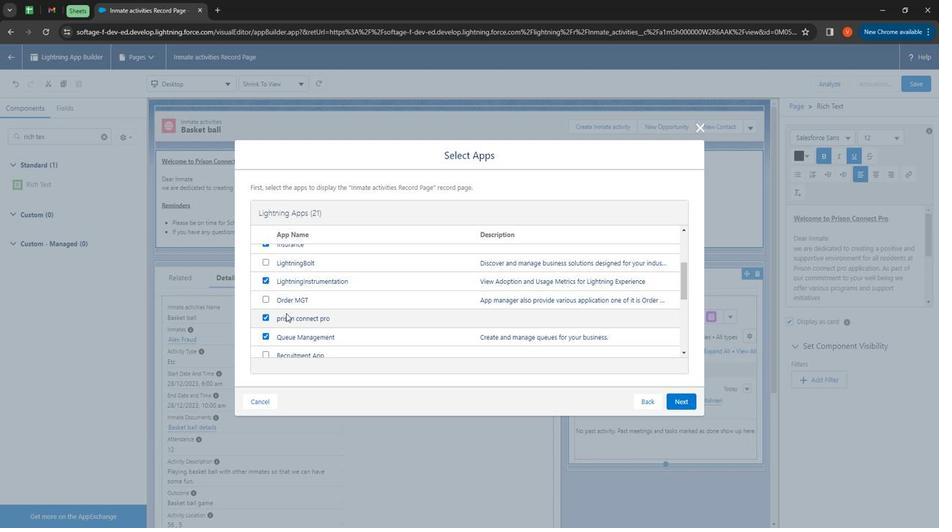 
Action: Mouse moved to (265, 319)
Screenshot: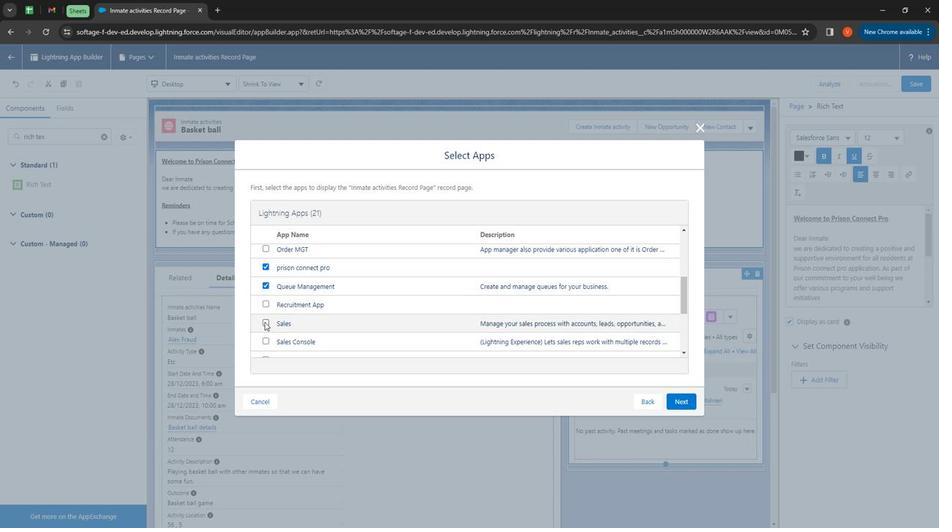 
Action: Mouse pressed left at (265, 319)
Screenshot: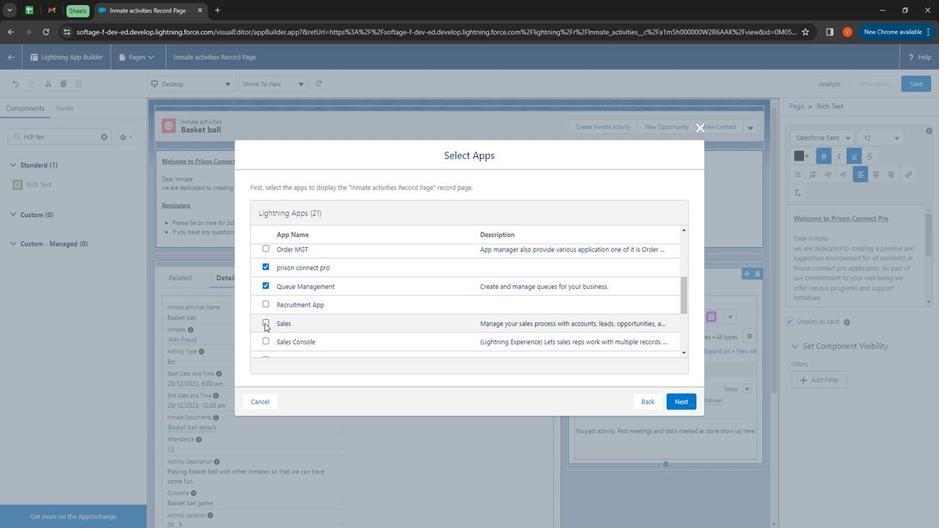 
Action: Mouse moved to (269, 337)
Screenshot: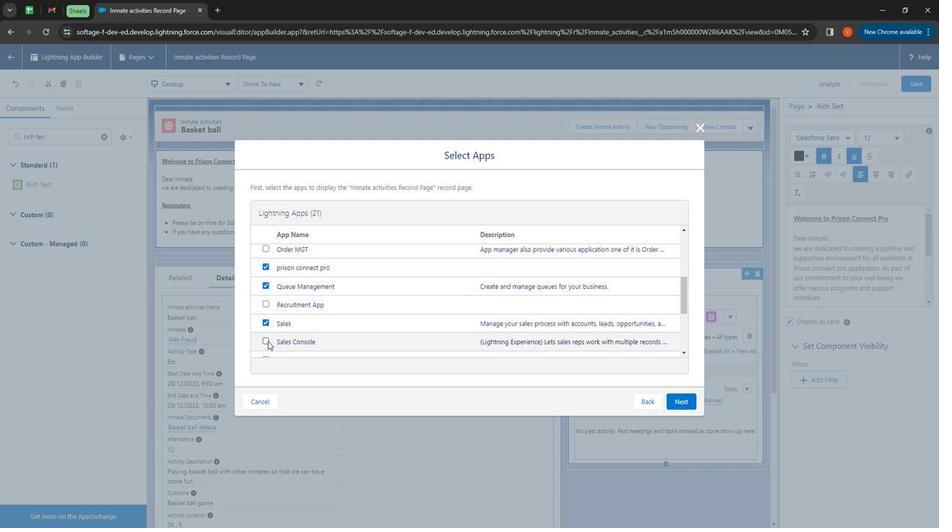 
Action: Mouse pressed left at (269, 337)
Screenshot: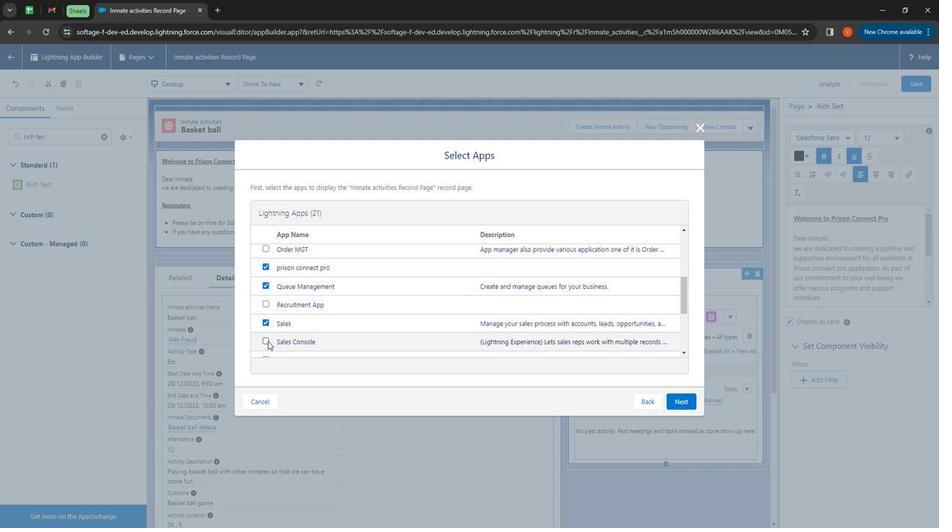 
Action: Mouse moved to (325, 333)
Screenshot: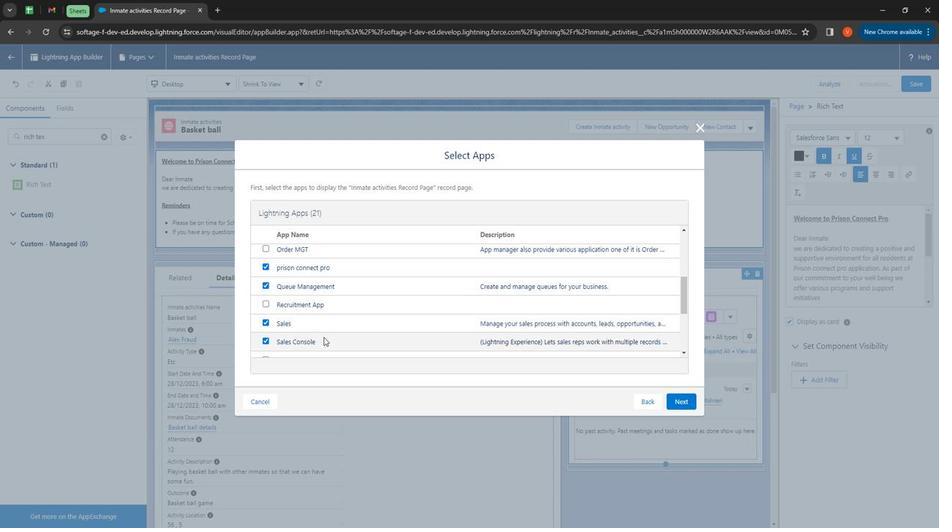 
Action: Mouse scrolled (325, 332) with delta (0, 0)
Screenshot: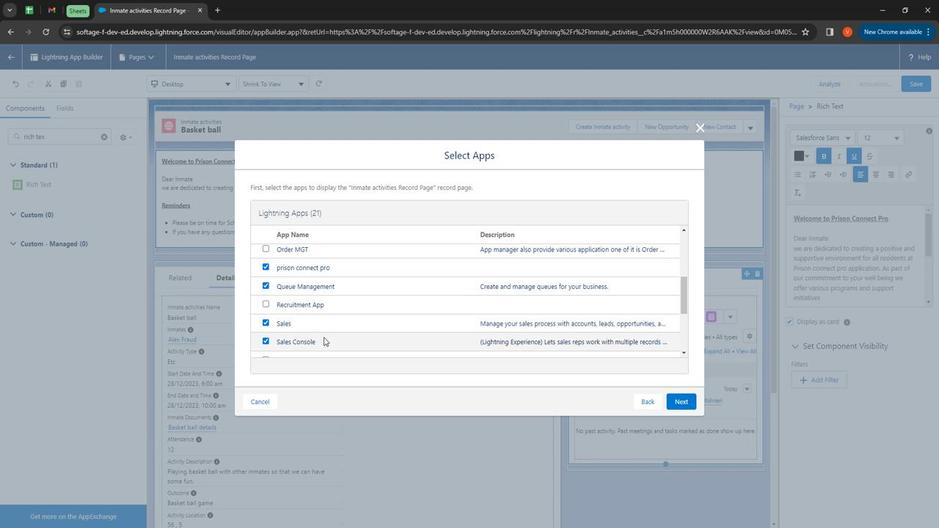 
Action: Mouse moved to (326, 332)
Screenshot: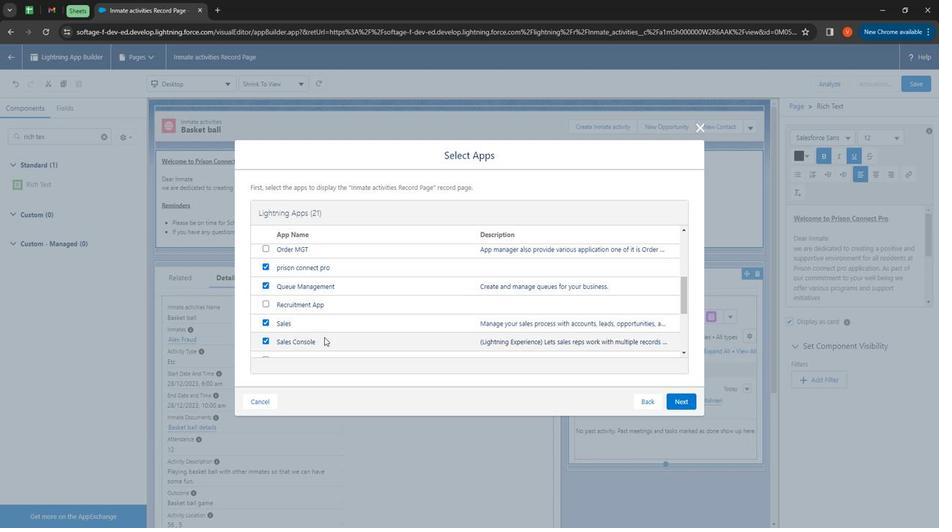 
Action: Mouse scrolled (326, 332) with delta (0, 0)
Screenshot: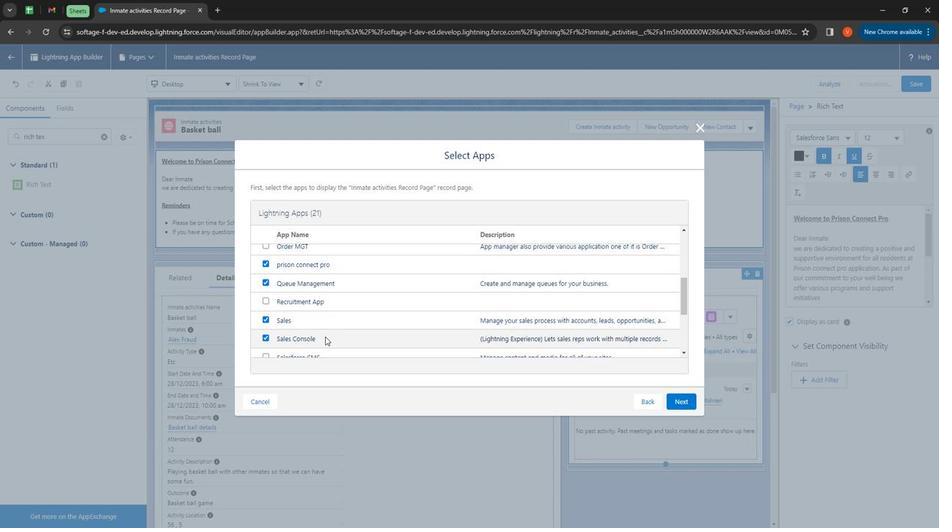 
Action: Mouse moved to (265, 276)
Screenshot: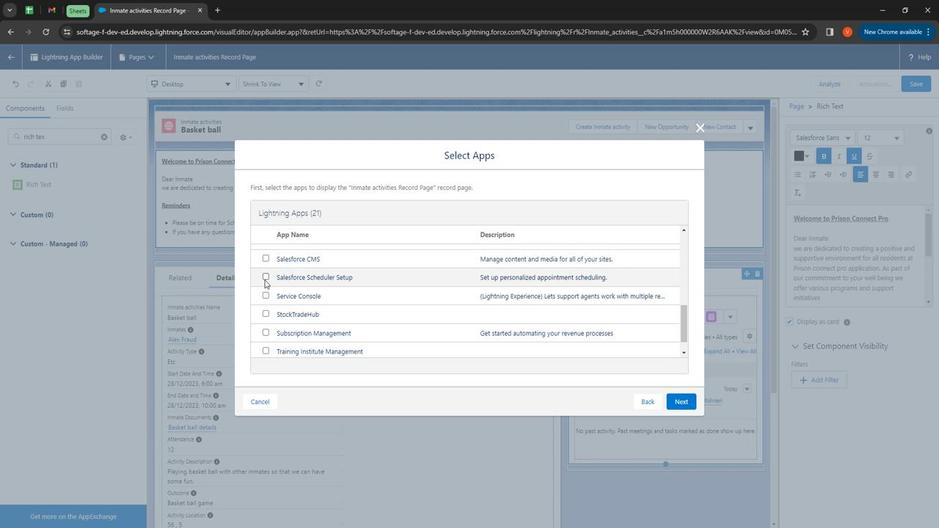 
Action: Mouse pressed left at (265, 276)
Screenshot: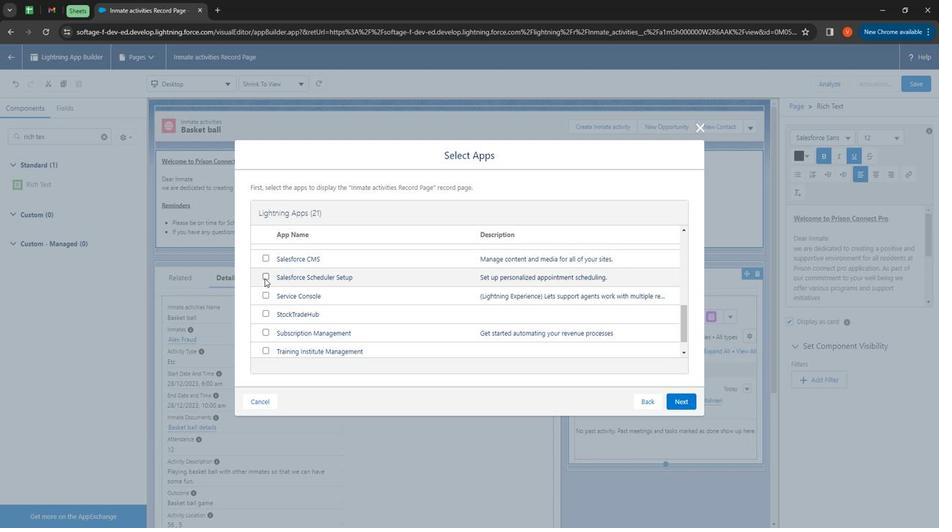 
Action: Mouse moved to (265, 292)
Screenshot: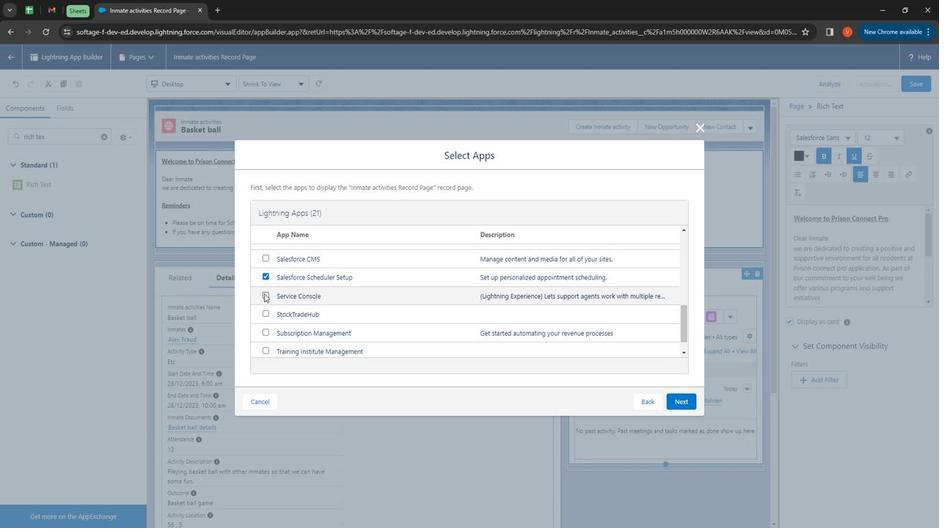 
Action: Mouse pressed left at (265, 292)
Screenshot: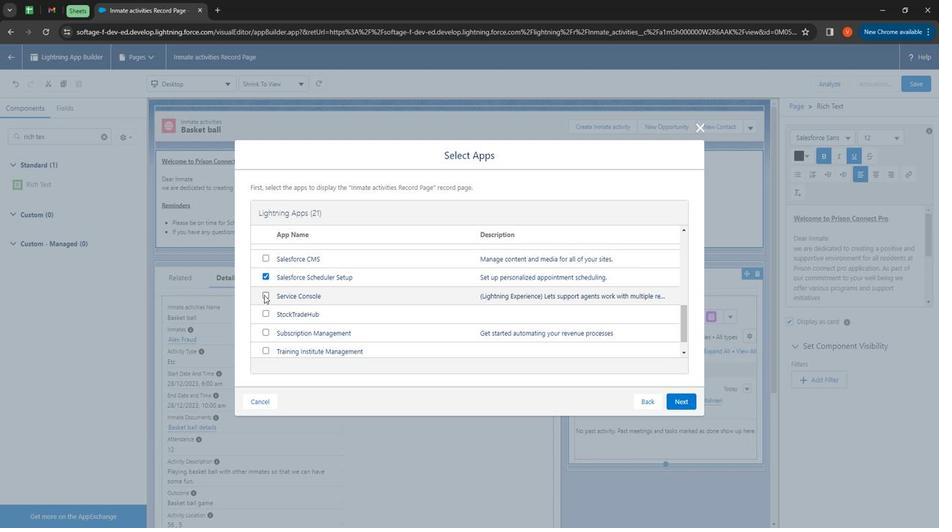 
Action: Mouse moved to (268, 308)
Screenshot: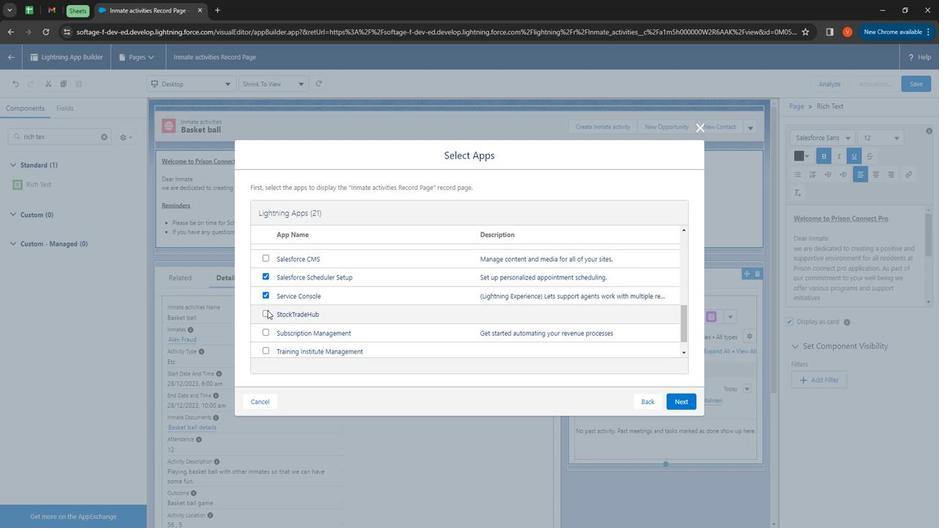 
Action: Mouse pressed left at (268, 308)
Screenshot: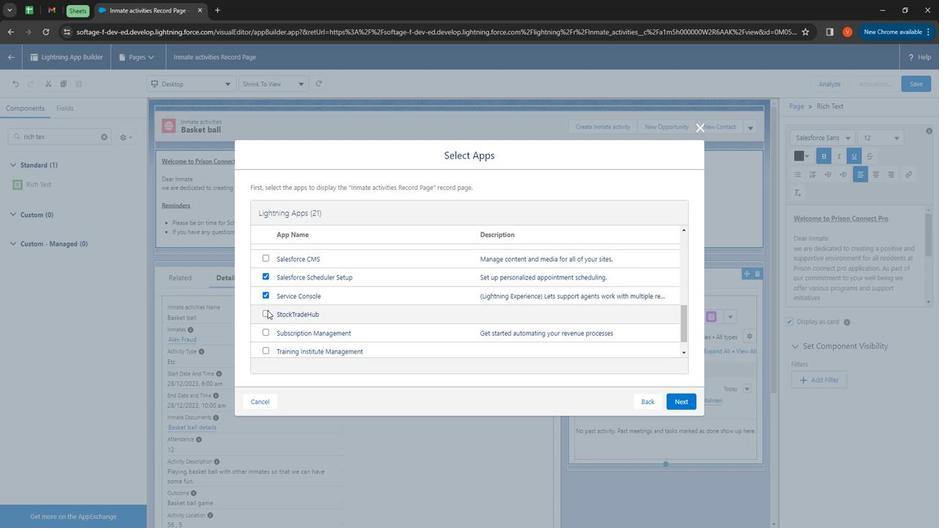 
Action: Mouse moved to (268, 326)
Screenshot: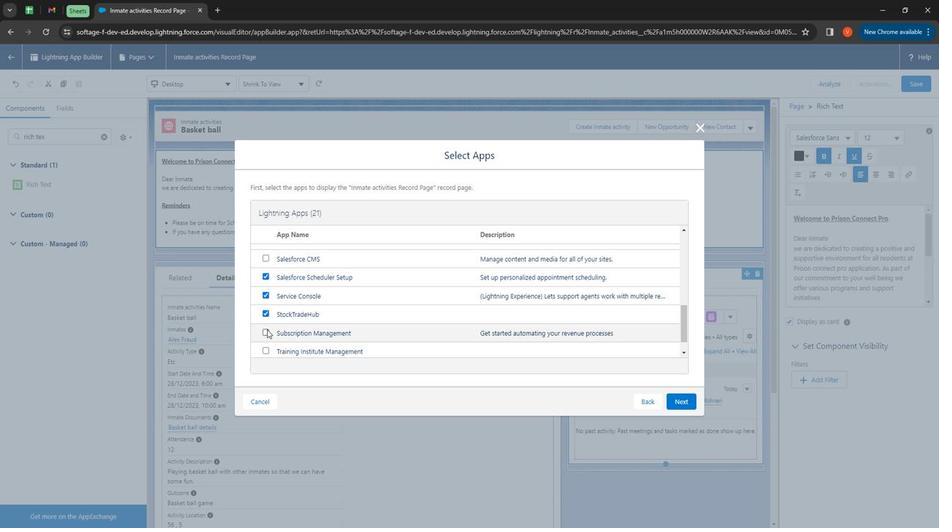 
Action: Mouse pressed left at (268, 326)
Screenshot: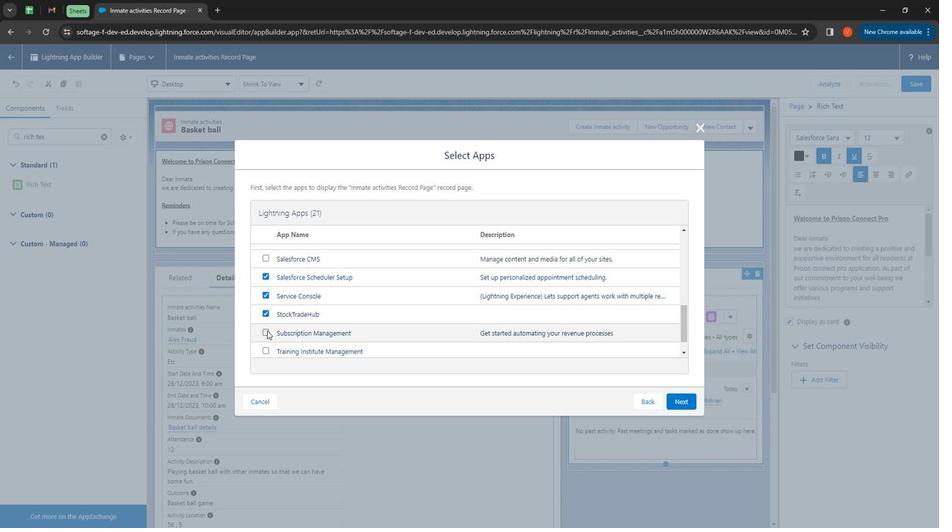 
Action: Mouse moved to (265, 344)
Screenshot: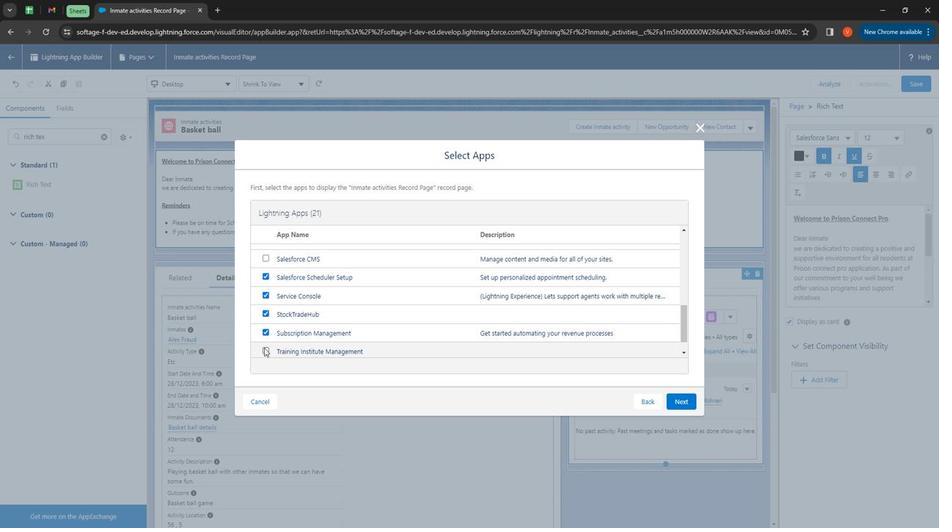 
Action: Mouse pressed left at (265, 344)
Screenshot: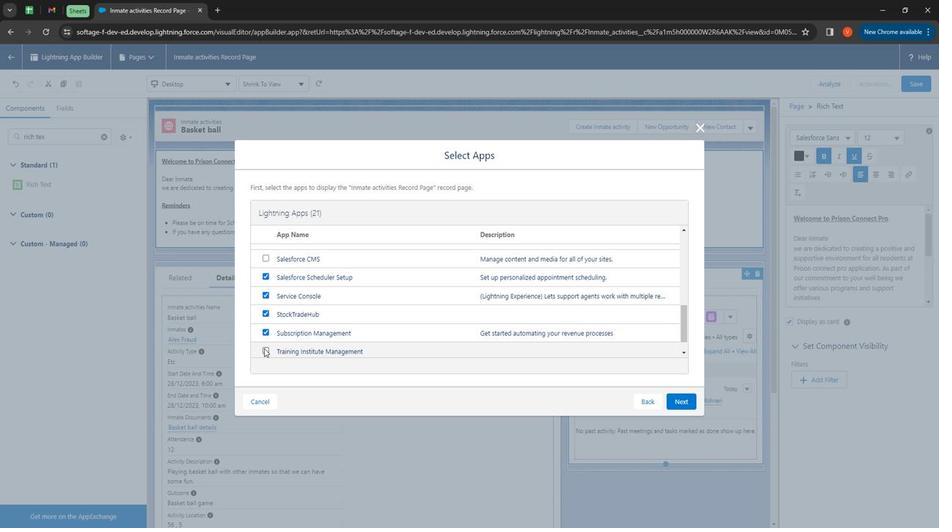 
Action: Mouse moved to (313, 326)
Screenshot: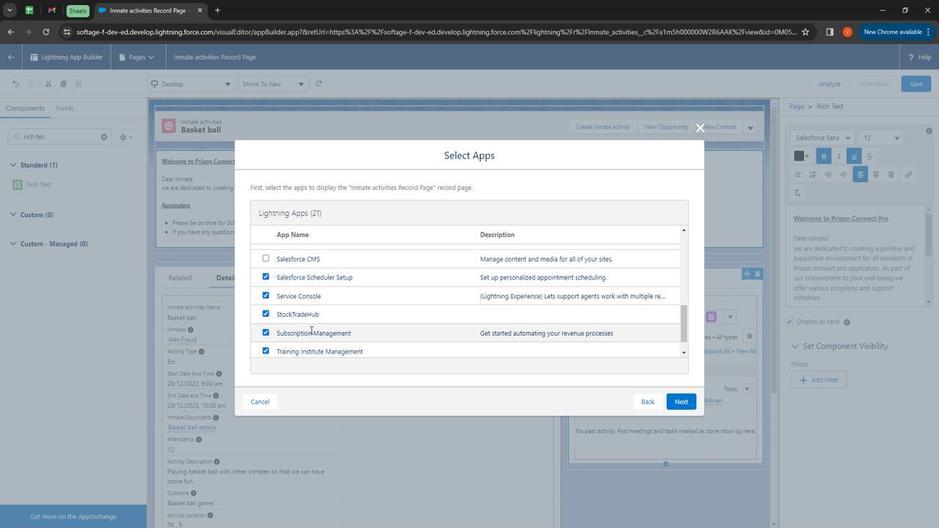 
Action: Mouse scrolled (313, 326) with delta (0, 0)
Screenshot: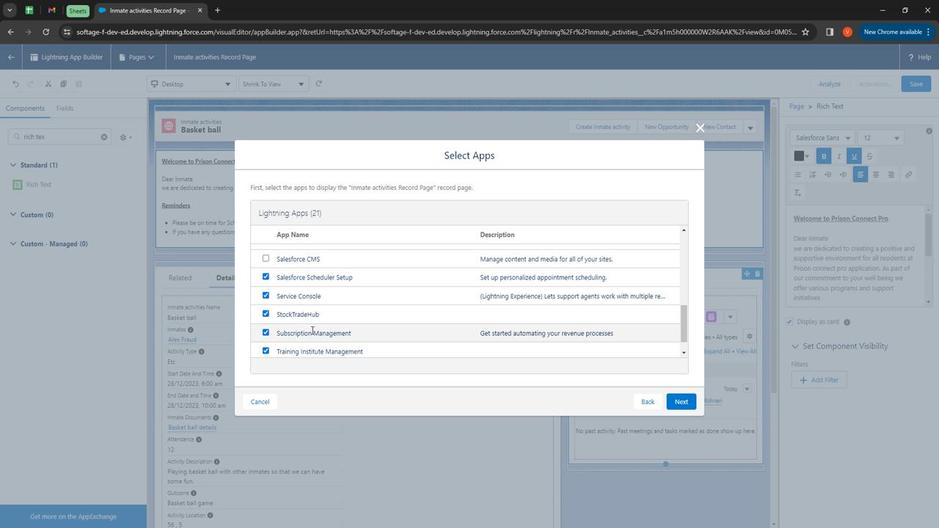 
Action: Mouse moved to (314, 326)
Screenshot: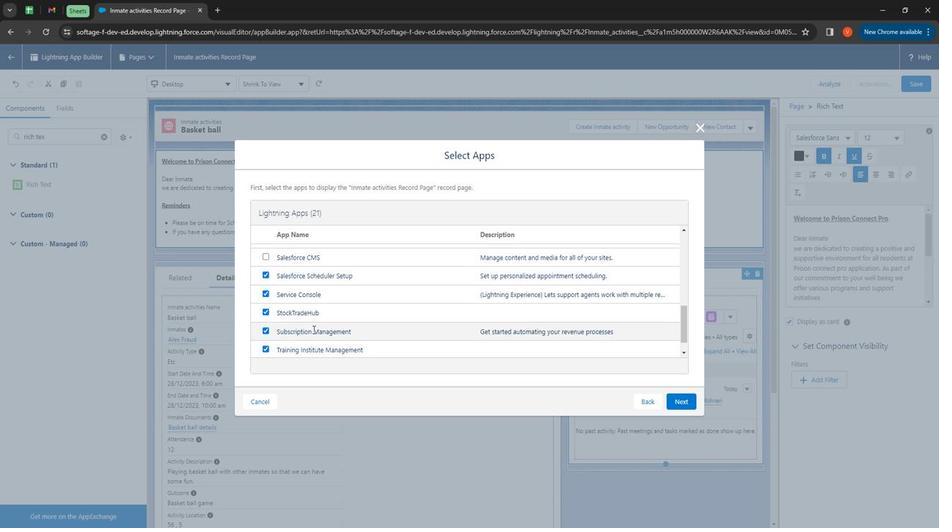 
Action: Mouse scrolled (314, 325) with delta (0, 0)
Screenshot: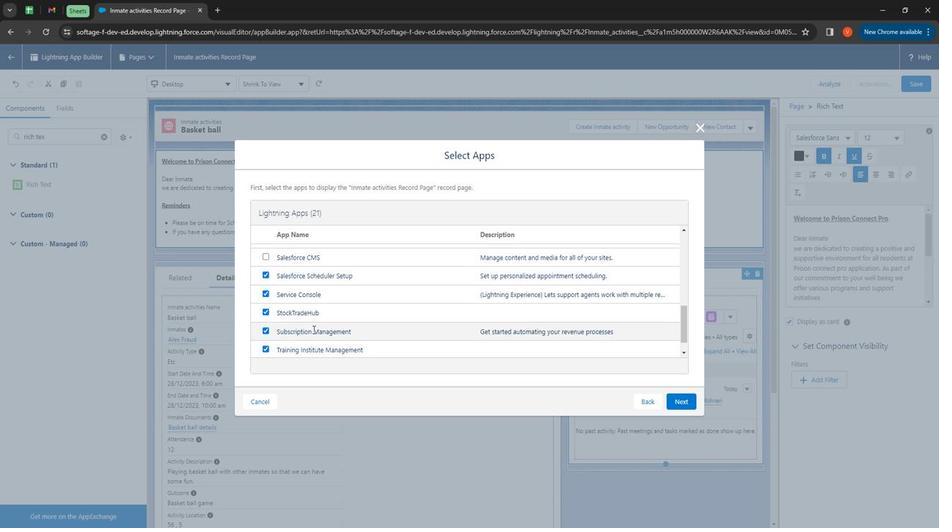 
Action: Mouse moved to (268, 342)
Screenshot: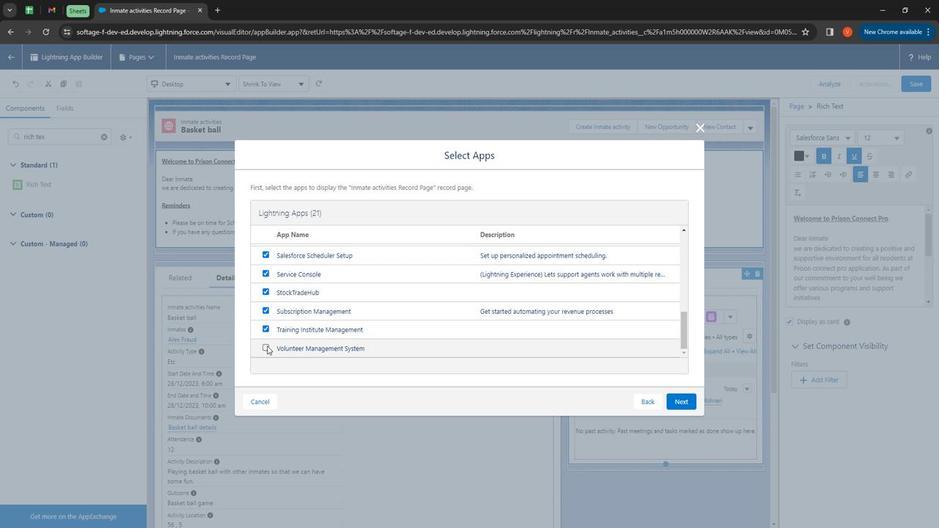 
Action: Mouse pressed left at (268, 342)
Screenshot: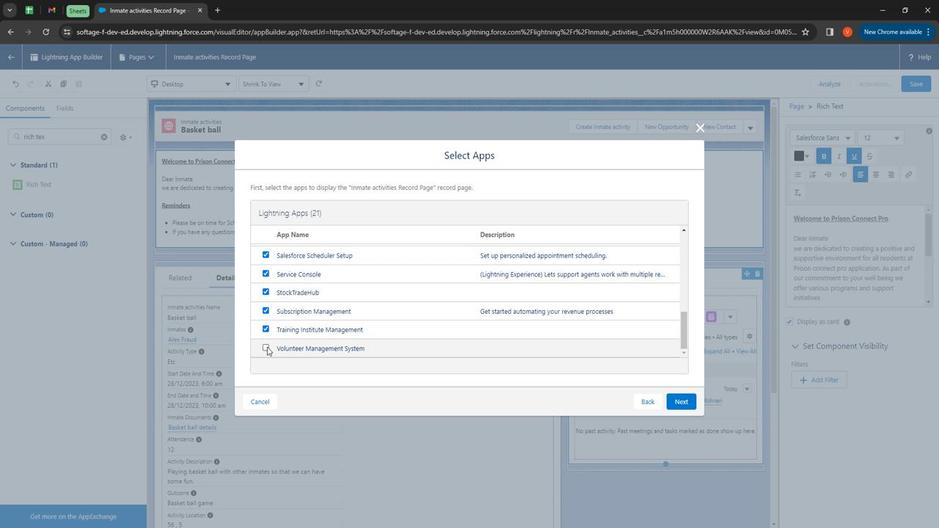 
Action: Mouse moved to (683, 387)
Screenshot: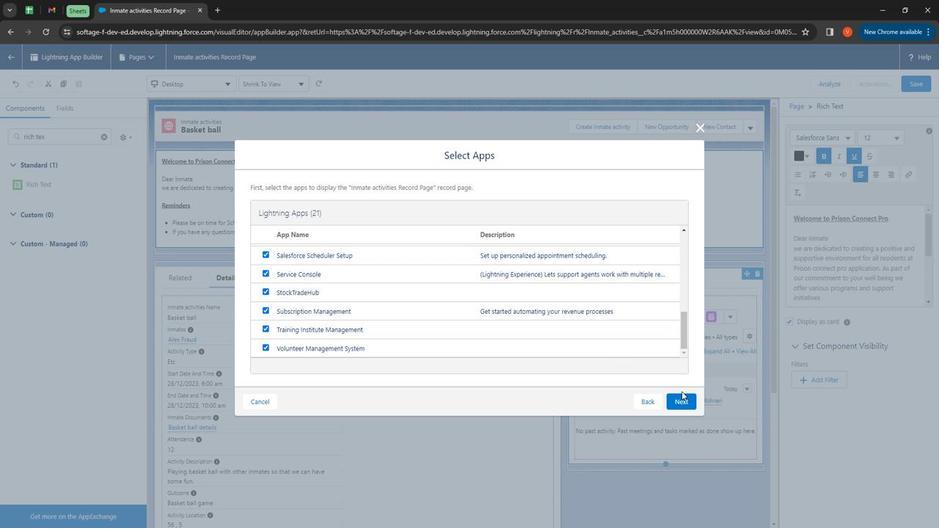 
Action: Mouse pressed left at (683, 387)
Screenshot: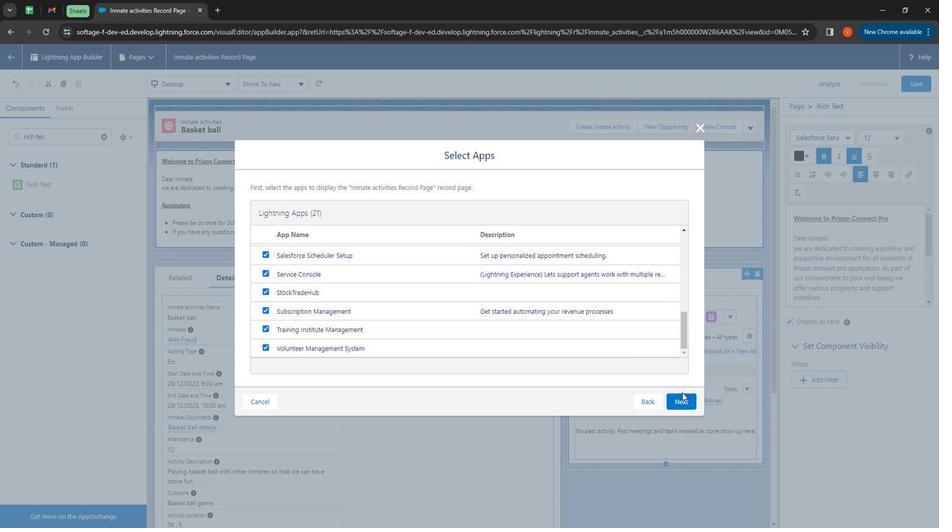 
Action: Mouse moved to (680, 391)
Screenshot: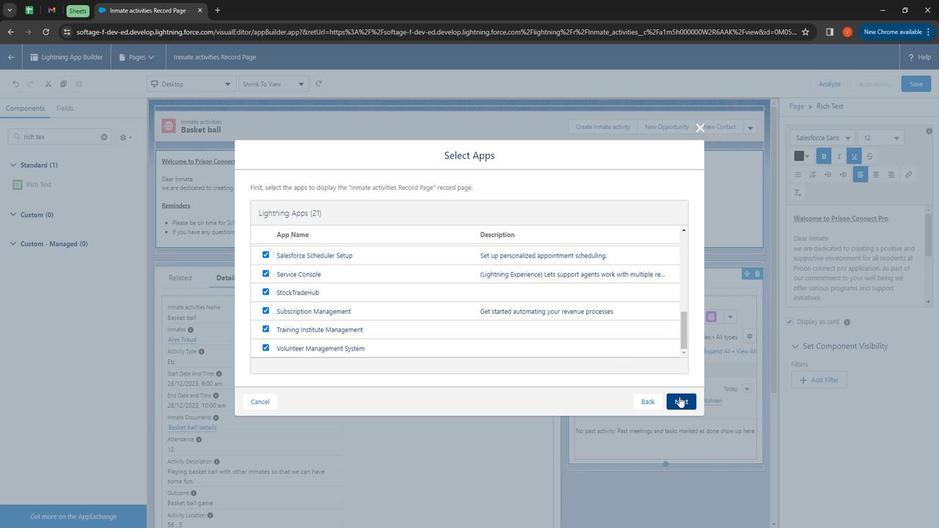 
Action: Mouse pressed left at (680, 391)
Screenshot: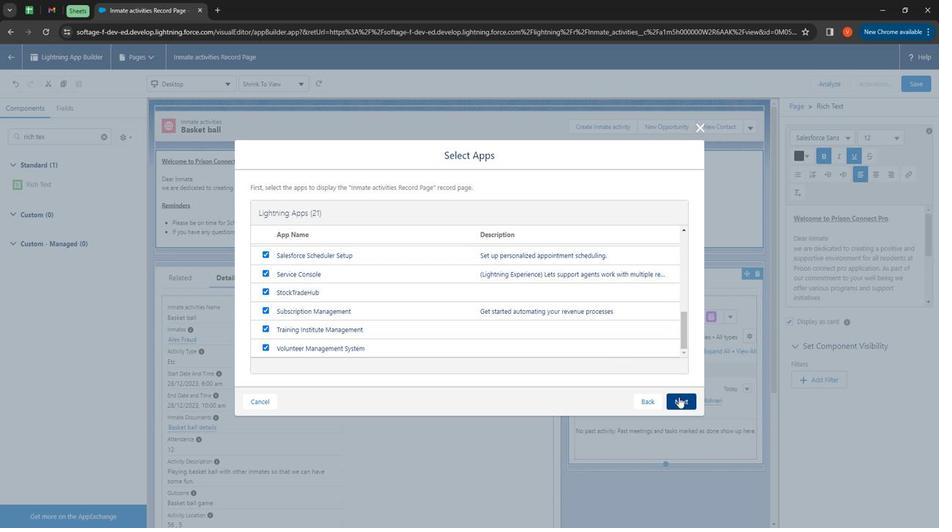 
Action: Mouse moved to (550, 287)
Screenshot: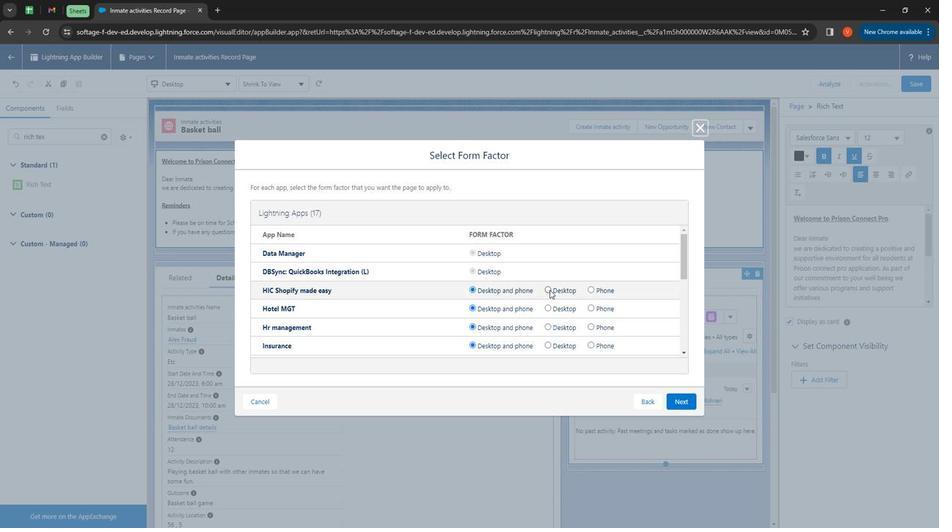 
Action: Mouse pressed left at (550, 287)
Screenshot: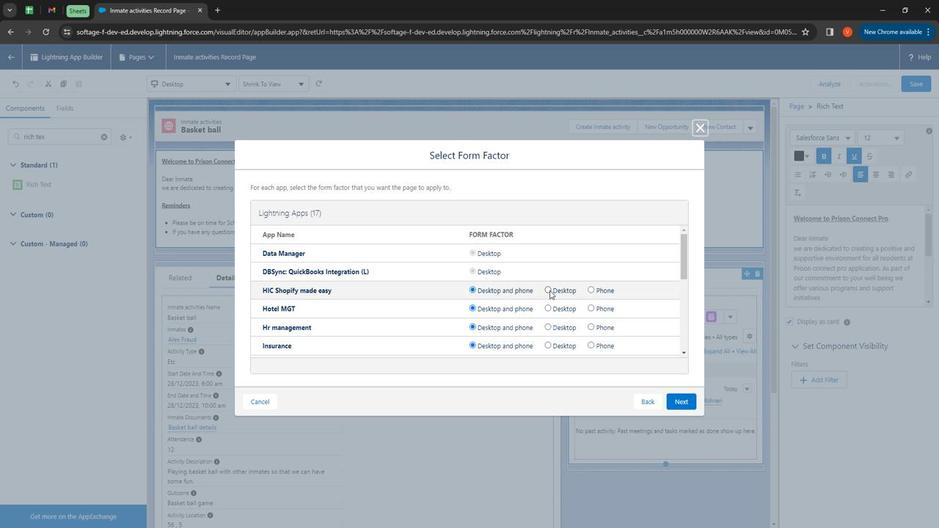 
Action: Mouse moved to (597, 304)
Screenshot: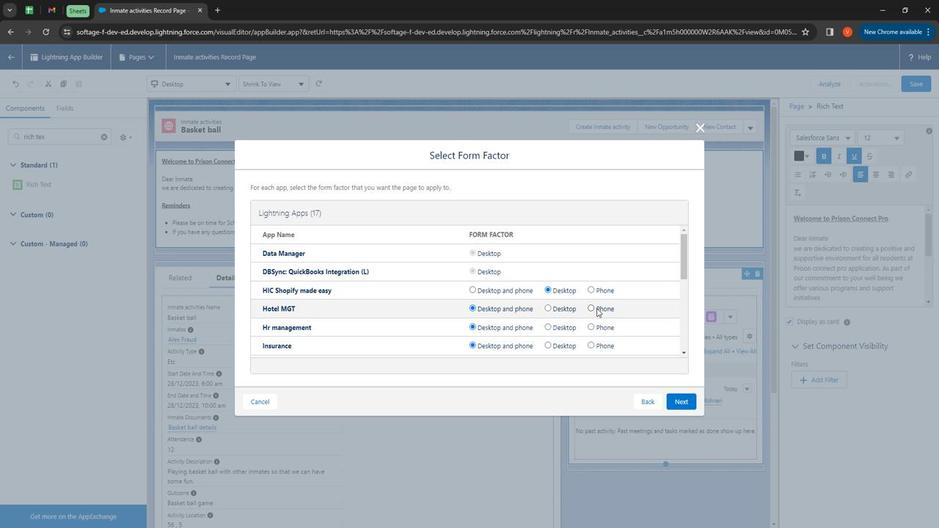 
Action: Mouse pressed left at (597, 304)
Screenshot: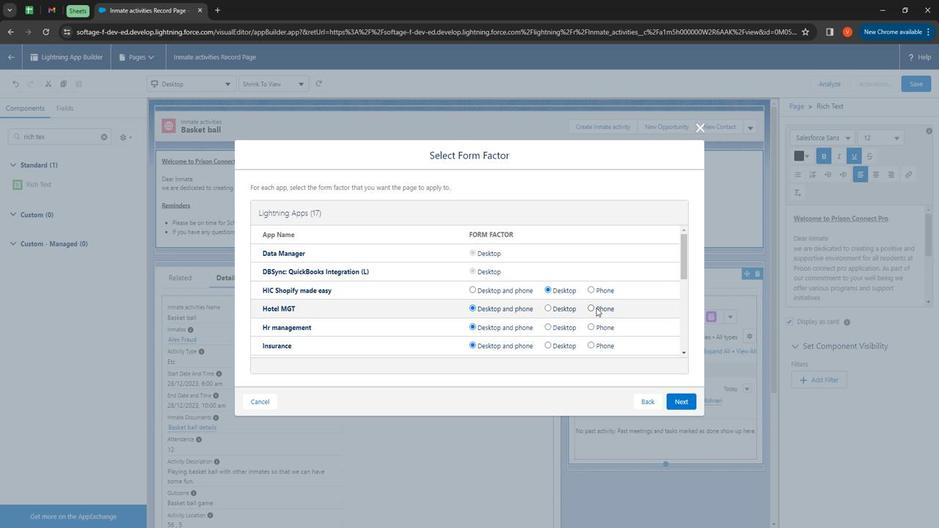
Action: Mouse moved to (566, 323)
Screenshot: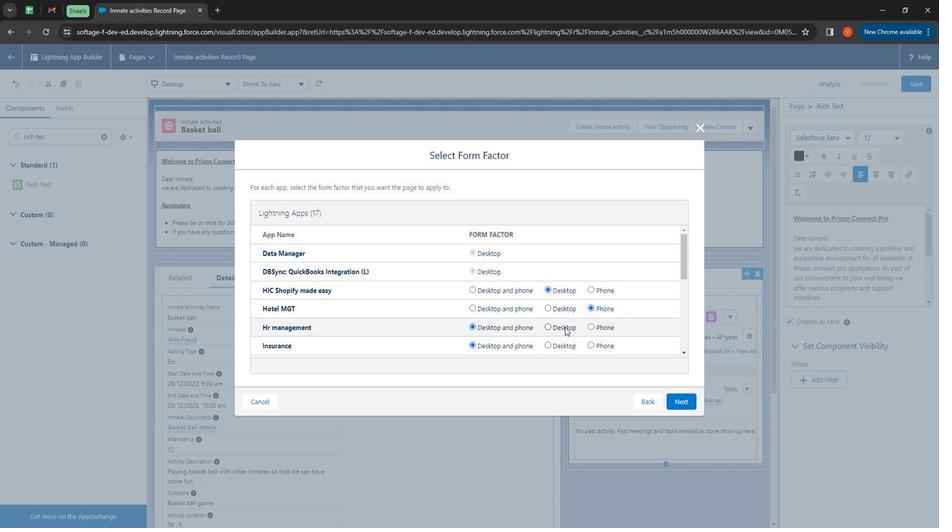 
Action: Mouse pressed left at (566, 323)
Screenshot: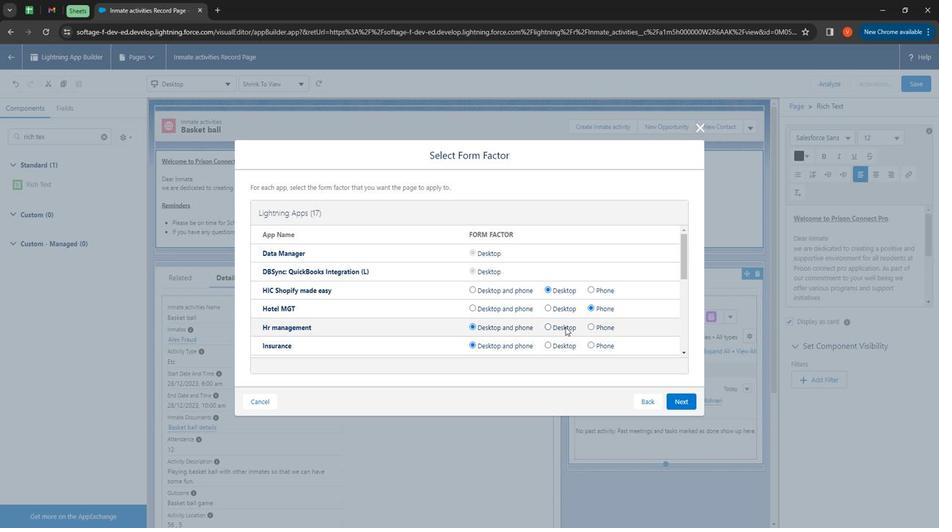 
Action: Mouse moved to (560, 340)
Screenshot: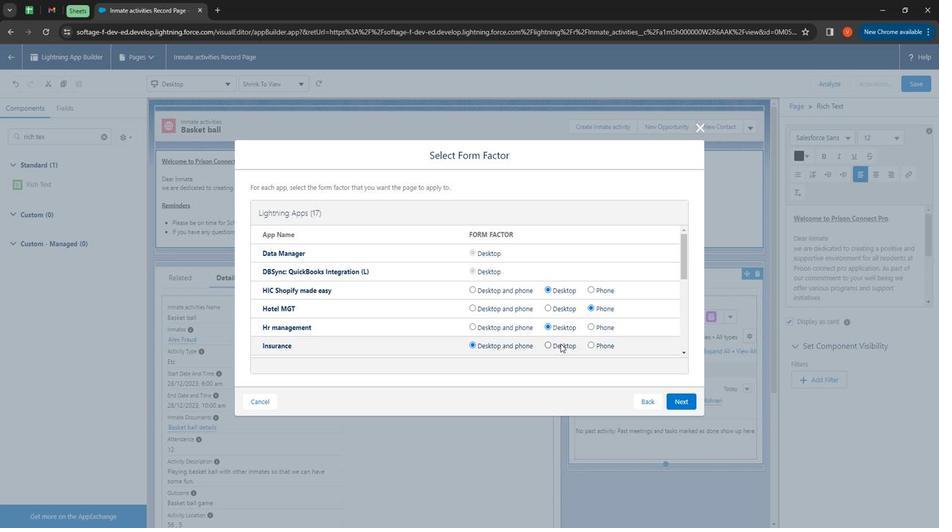 
Action: Mouse pressed left at (560, 340)
Screenshot: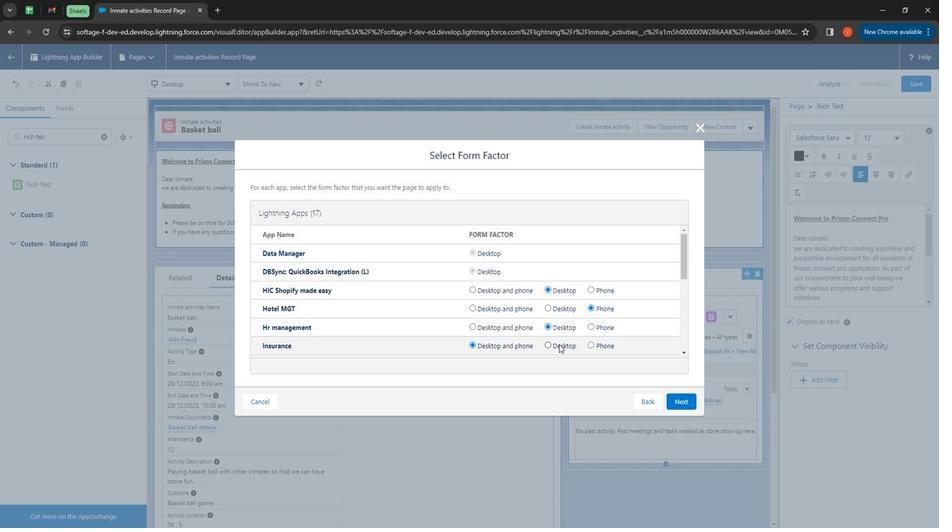 
Action: Mouse moved to (605, 321)
Screenshot: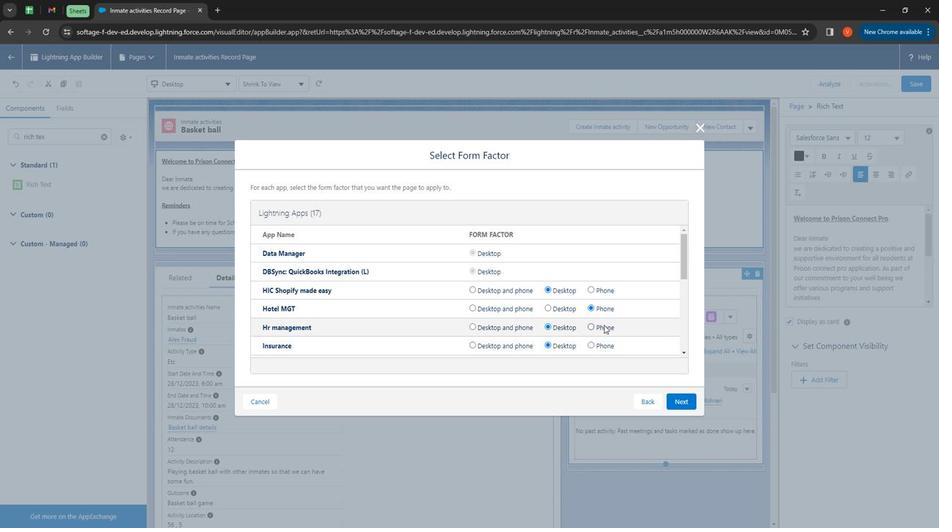 
Action: Mouse scrolled (605, 320) with delta (0, 0)
Screenshot: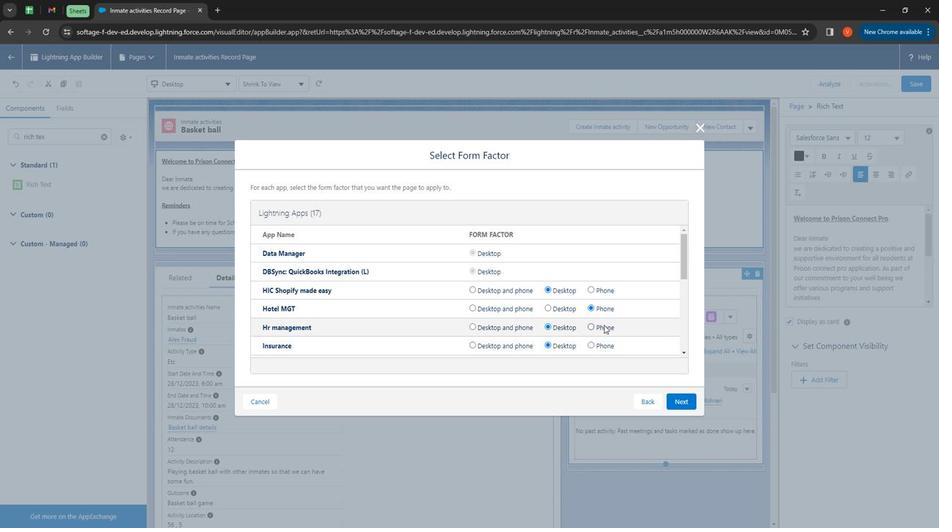 
Action: Mouse scrolled (605, 320) with delta (0, 0)
Screenshot: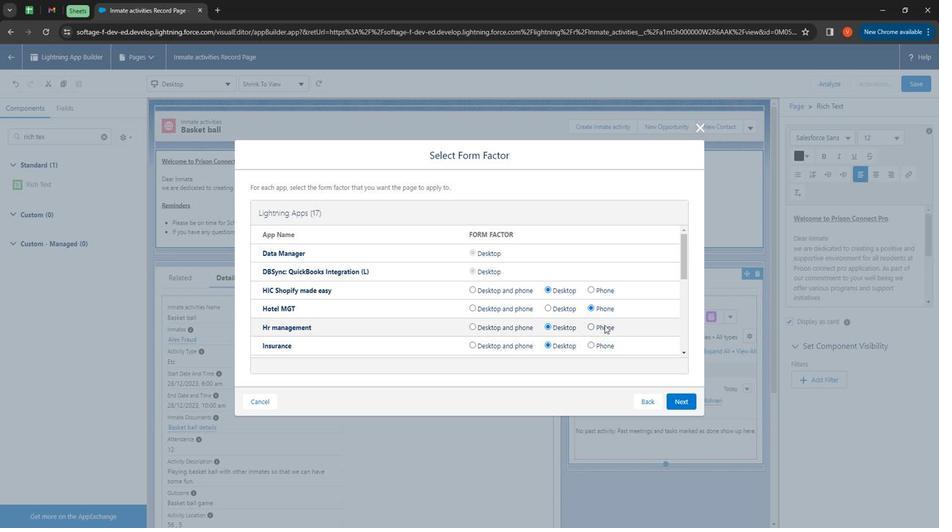 
Action: Mouse moved to (605, 315)
Screenshot: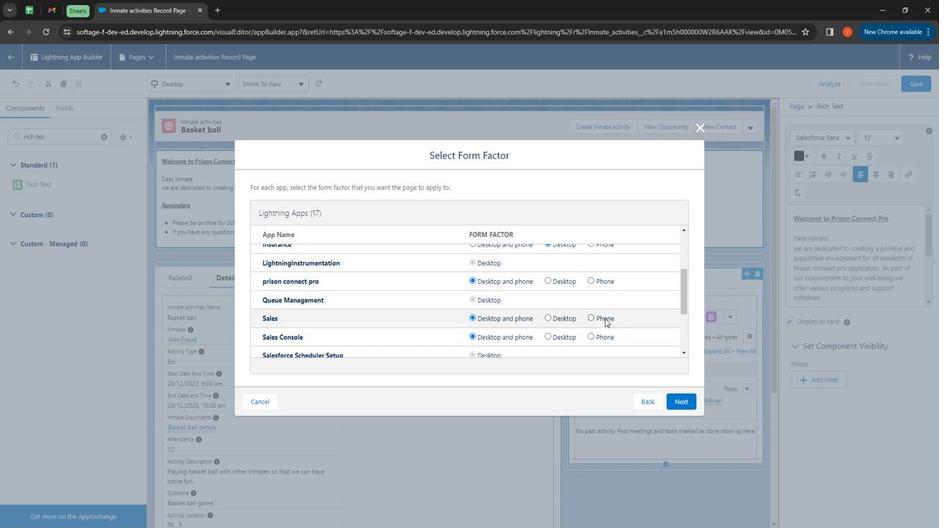 
Action: Mouse pressed left at (605, 315)
Screenshot: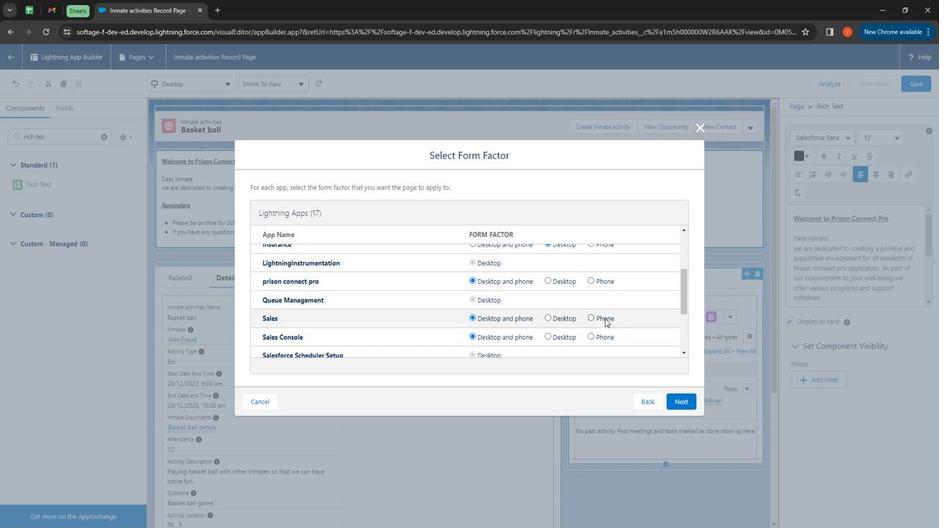 
Action: Mouse moved to (604, 334)
Screenshot: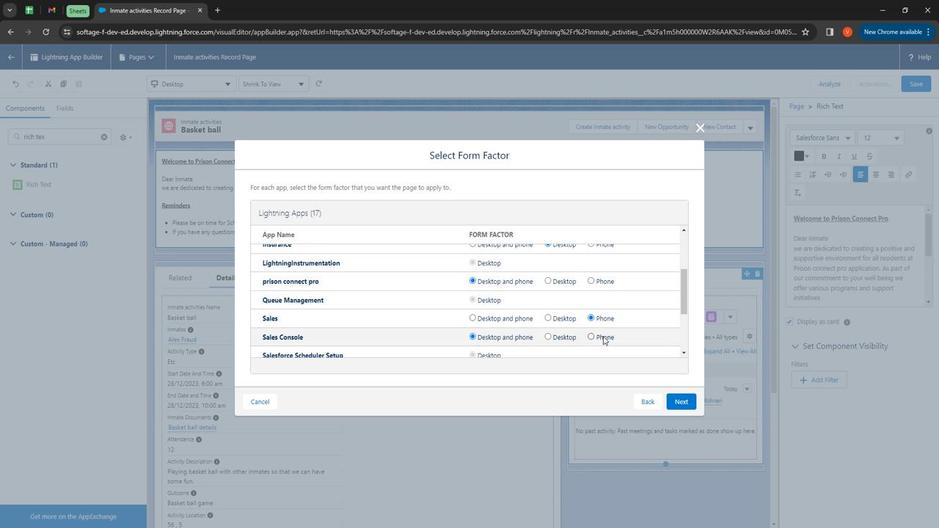 
Action: Mouse pressed left at (604, 334)
Screenshot: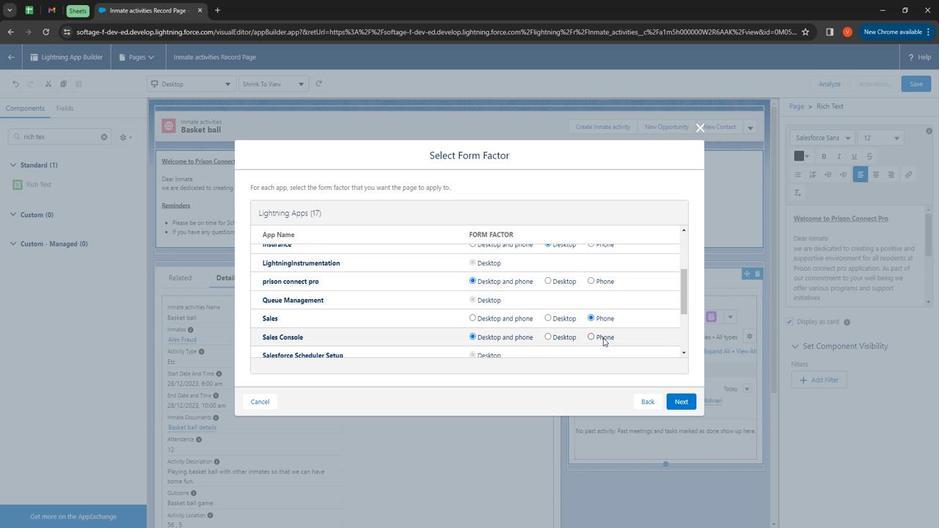 
Action: Mouse moved to (561, 325)
Screenshot: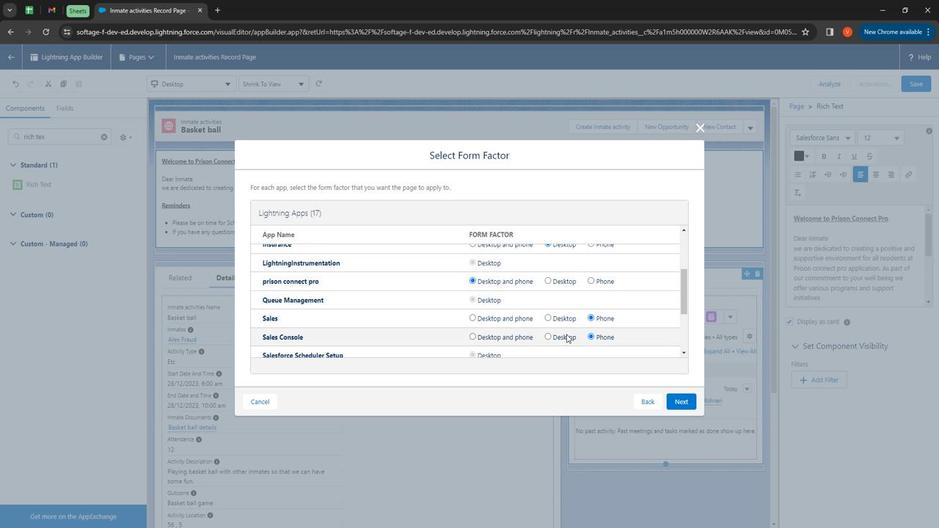 
Action: Mouse scrolled (561, 325) with delta (0, 0)
Screenshot: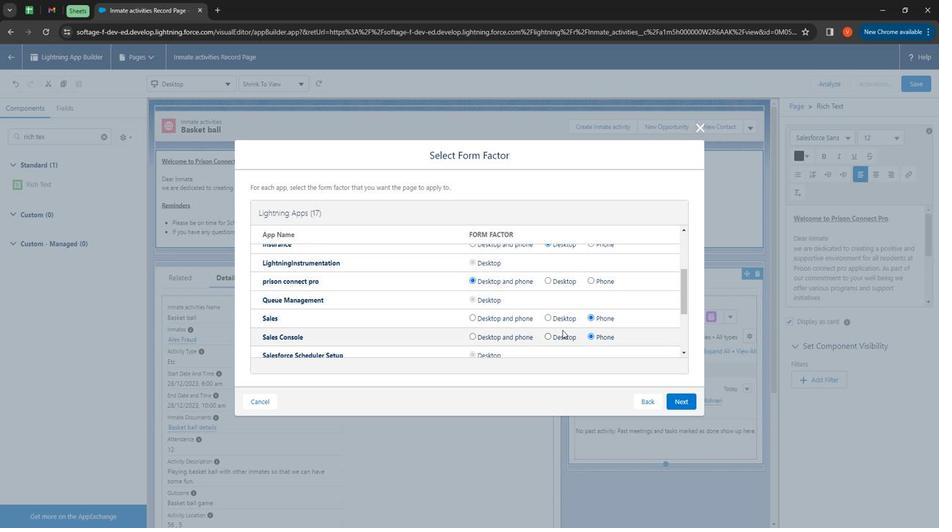 
Action: Mouse moved to (683, 395)
Screenshot: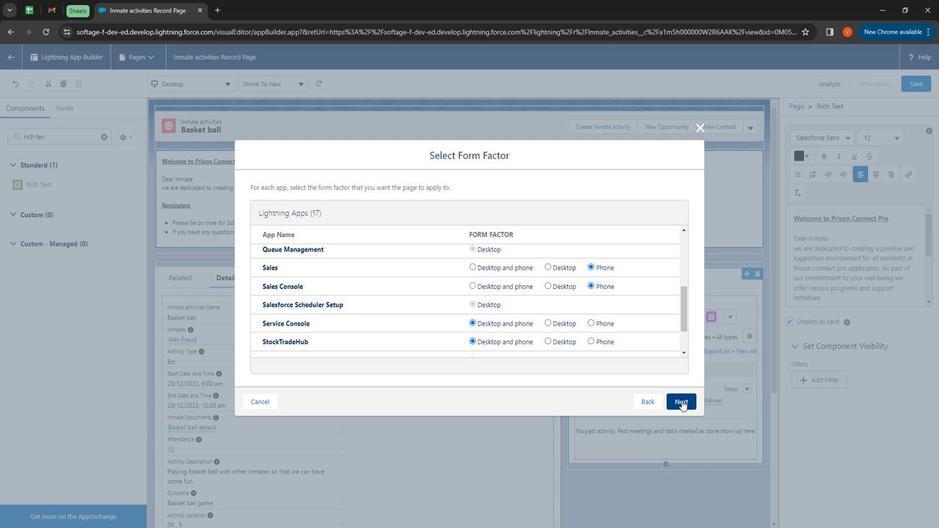 
Action: Mouse pressed left at (683, 395)
Screenshot: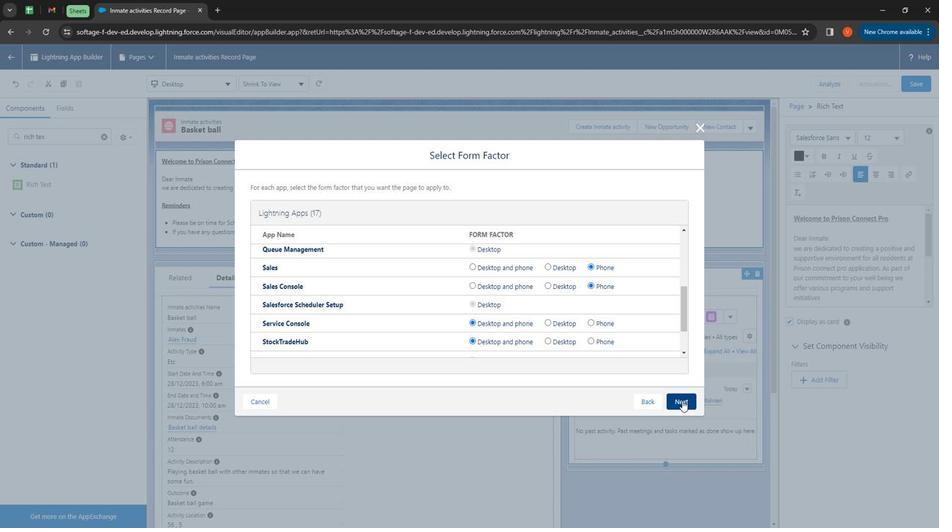 
Action: Mouse moved to (266, 249)
Screenshot: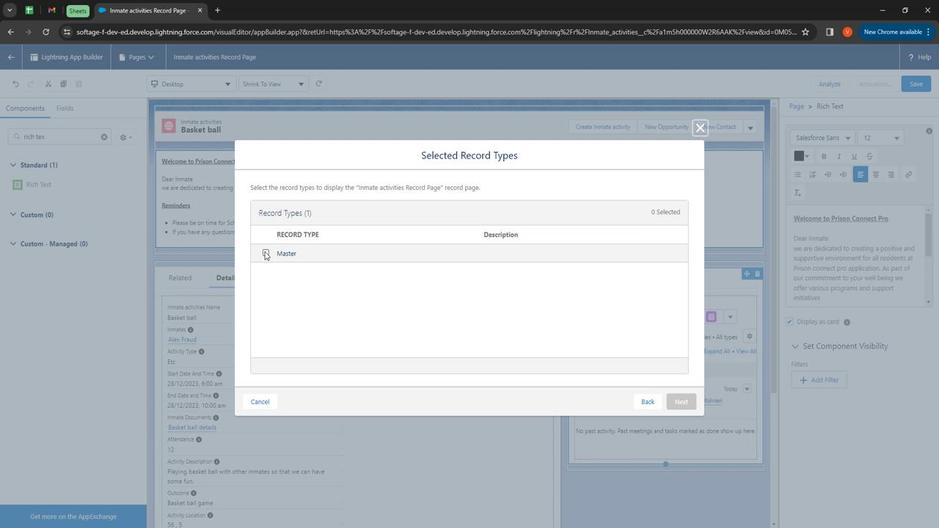 
Action: Mouse pressed left at (266, 249)
Screenshot: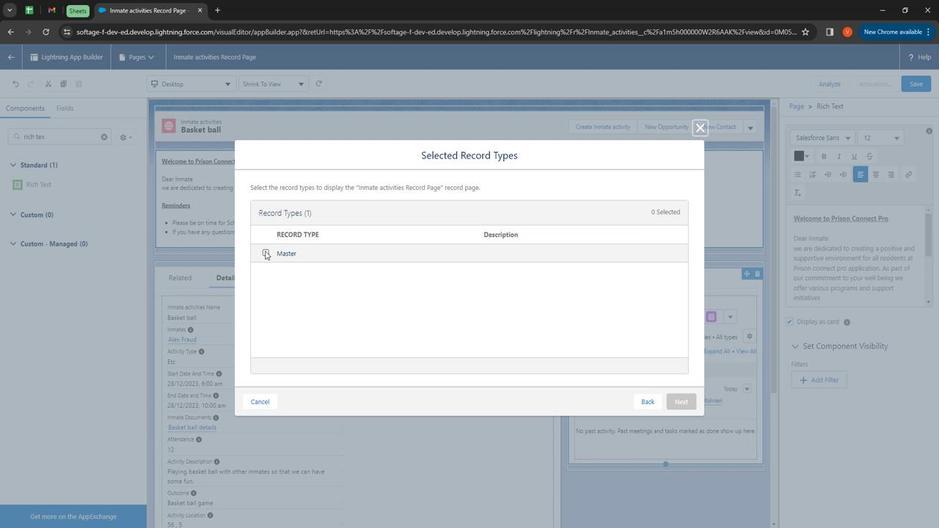 
Action: Mouse moved to (679, 391)
Screenshot: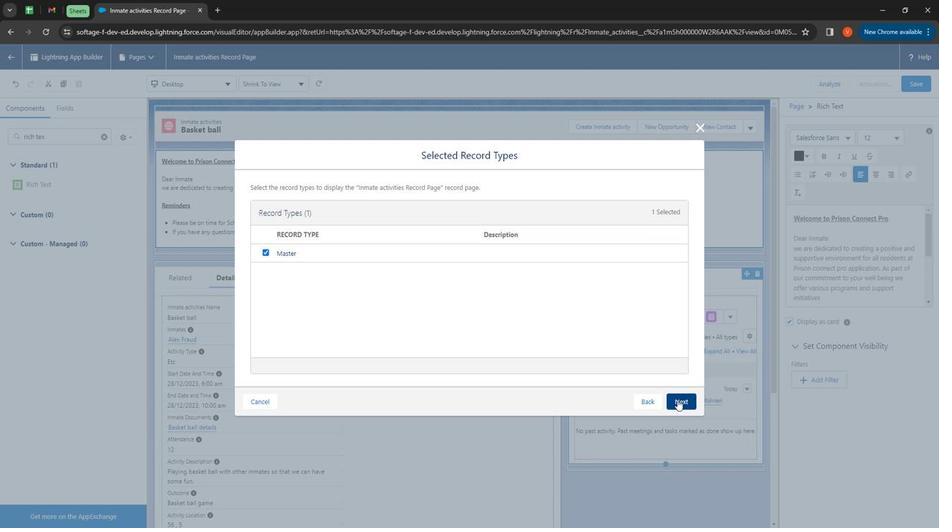 
Action: Mouse pressed left at (679, 391)
Screenshot: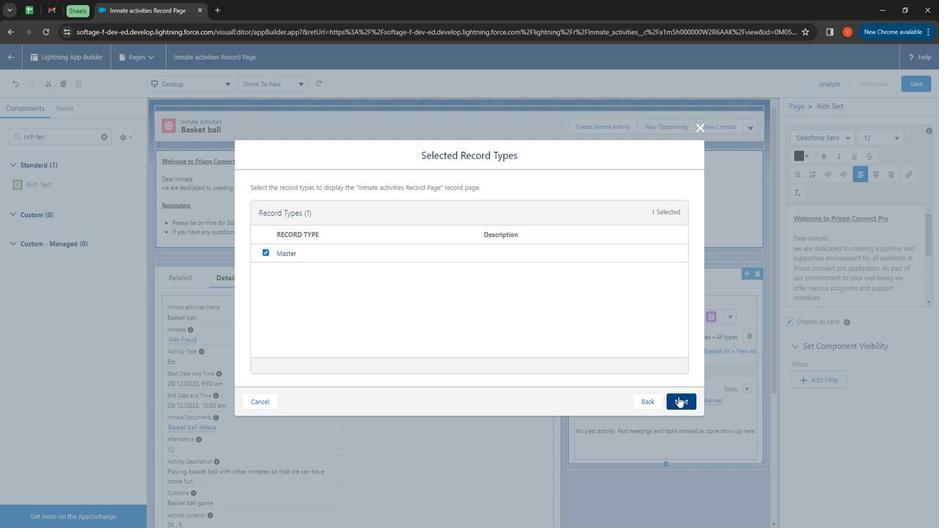 
Action: Mouse moved to (266, 251)
Screenshot: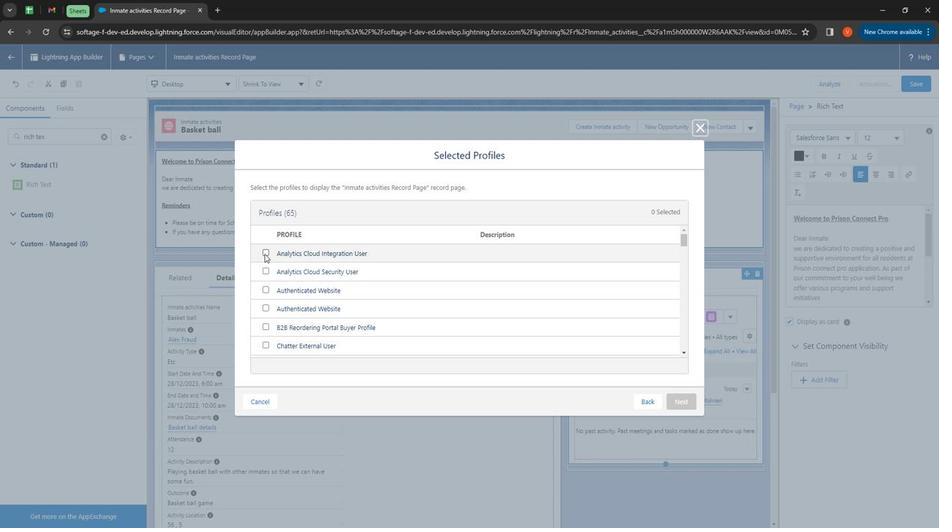 
Action: Mouse pressed left at (266, 251)
Screenshot: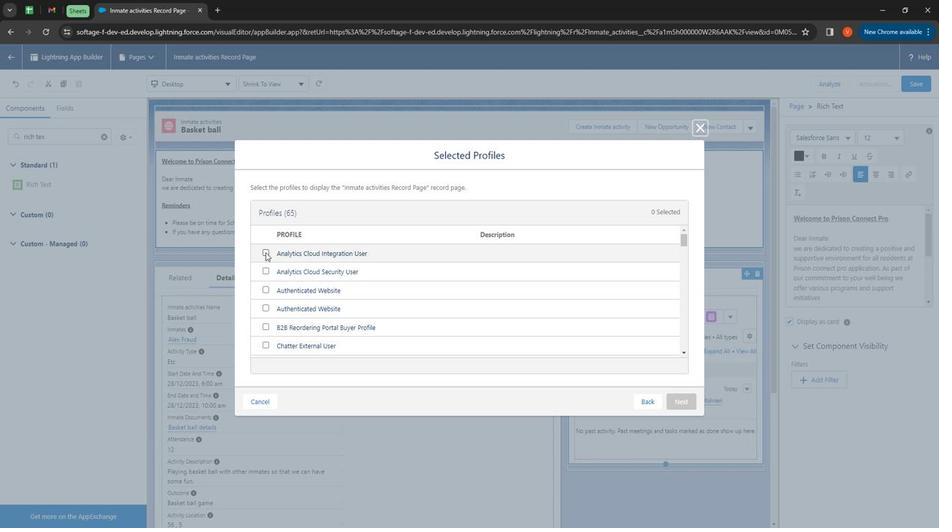 
Action: Mouse moved to (268, 270)
Screenshot: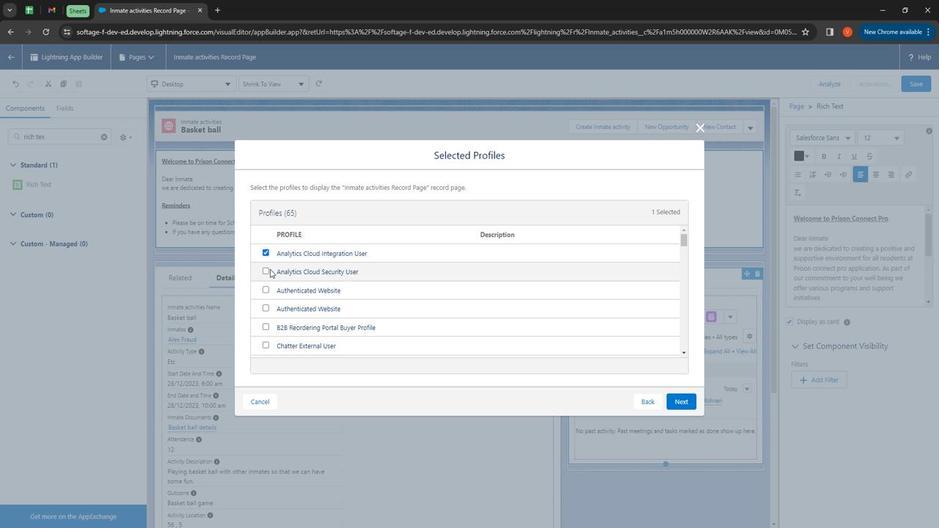 
Action: Mouse pressed left at (268, 270)
Screenshot: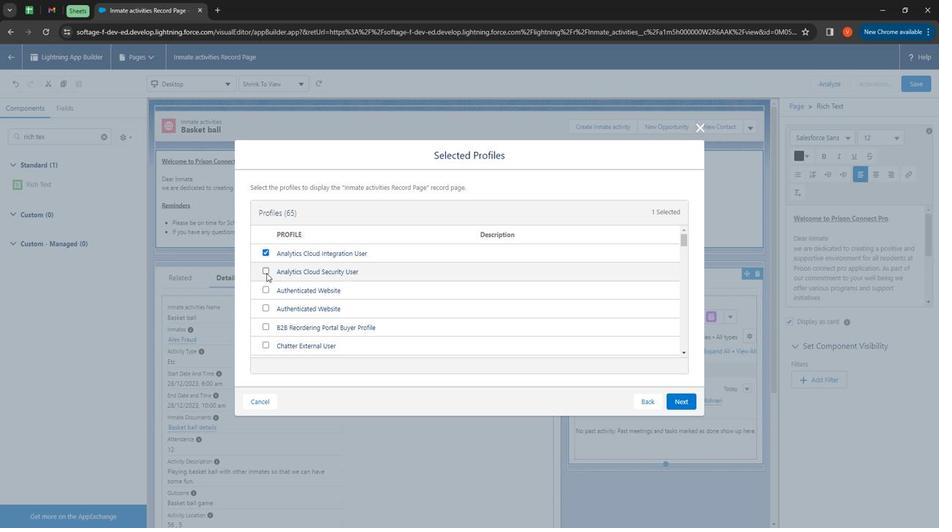 
Action: Mouse moved to (266, 288)
Screenshot: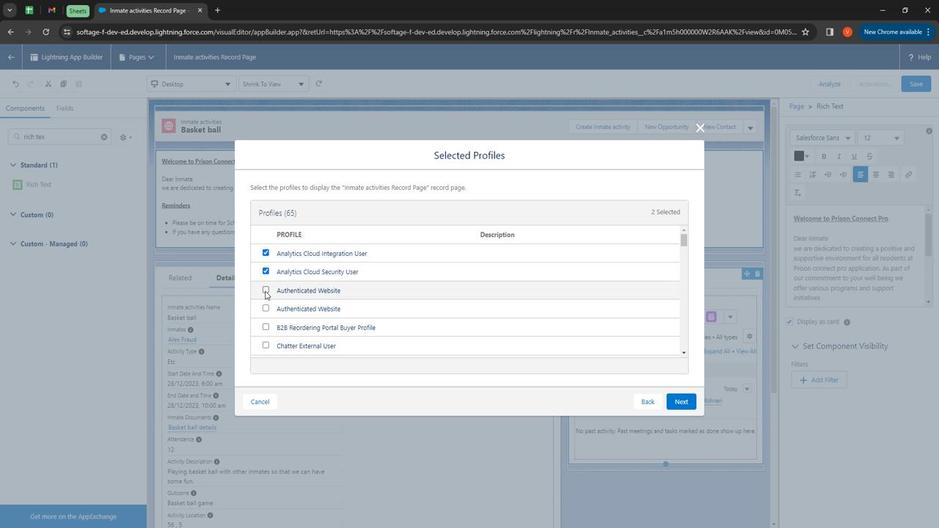
Action: Mouse pressed left at (266, 288)
Screenshot: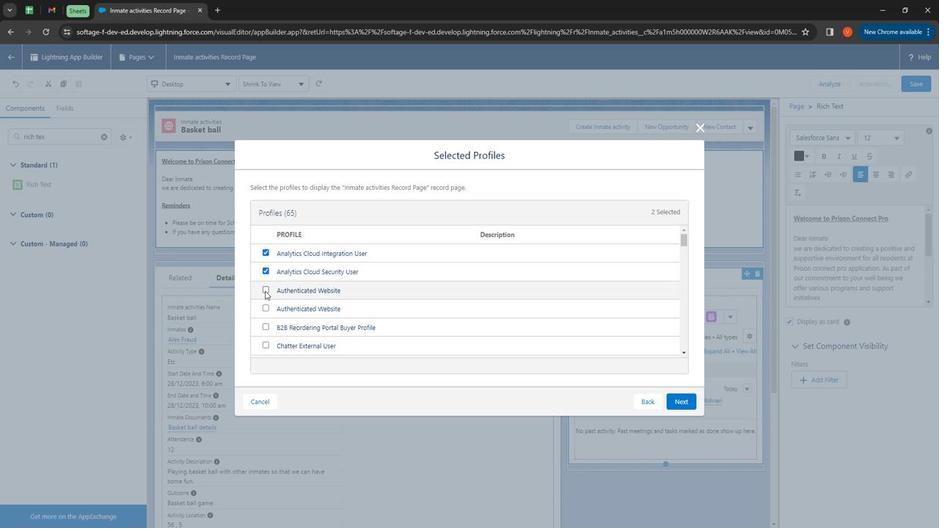 
Action: Mouse moved to (267, 321)
Screenshot: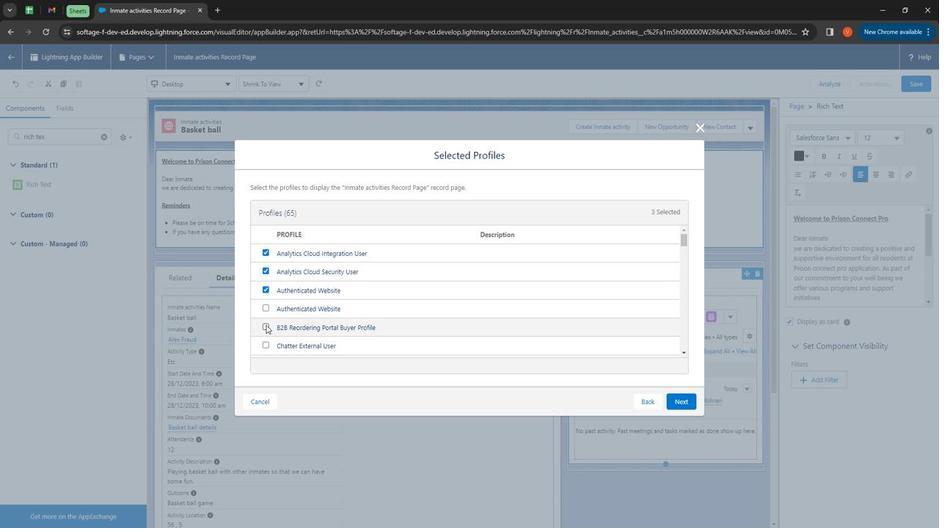 
Action: Mouse pressed left at (267, 321)
Screenshot: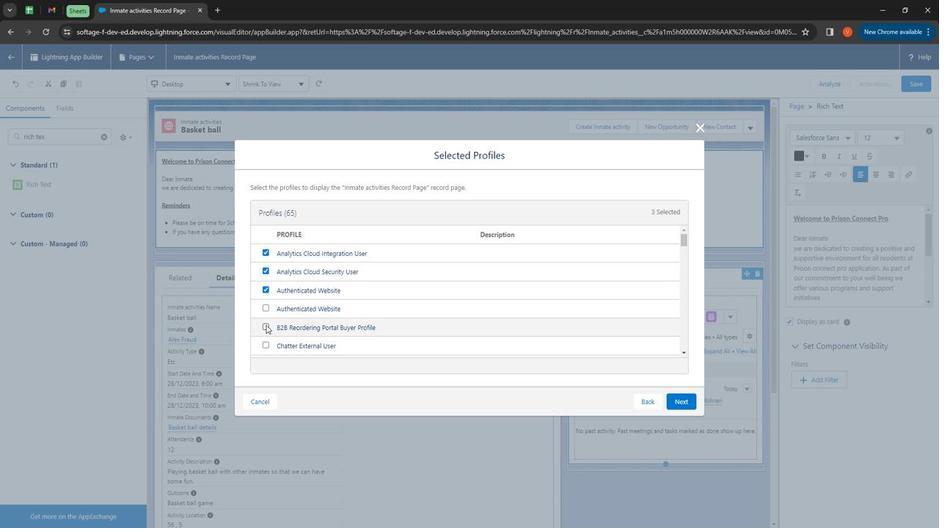 
Action: Mouse moved to (307, 332)
Screenshot: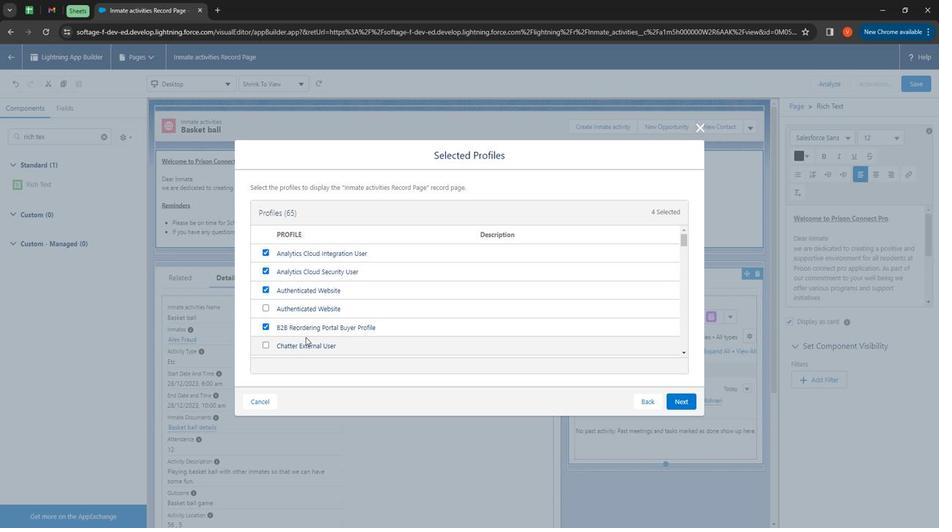 
Action: Mouse scrolled (307, 332) with delta (0, 0)
Screenshot: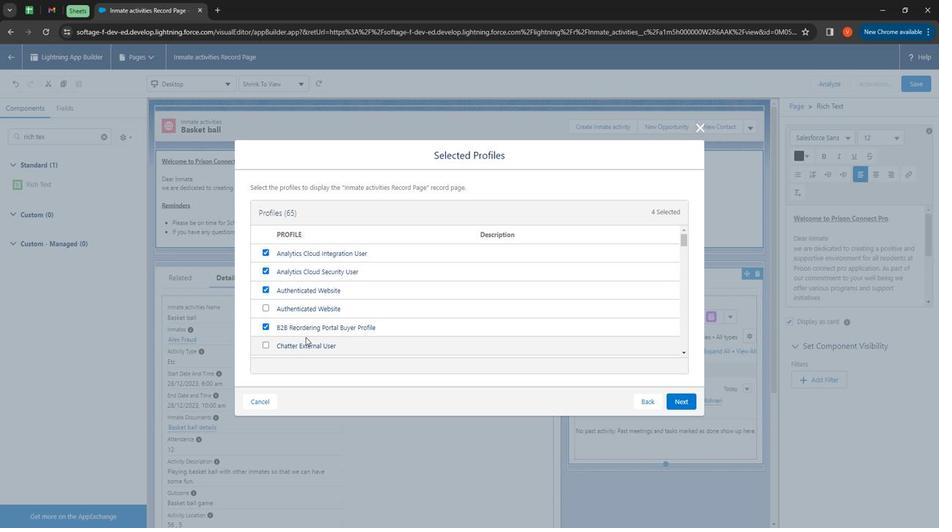 
Action: Mouse moved to (309, 331)
Screenshot: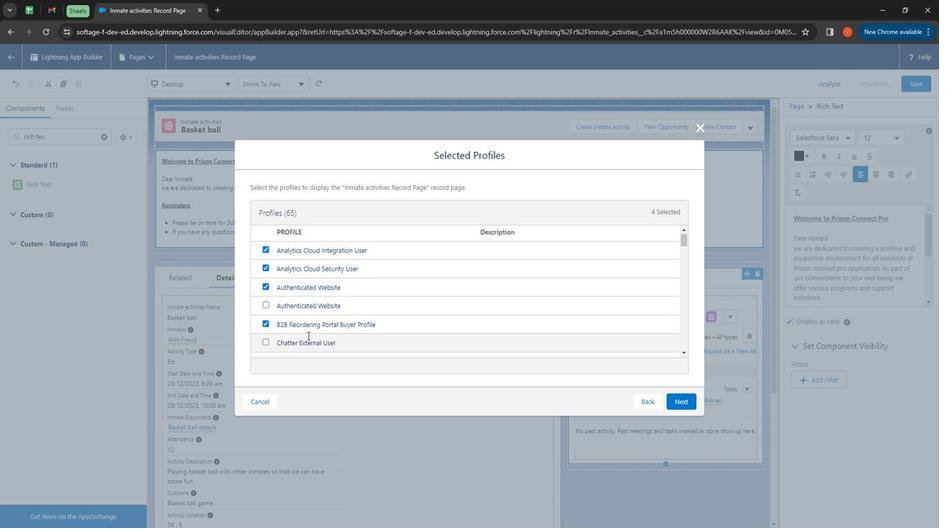 
Action: Mouse scrolled (309, 331) with delta (0, 0)
Screenshot: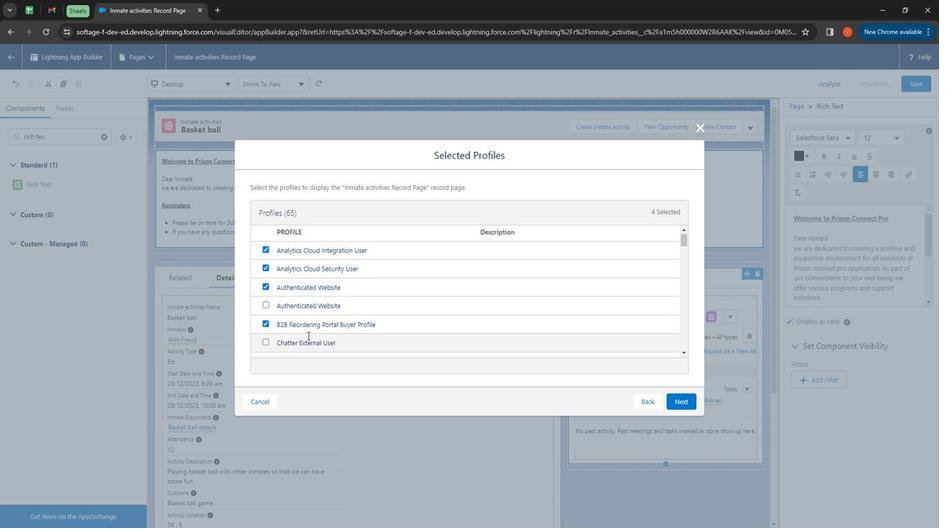 
Action: Mouse moved to (266, 259)
Screenshot: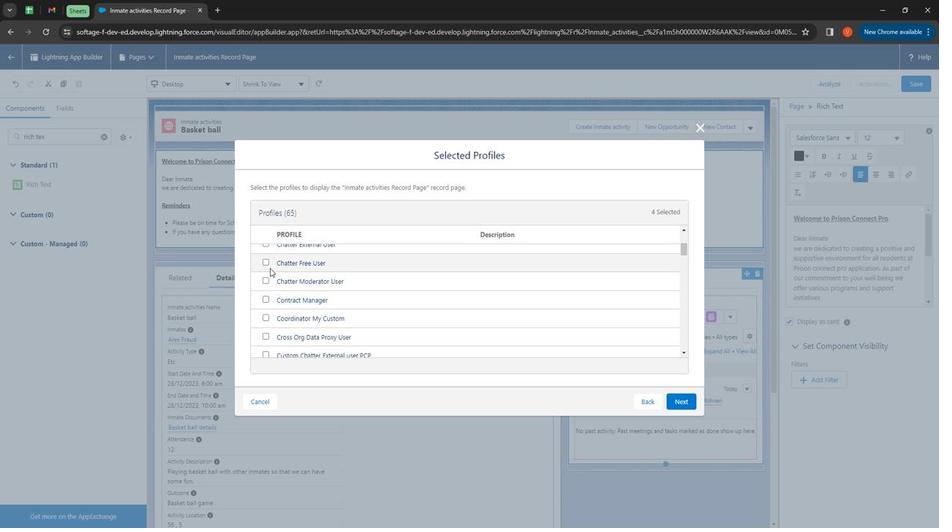 
Action: Mouse pressed left at (266, 259)
Screenshot: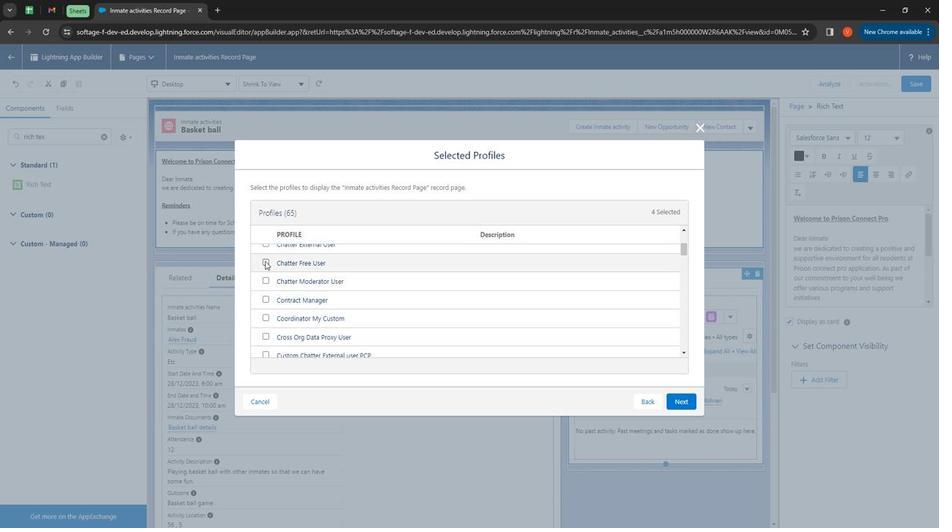 
Action: Mouse moved to (265, 280)
Screenshot: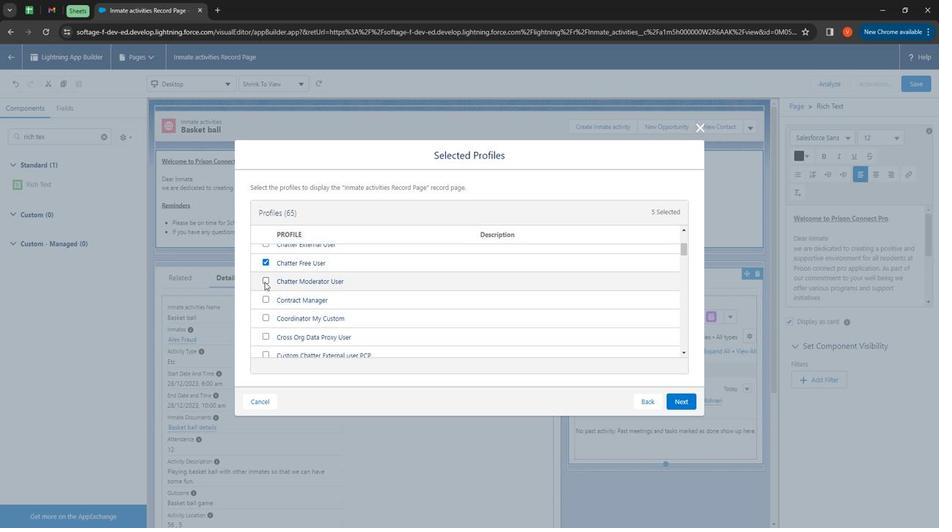 
Action: Mouse pressed left at (265, 280)
Screenshot: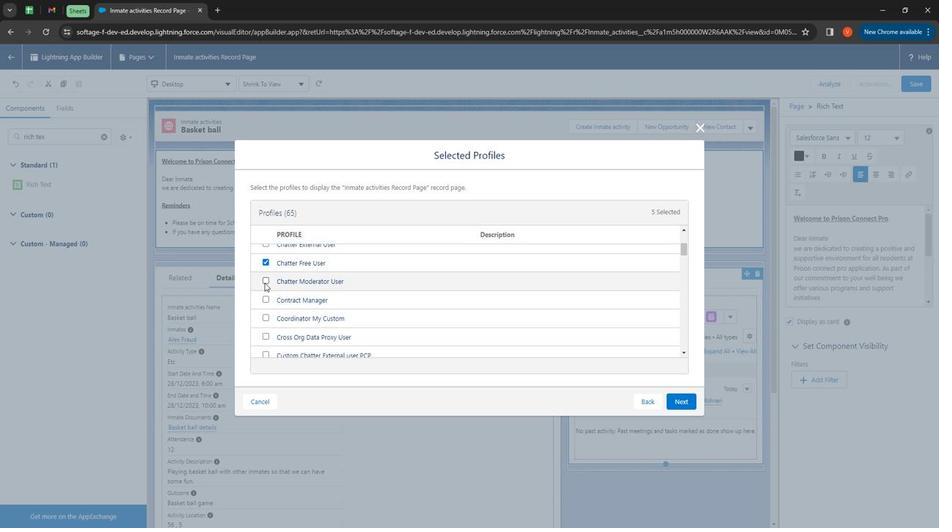 
Action: Mouse moved to (268, 296)
Screenshot: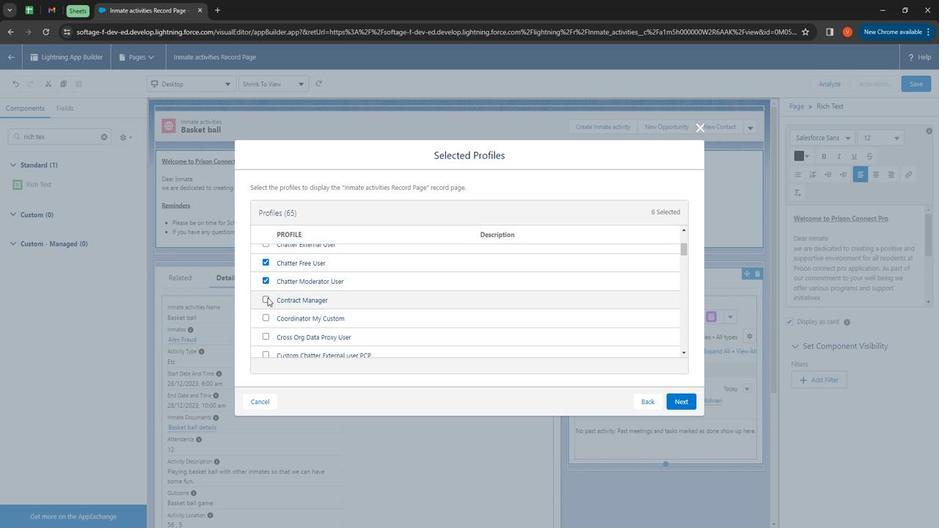 
Action: Mouse pressed left at (268, 296)
Screenshot: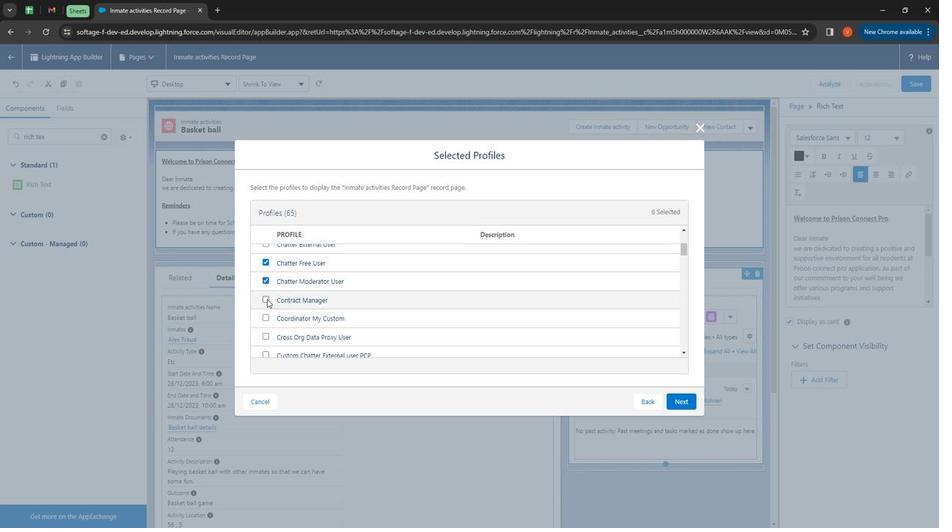 
Action: Mouse moved to (269, 331)
Screenshot: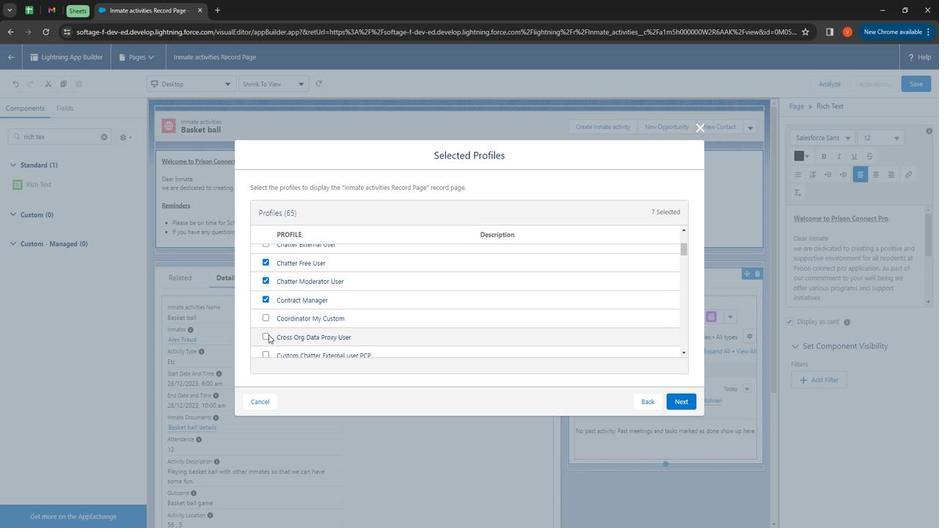 
Action: Mouse pressed left at (269, 331)
Screenshot: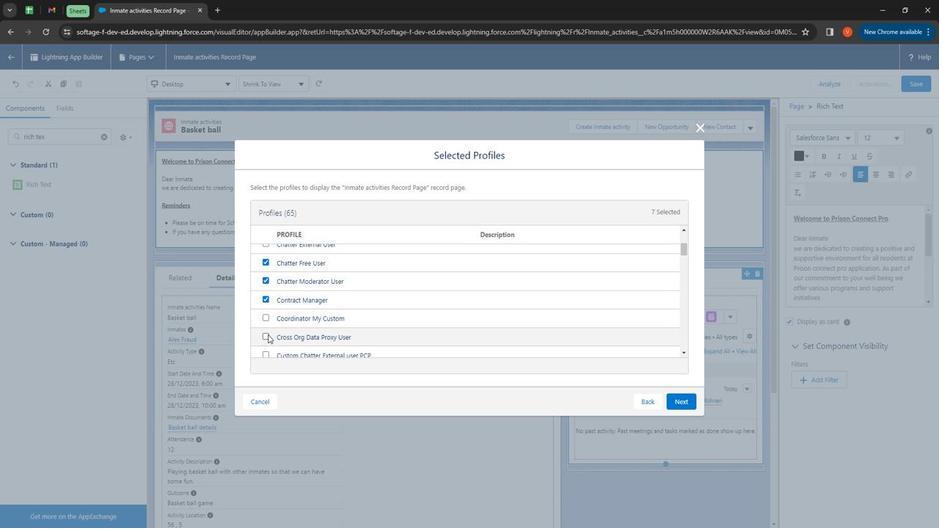 
Action: Mouse moved to (266, 348)
Screenshot: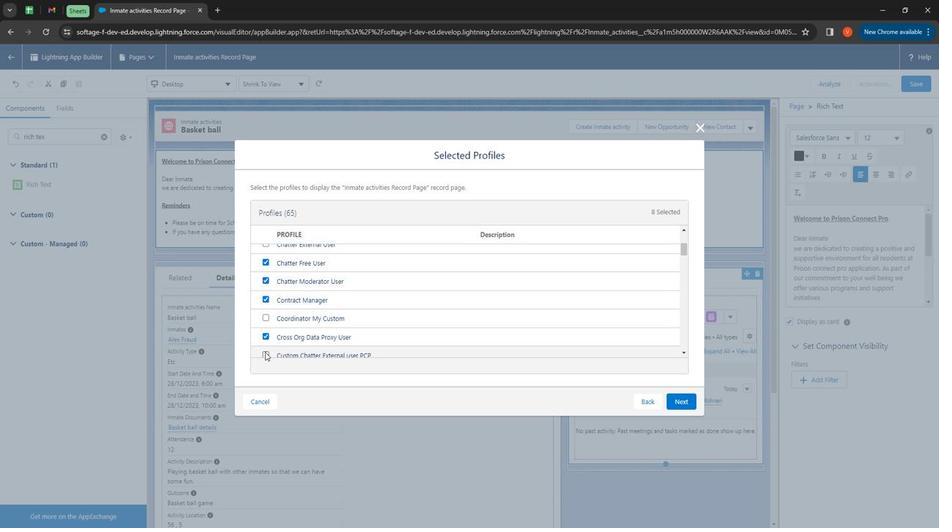 
Action: Mouse pressed left at (266, 348)
Screenshot: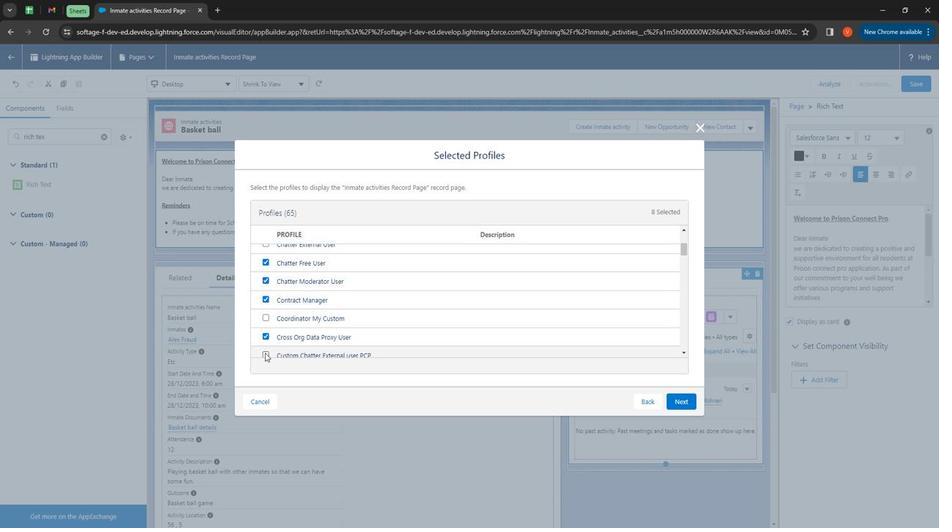 
Action: Mouse moved to (317, 317)
Screenshot: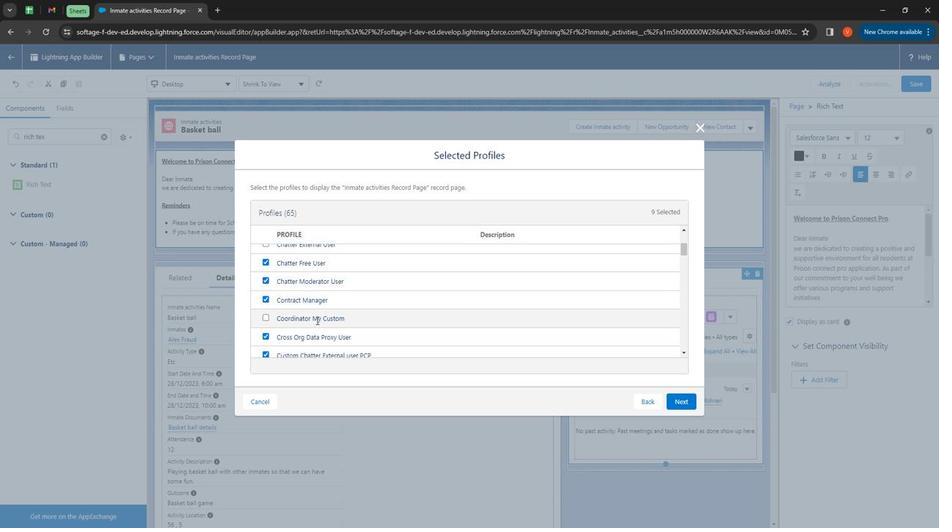 
Action: Mouse scrolled (317, 316) with delta (0, 0)
Screenshot: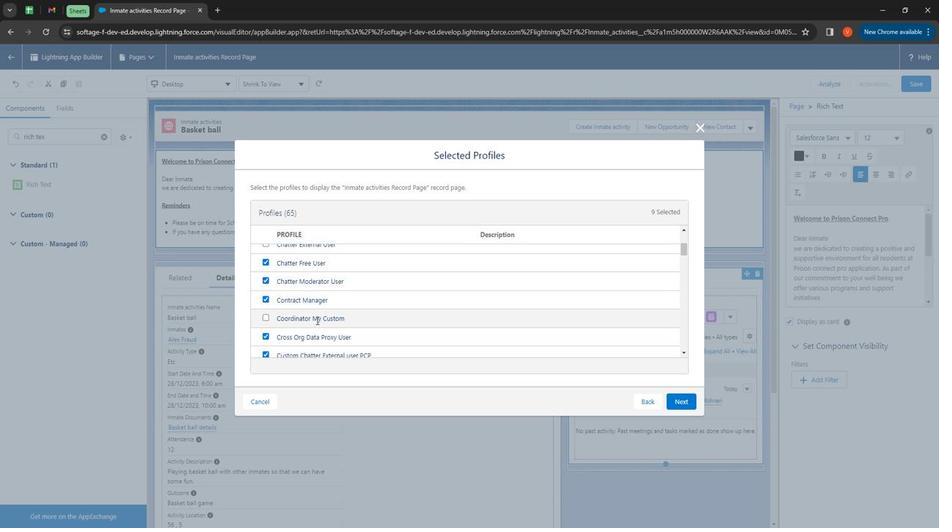 
Action: Mouse moved to (315, 311)
Screenshot: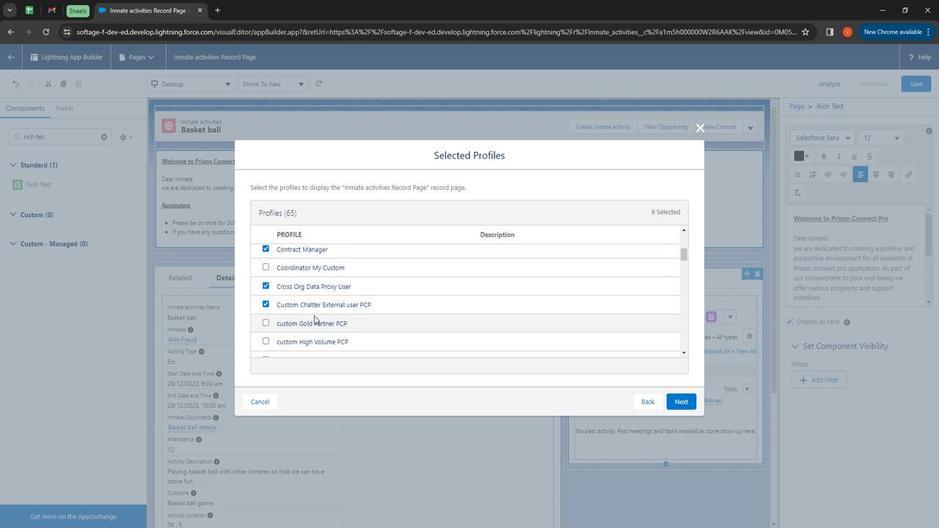 
Action: Mouse scrolled (315, 311) with delta (0, 0)
Screenshot: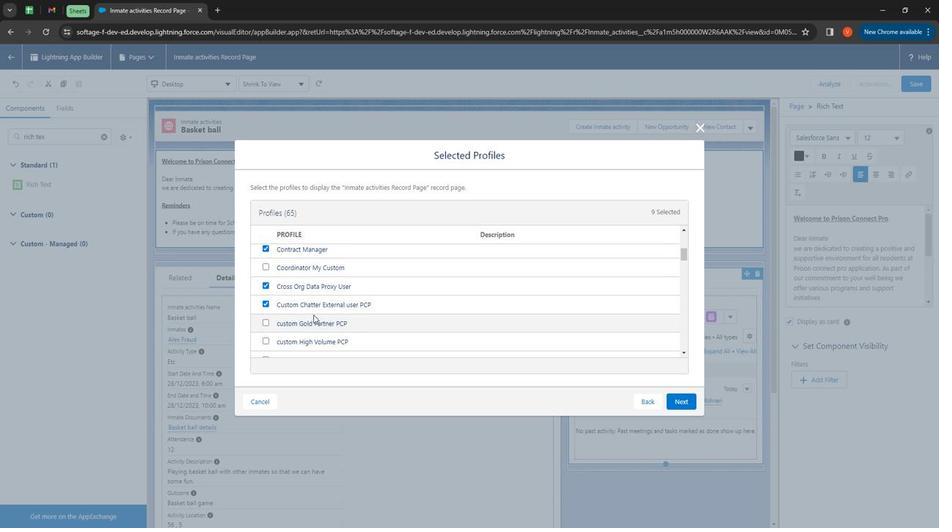 
Action: Mouse moved to (267, 270)
Screenshot: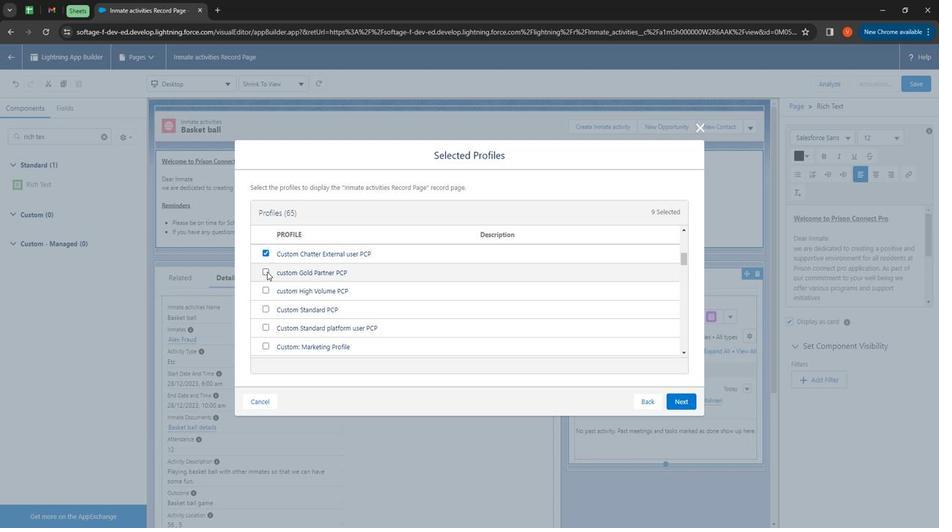 
Action: Mouse pressed left at (267, 270)
Screenshot: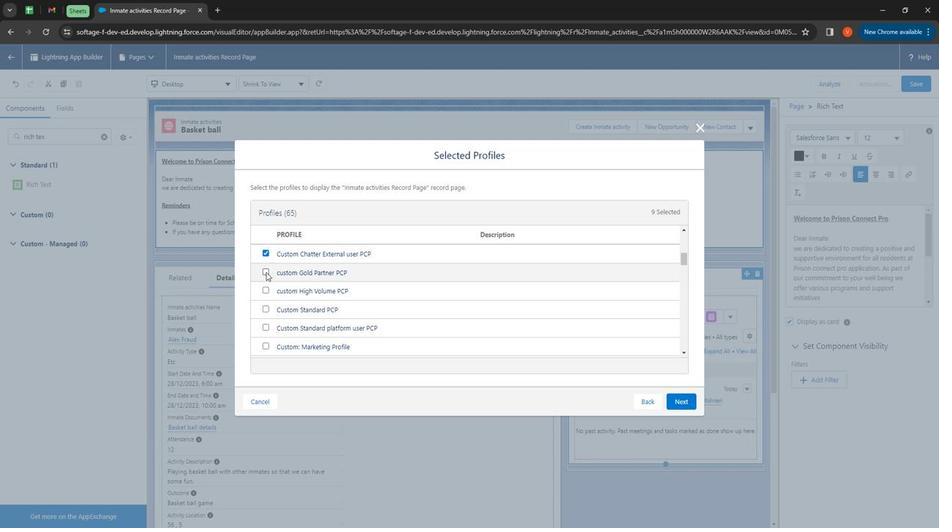 
Action: Mouse moved to (268, 288)
Screenshot: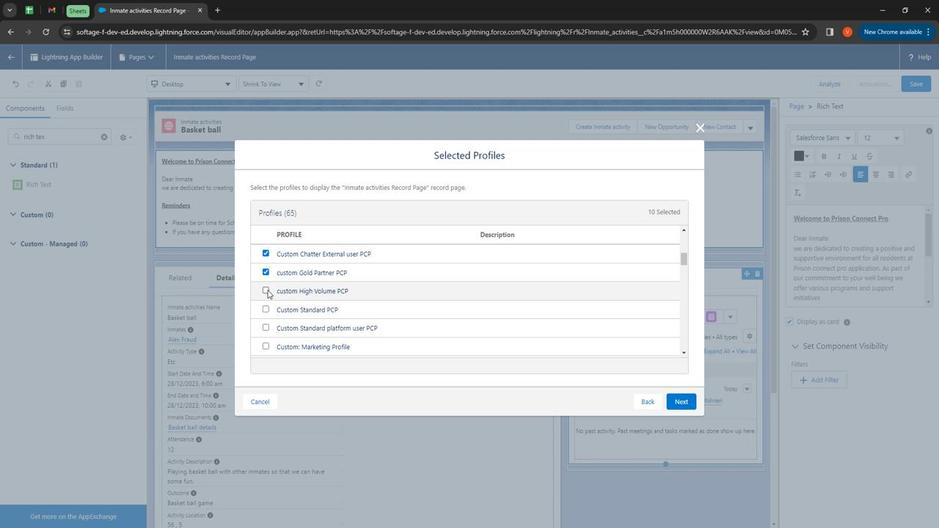 
Action: Mouse pressed left at (268, 288)
Screenshot: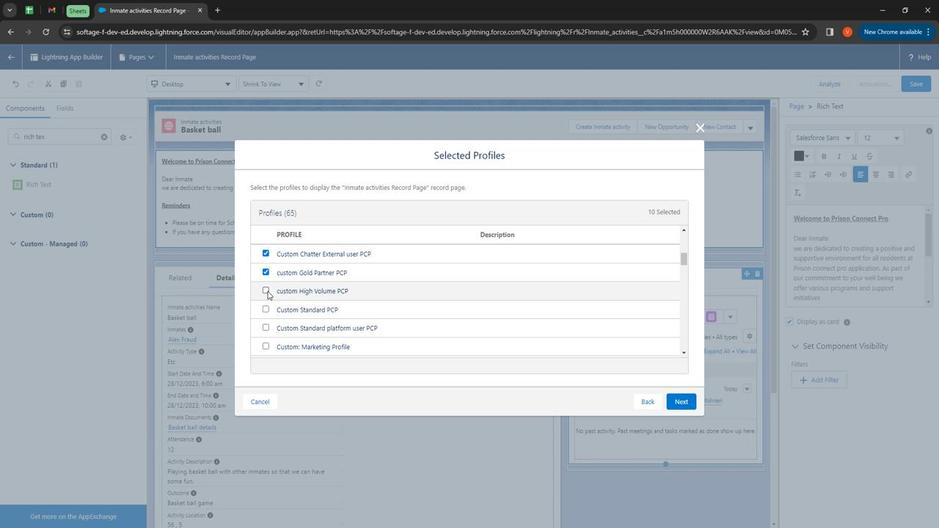 
Action: Mouse moved to (269, 307)
Screenshot: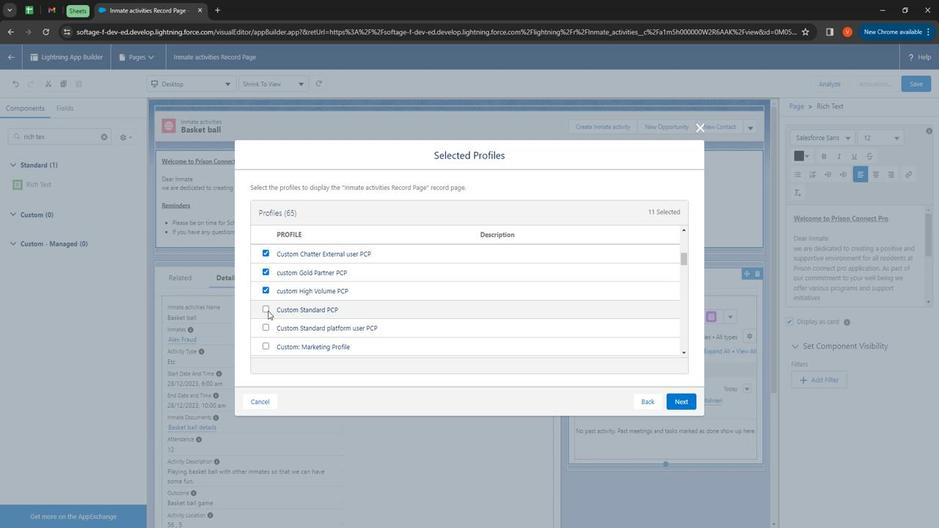 
Action: Mouse pressed left at (269, 307)
Screenshot: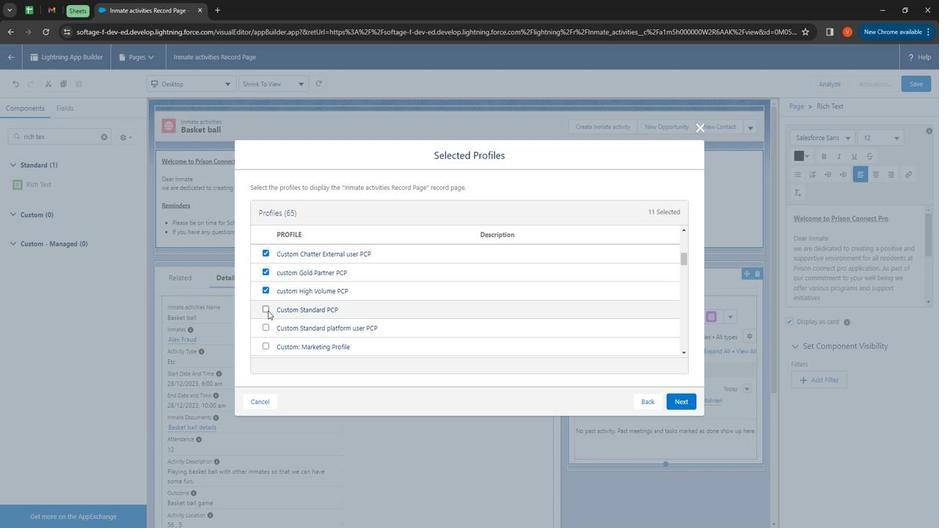 
Action: Mouse moved to (270, 323)
Screenshot: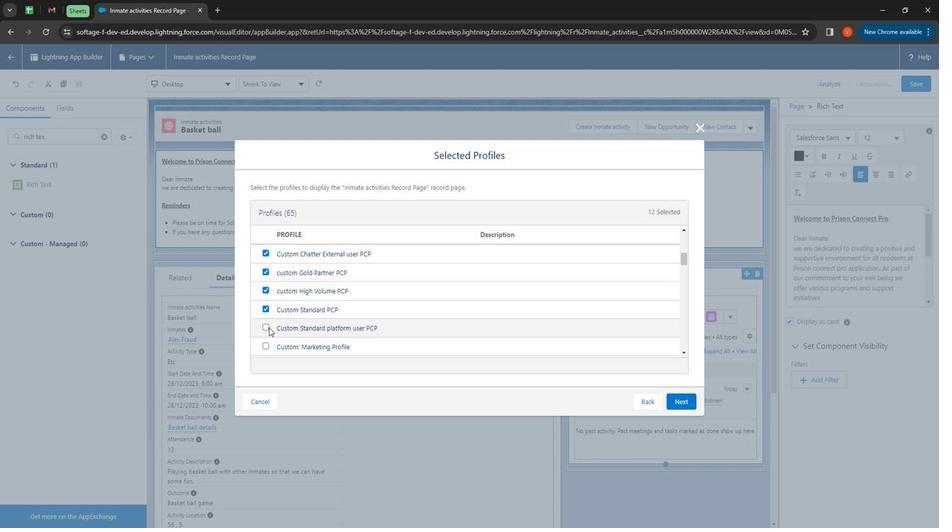 
Action: Mouse pressed left at (270, 323)
Screenshot: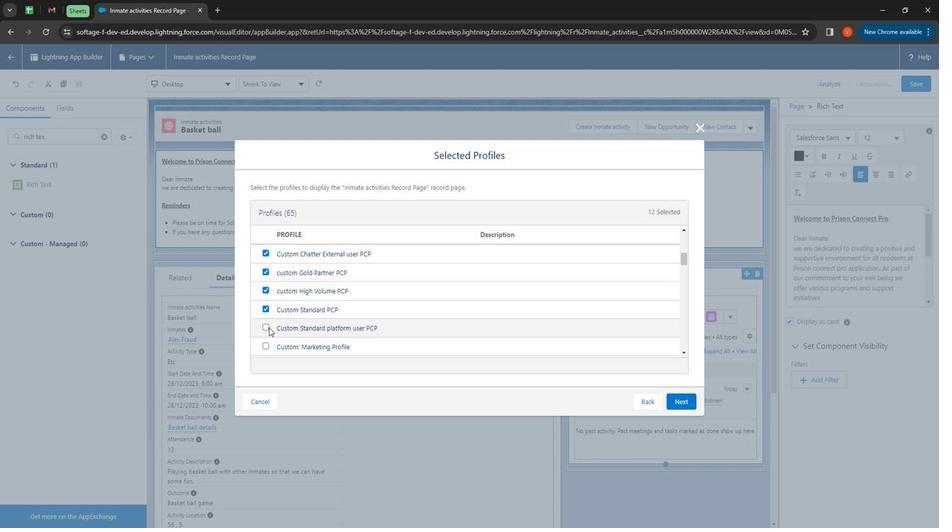 
Action: Mouse moved to (266, 340)
Screenshot: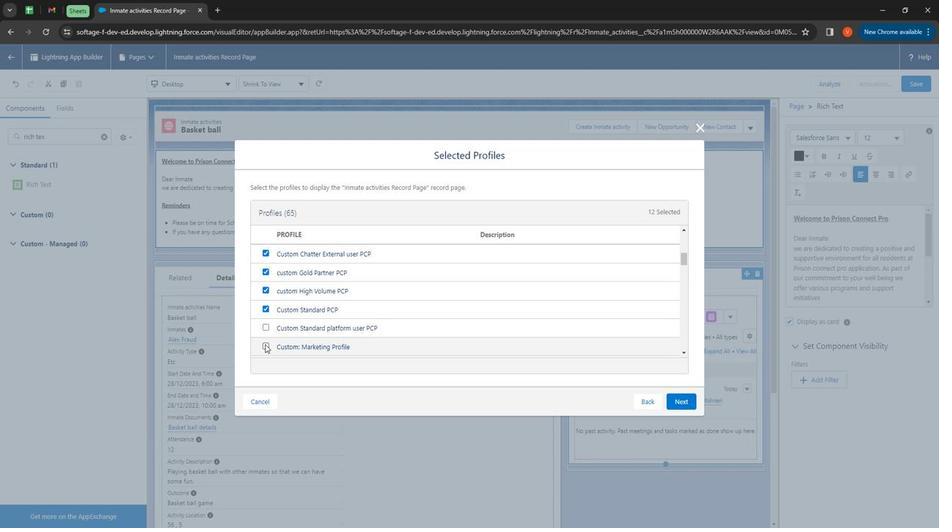 
Action: Mouse pressed left at (266, 340)
Screenshot: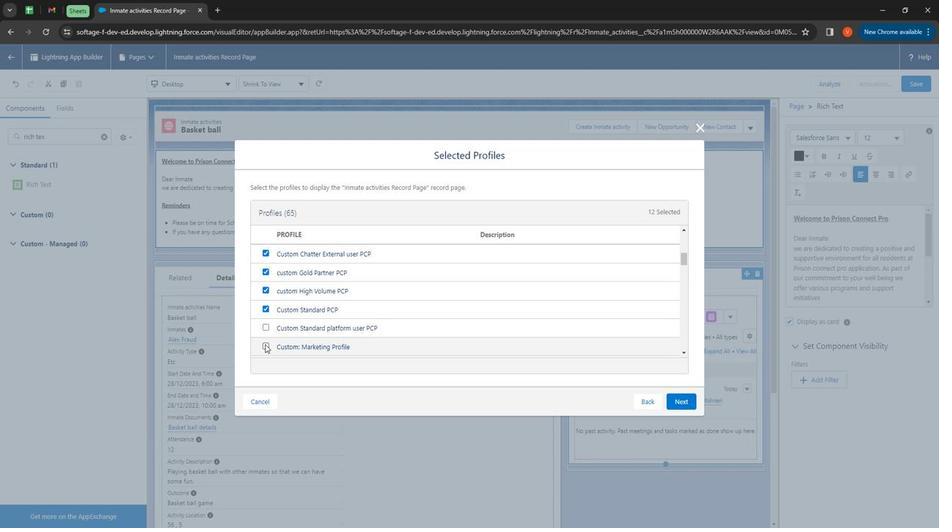 
Action: Mouse moved to (271, 316)
Screenshot: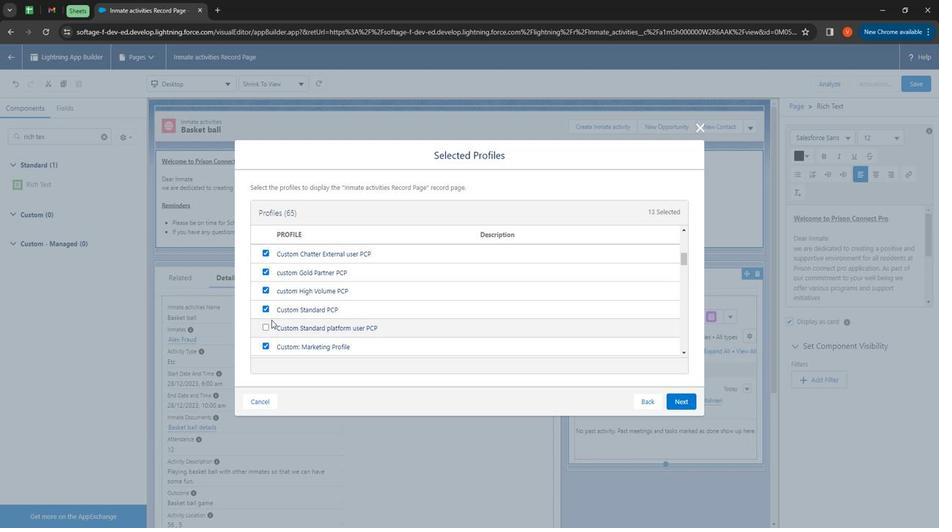 
Action: Mouse pressed left at (271, 316)
Screenshot: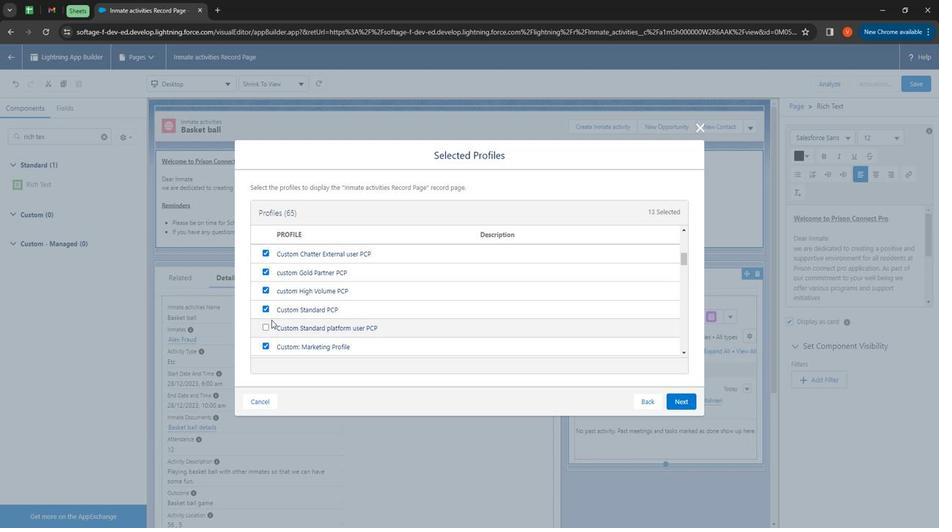 
Action: Mouse moved to (268, 320)
Screenshot: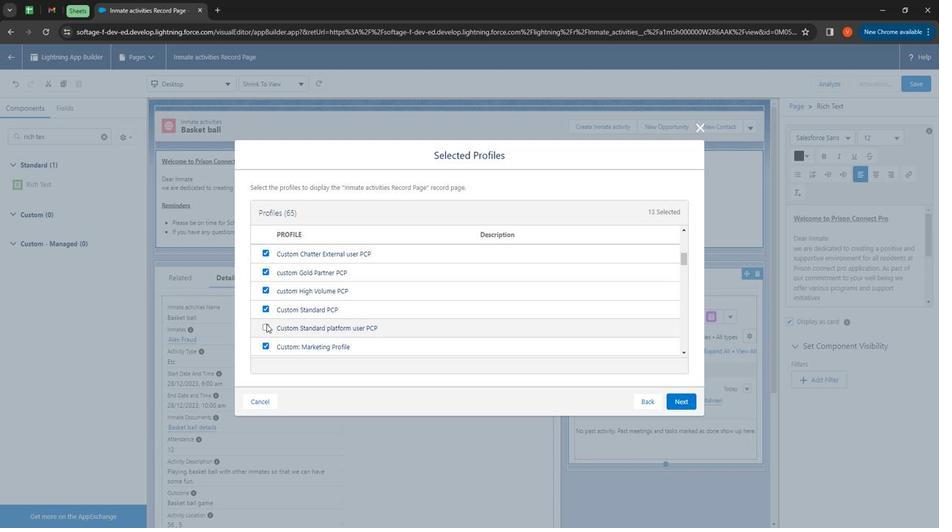 
Action: Mouse pressed left at (268, 320)
Screenshot: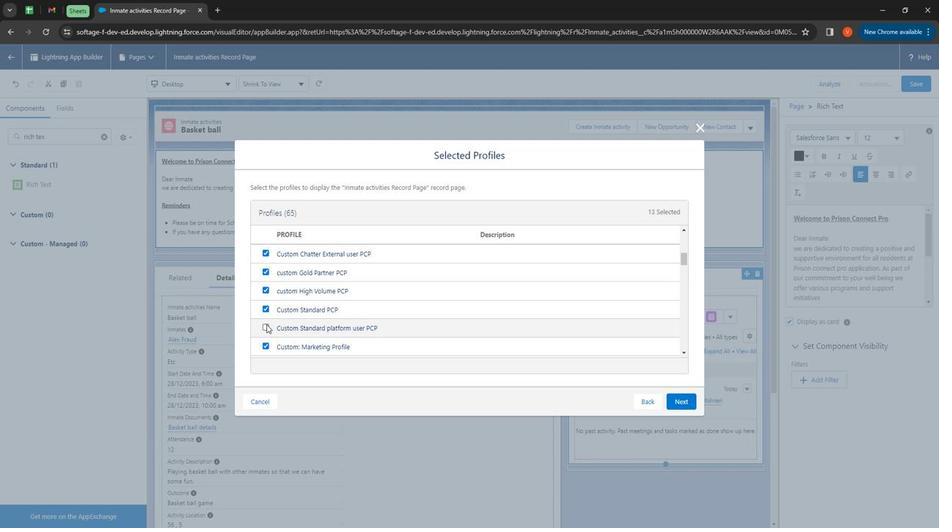 
Action: Mouse moved to (298, 309)
Screenshot: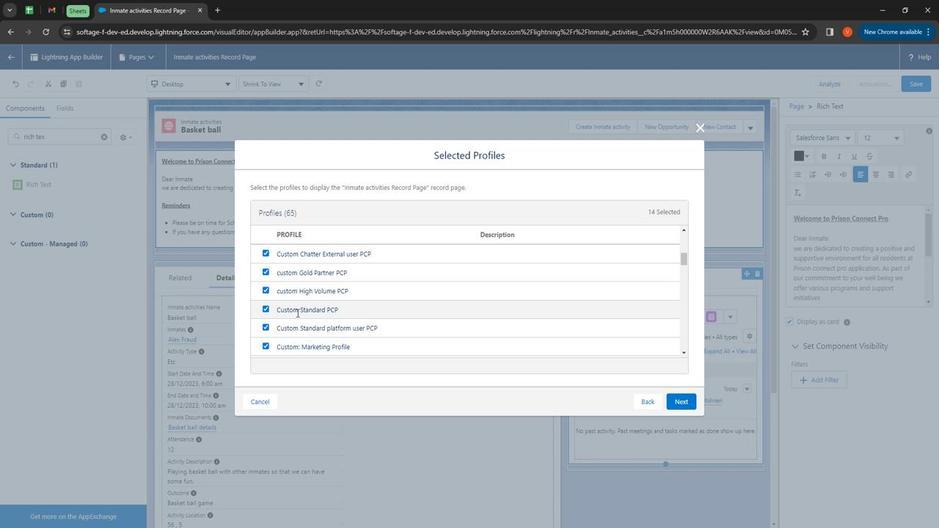 
Action: Mouse scrolled (298, 309) with delta (0, 0)
Screenshot: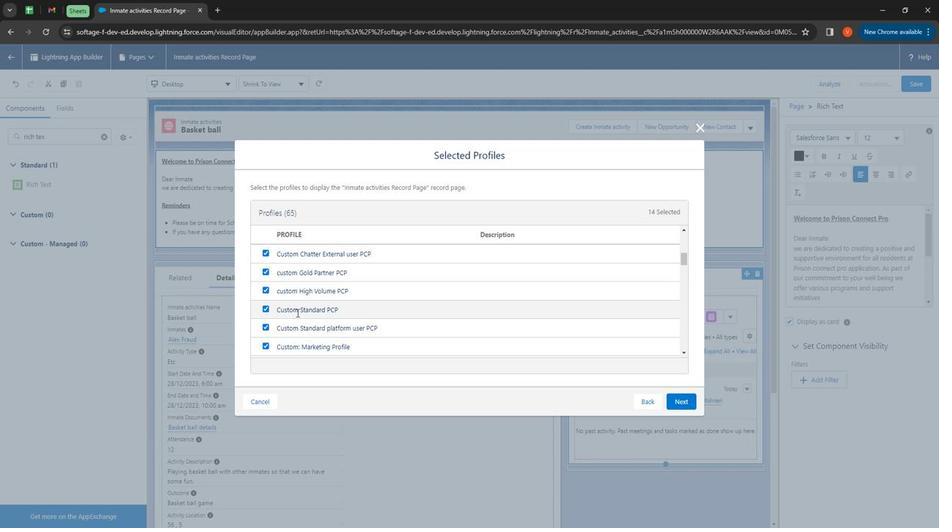 
Action: Mouse moved to (298, 309)
Screenshot: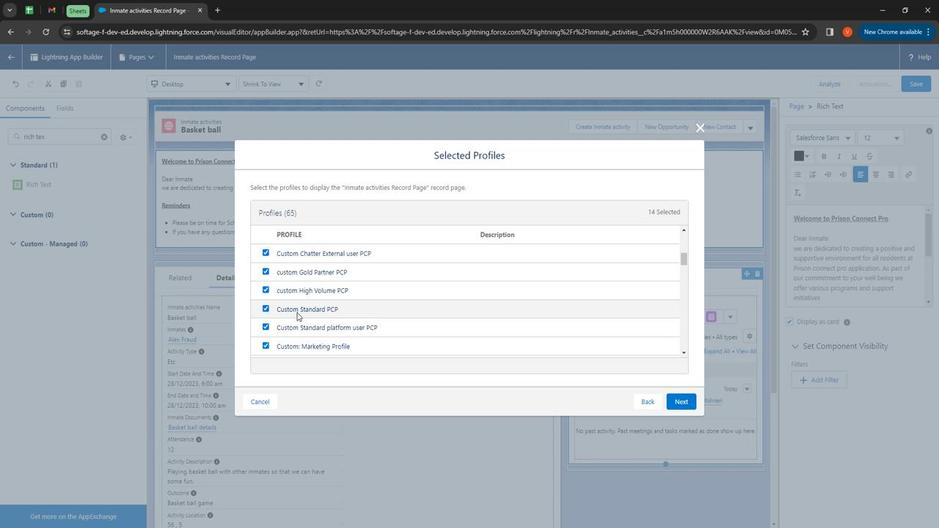 
Action: Mouse scrolled (298, 308) with delta (0, 0)
Screenshot: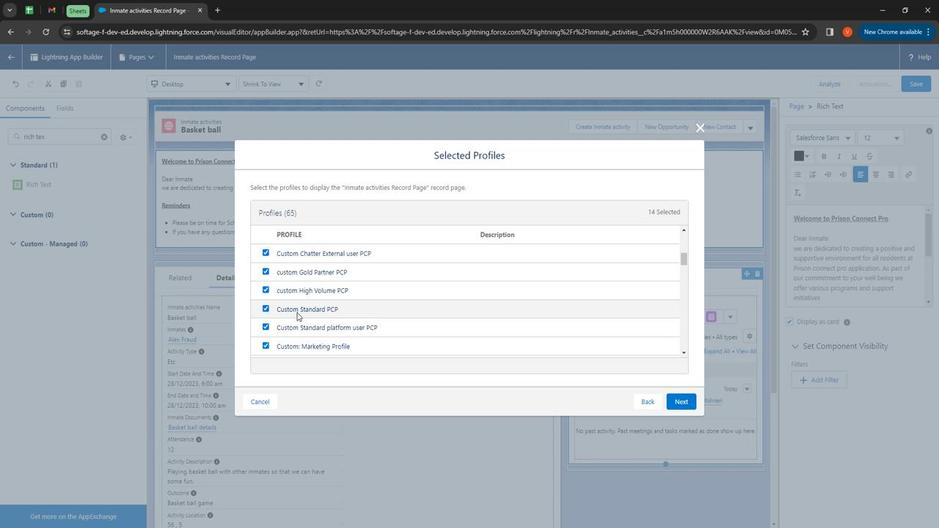 
Action: Mouse moved to (262, 262)
Screenshot: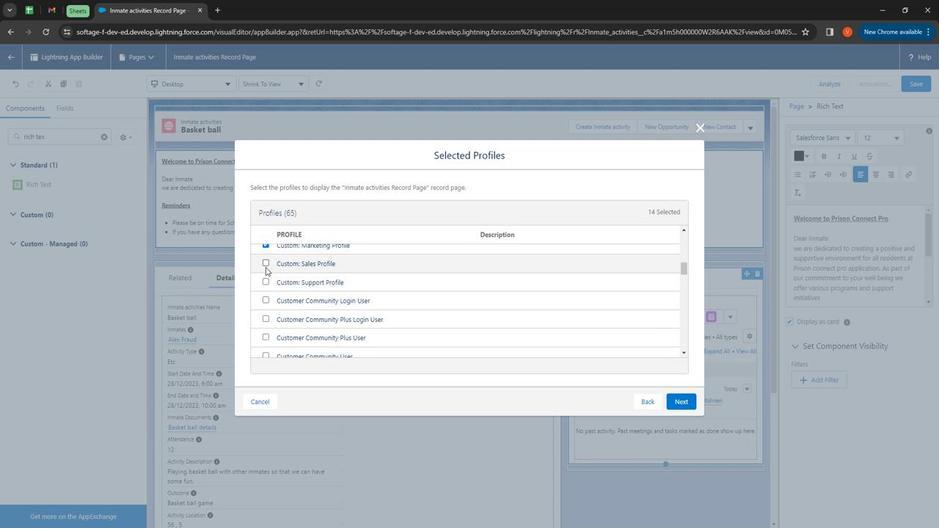 
Action: Mouse pressed left at (262, 262)
Screenshot: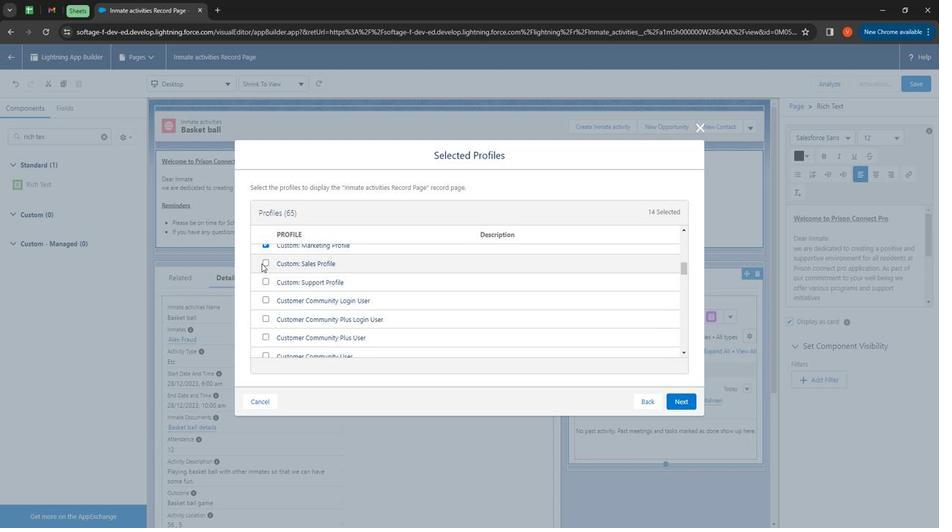 
Action: Mouse moved to (265, 262)
Screenshot: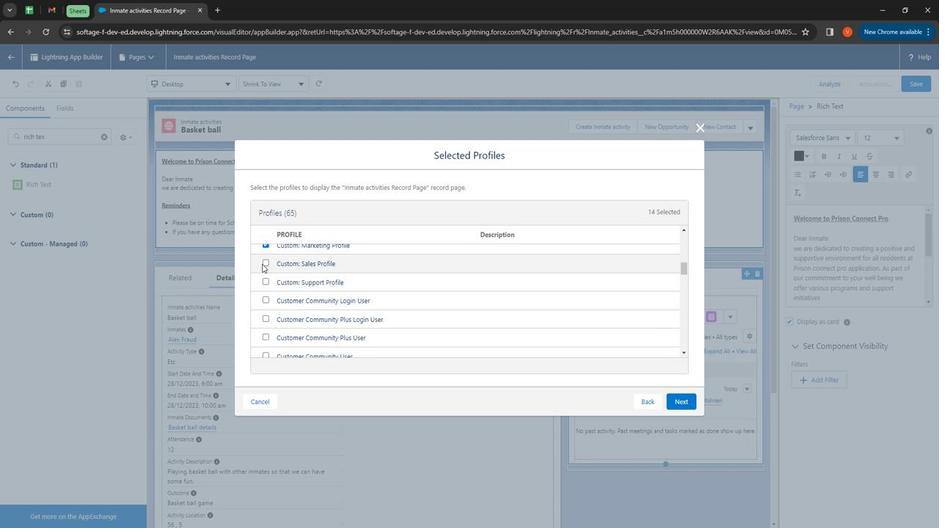 
Action: Mouse pressed left at (265, 262)
Screenshot: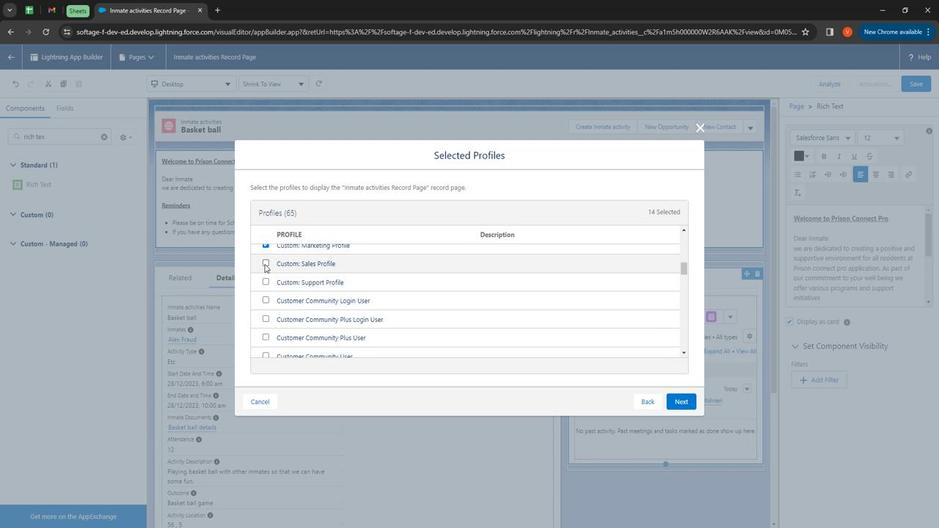 
Action: Mouse moved to (268, 275)
Screenshot: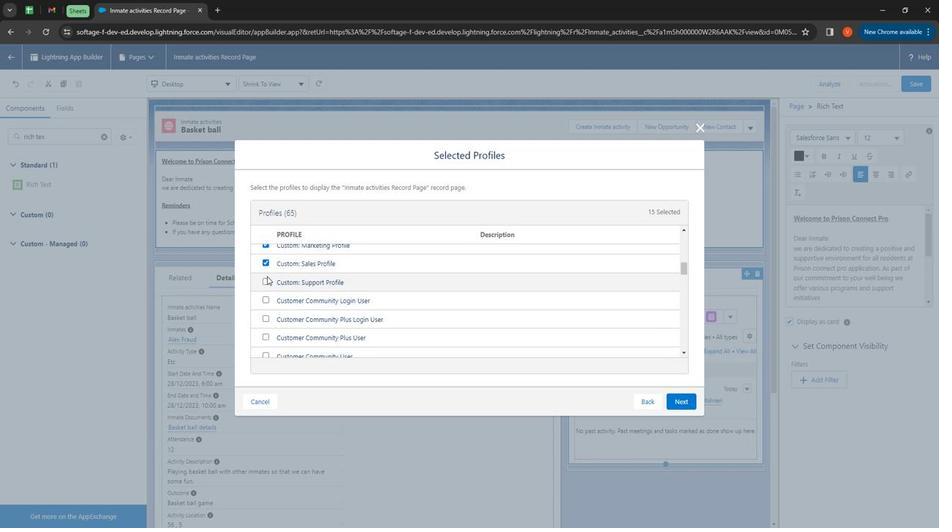 
Action: Mouse pressed left at (268, 275)
Screenshot: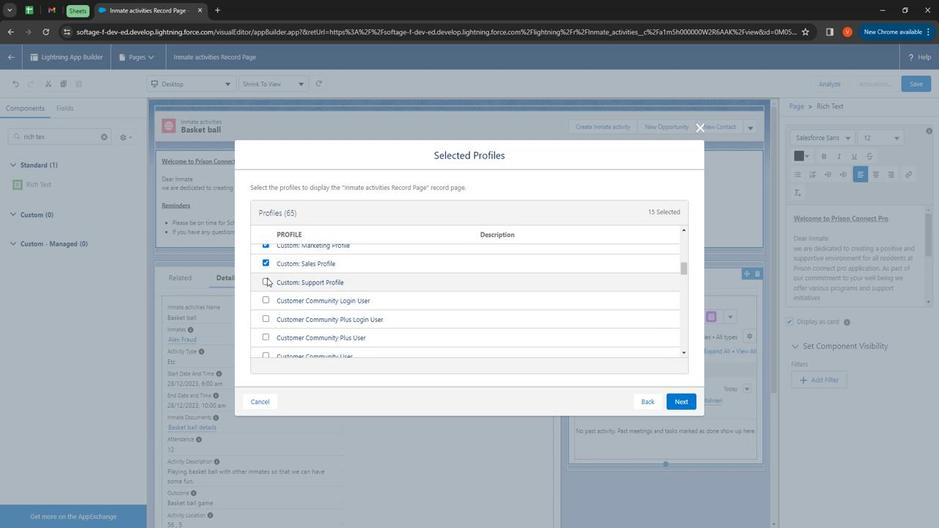 
Action: Mouse moved to (269, 315)
Screenshot: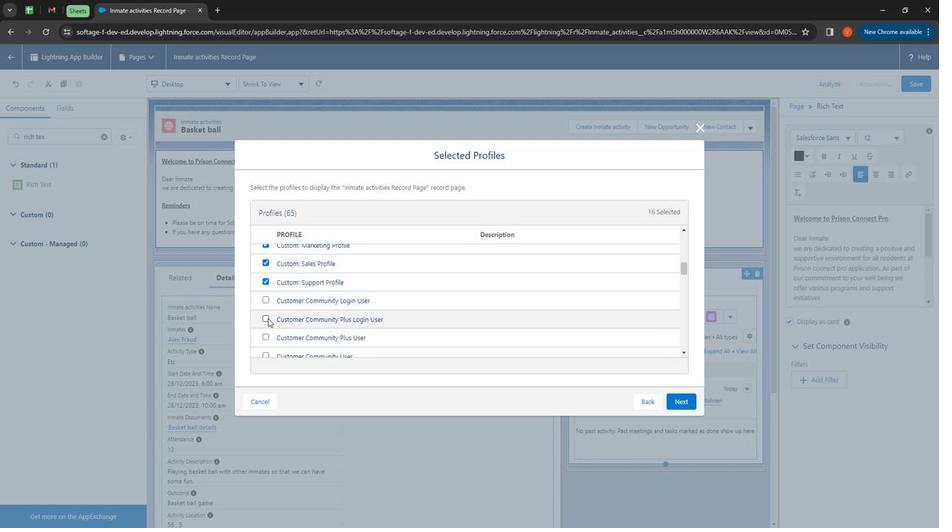 
Action: Mouse pressed left at (269, 315)
Screenshot: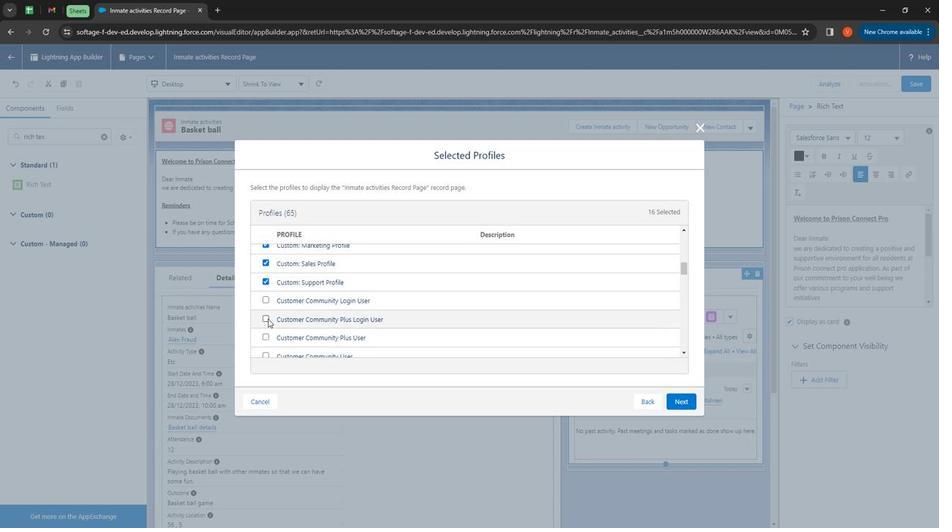 
Action: Mouse moved to (269, 335)
Screenshot: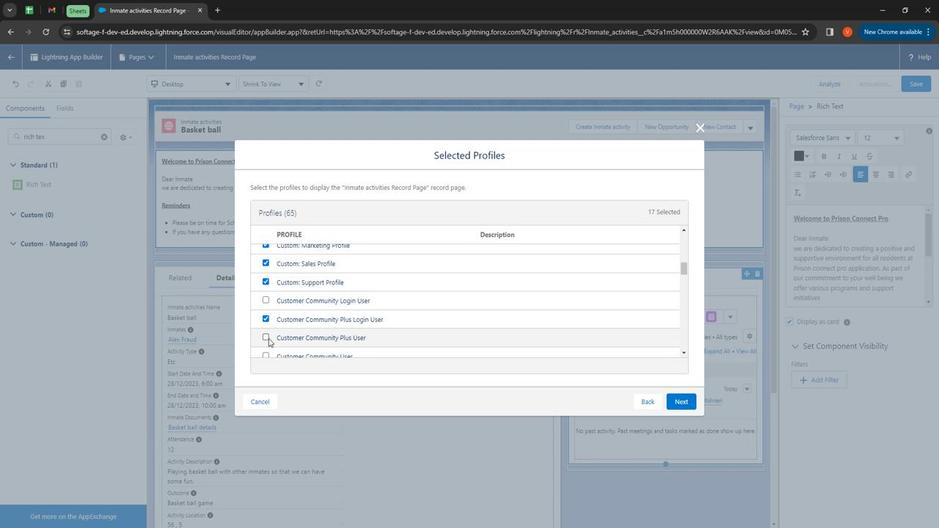 
Action: Mouse pressed left at (269, 335)
Screenshot: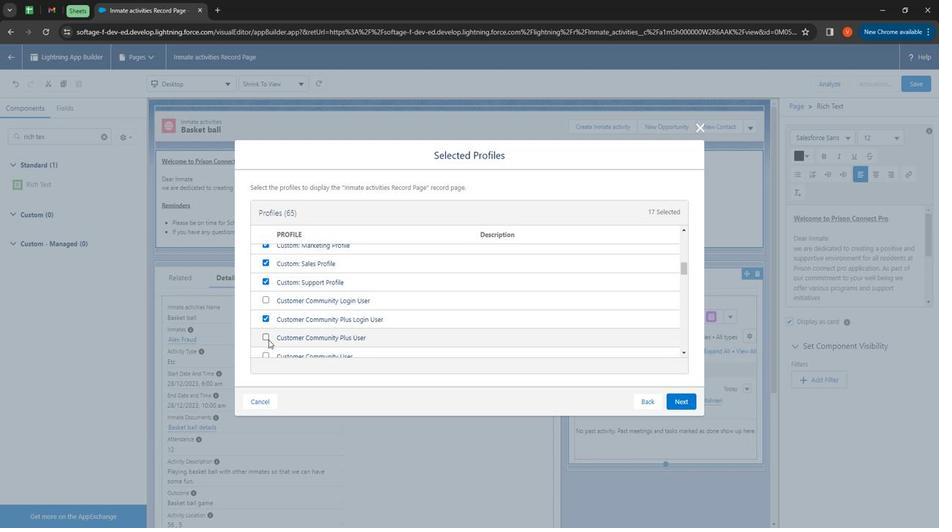 
Action: Mouse moved to (265, 350)
Screenshot: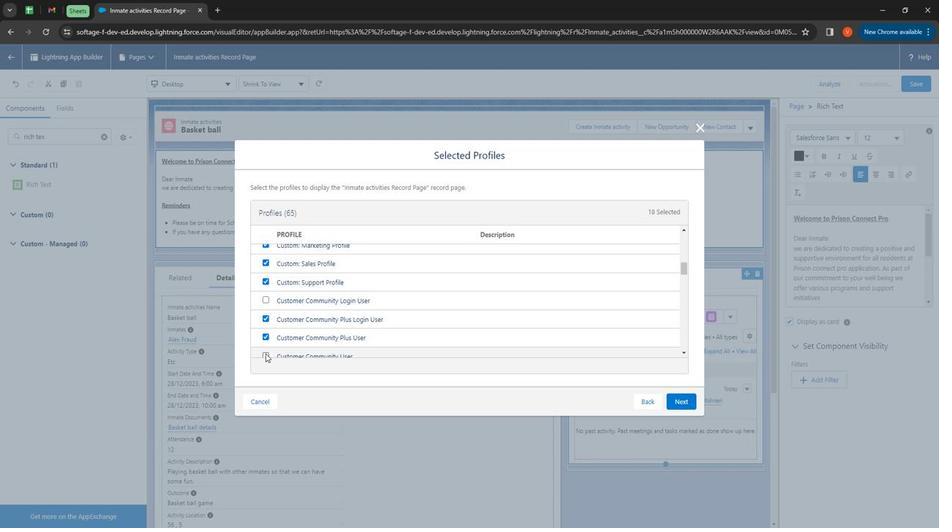 
Action: Mouse pressed left at (265, 350)
Screenshot: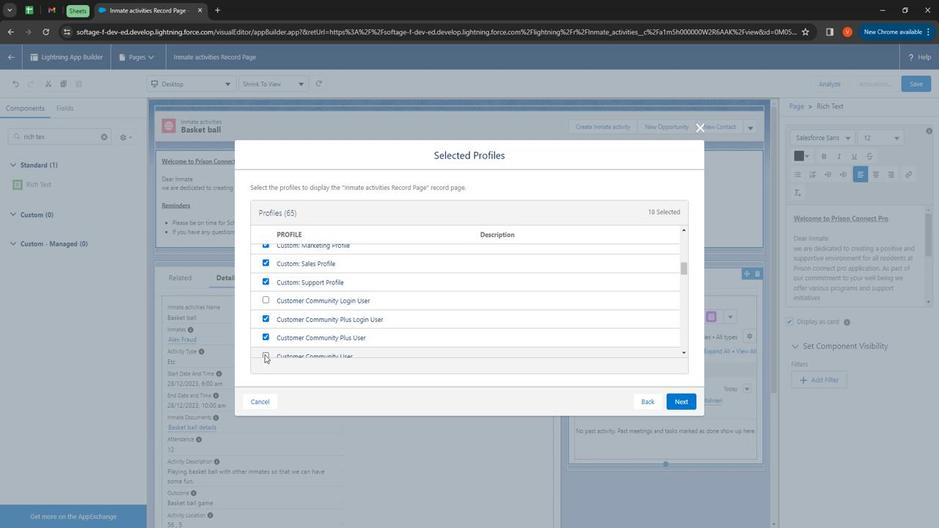 
Action: Mouse moved to (299, 325)
Screenshot: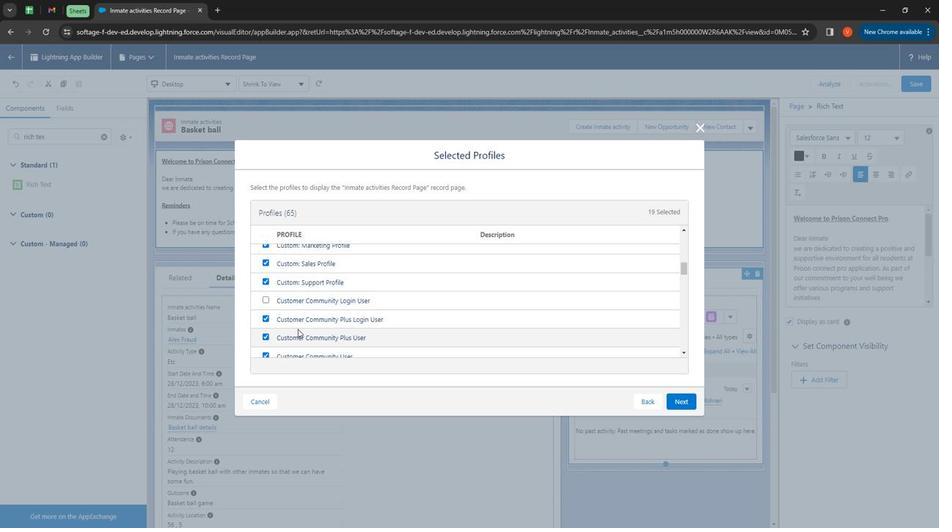 
Action: Mouse scrolled (299, 325) with delta (0, 0)
Screenshot: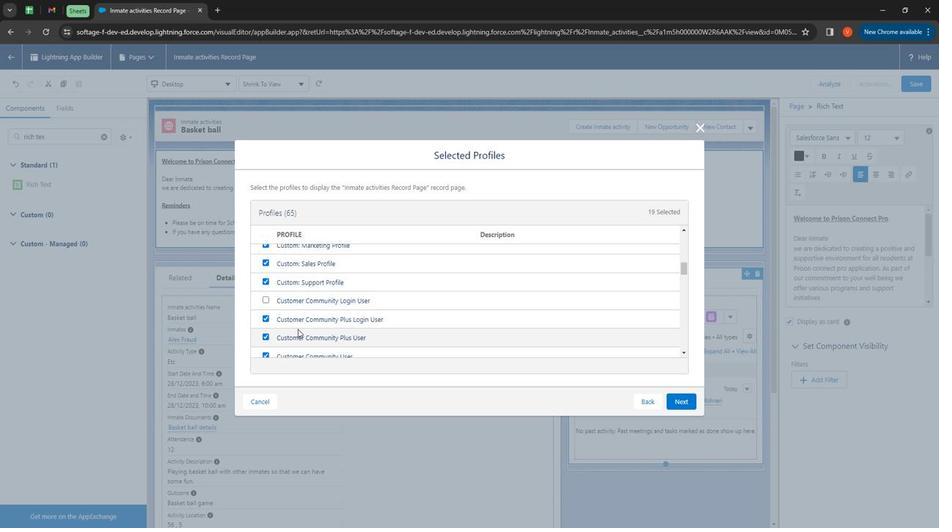 
Action: Mouse moved to (301, 323)
Screenshot: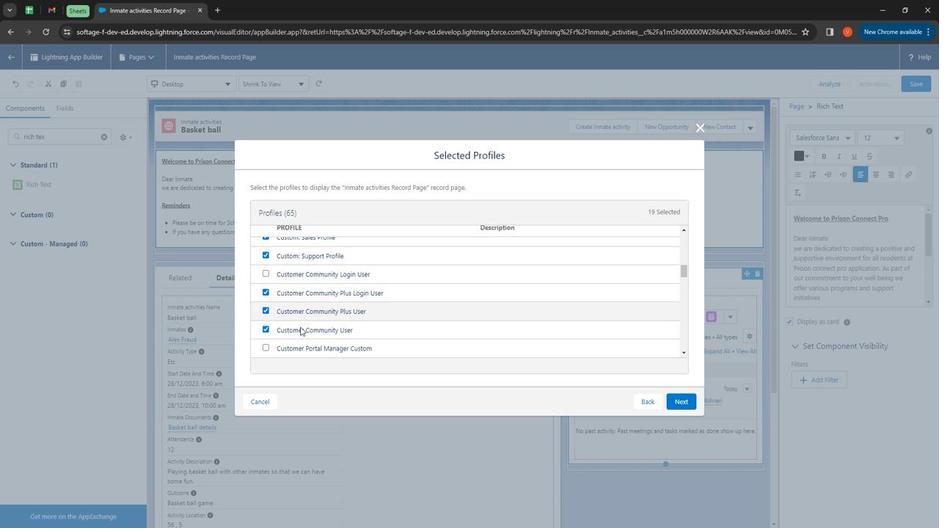 
Action: Mouse scrolled (301, 322) with delta (0, 0)
Screenshot: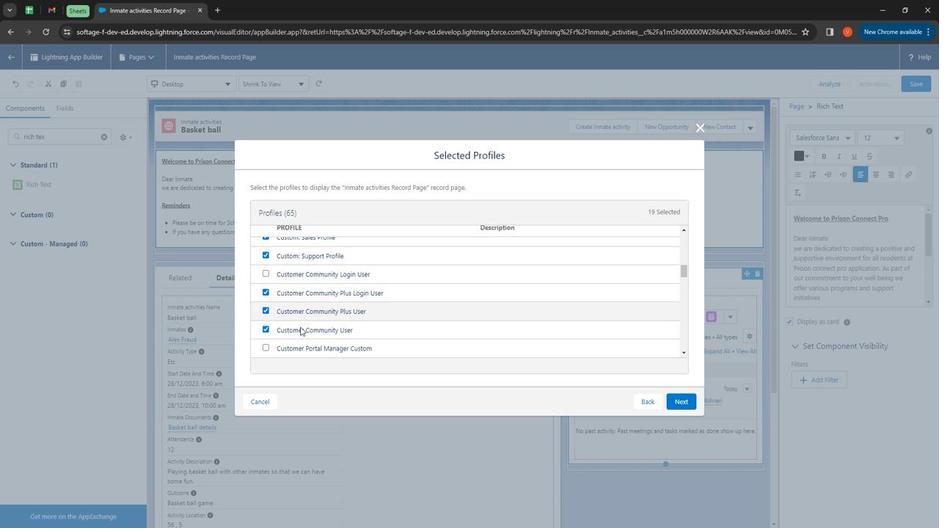 
Action: Mouse moved to (269, 271)
Screenshot: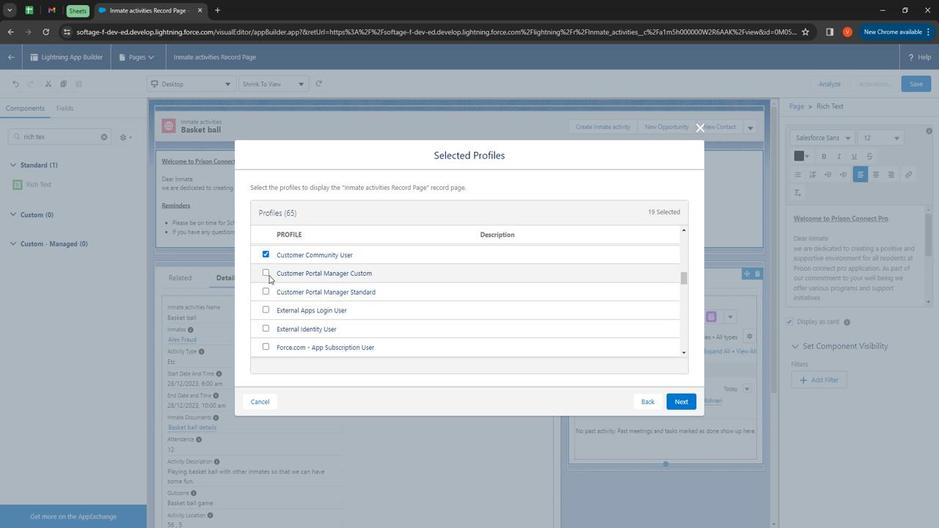 
Action: Mouse pressed left at (269, 271)
Screenshot: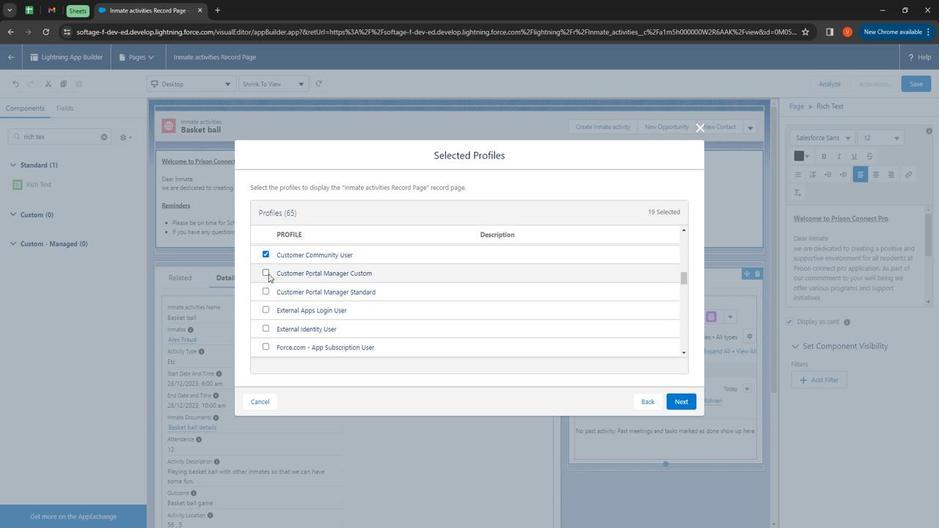 
Action: Mouse moved to (268, 290)
Screenshot: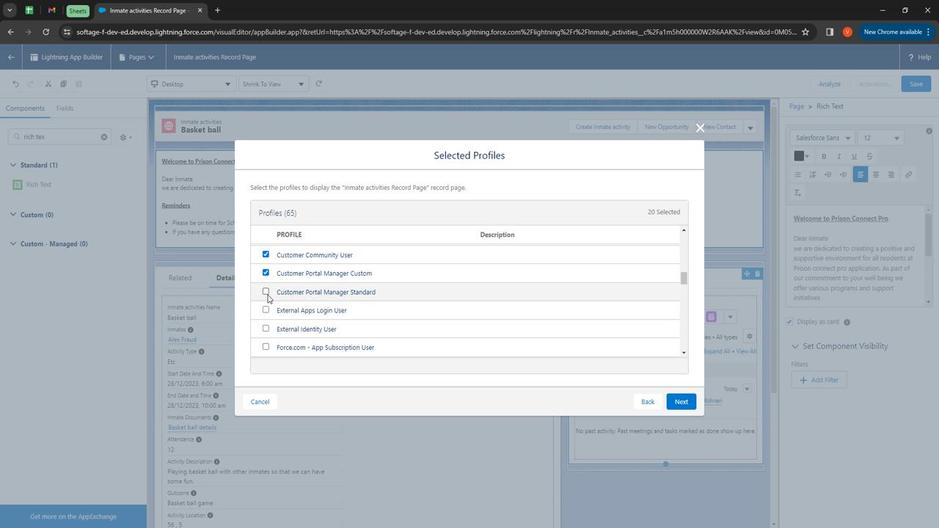 
Action: Mouse pressed left at (268, 290)
Screenshot: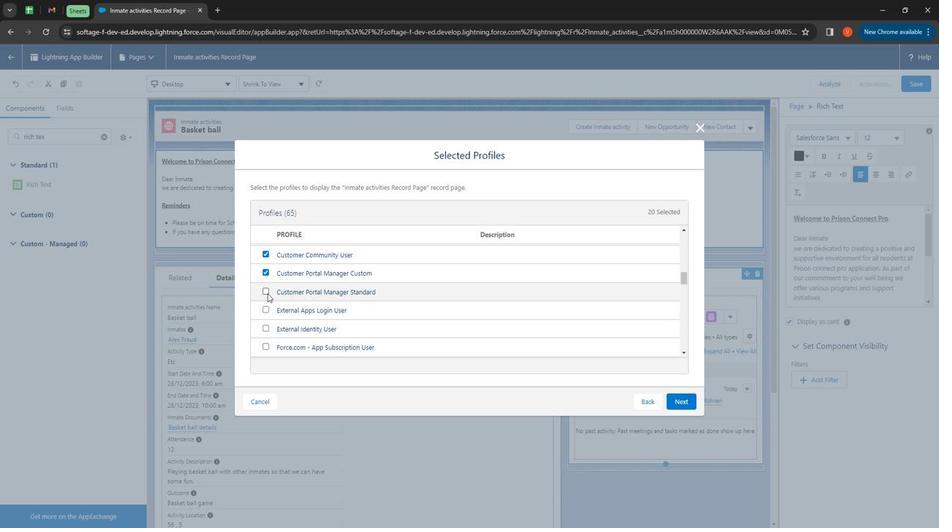 
Action: Mouse moved to (268, 309)
Screenshot: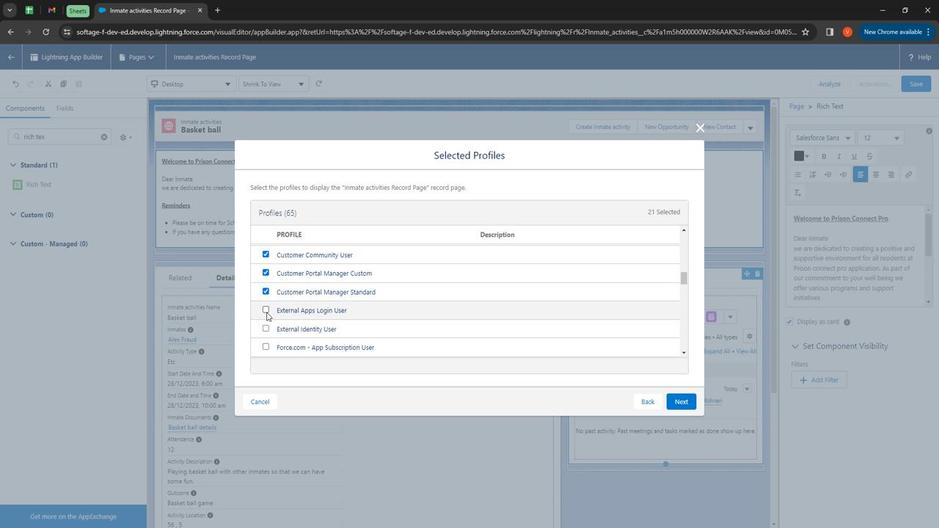 
Action: Mouse pressed left at (268, 309)
Screenshot: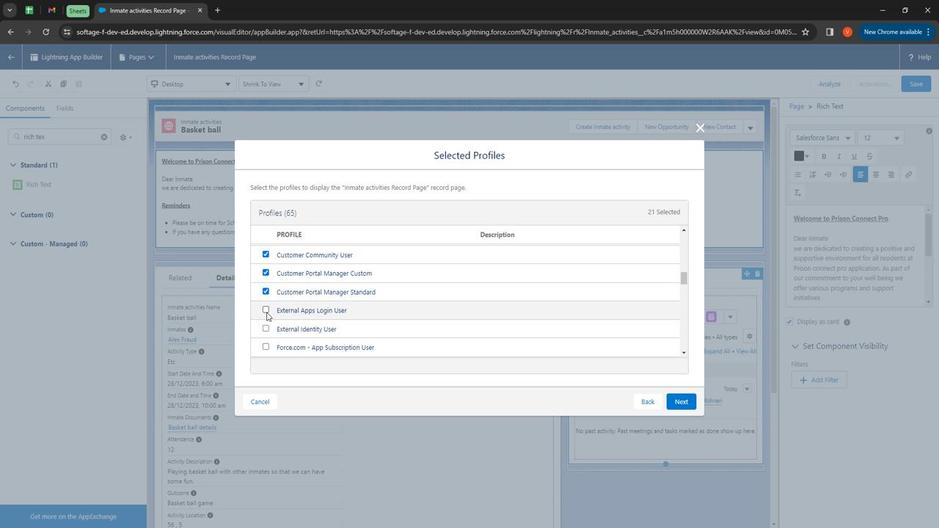 
Action: Mouse moved to (268, 323)
Screenshot: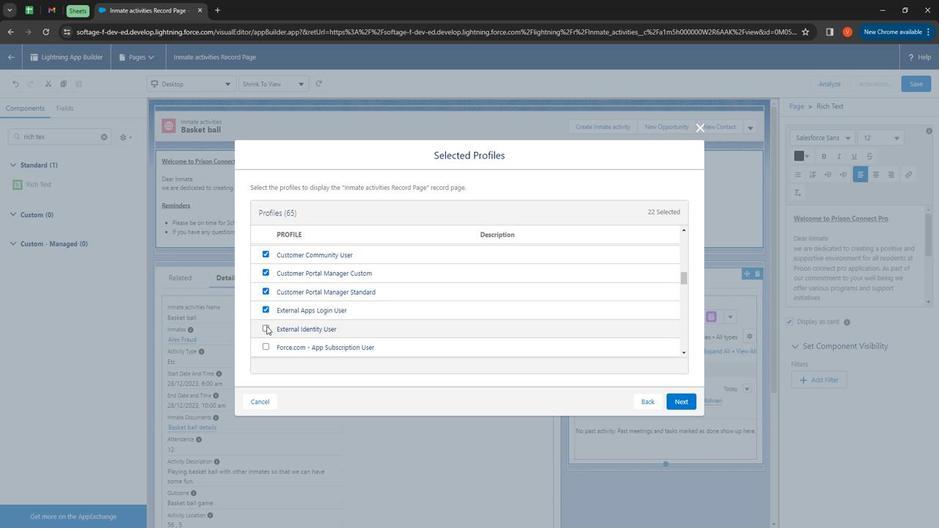 
Action: Mouse pressed left at (268, 323)
Screenshot: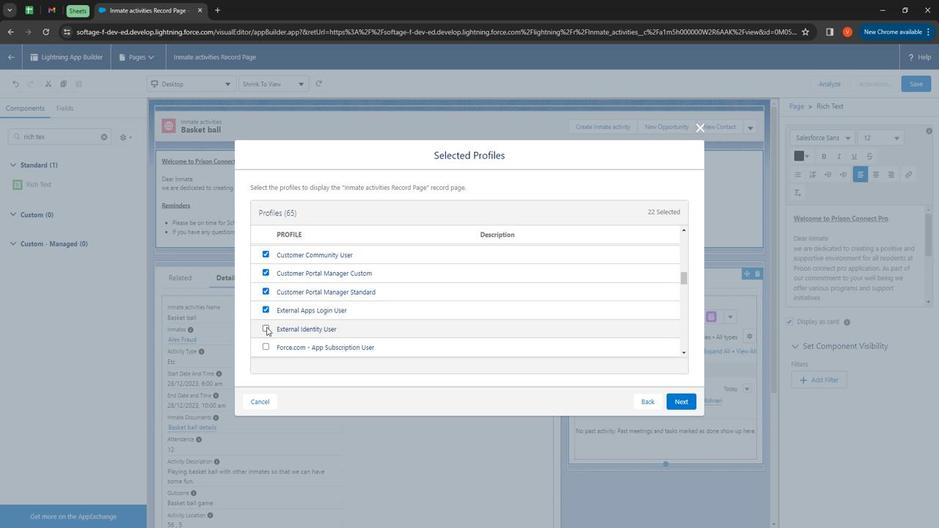 
Action: Mouse moved to (266, 342)
Screenshot: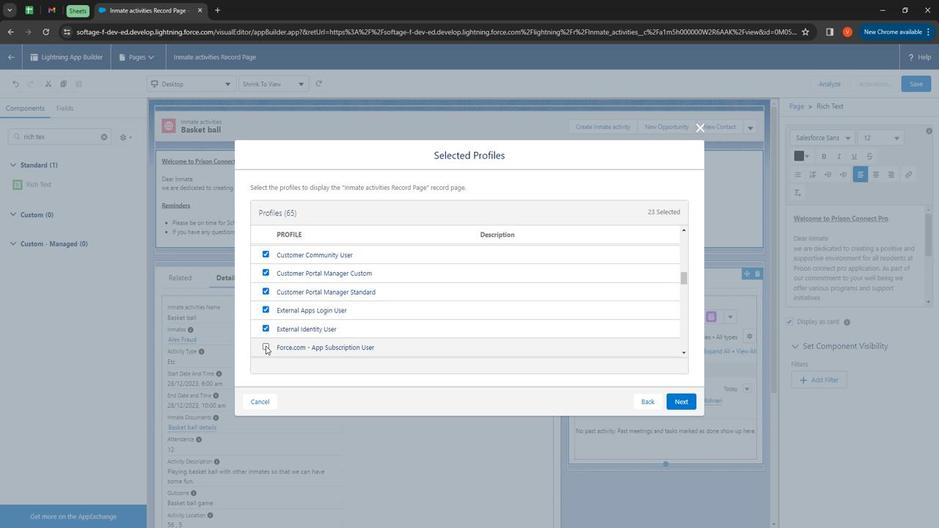 
Action: Mouse pressed left at (266, 342)
Screenshot: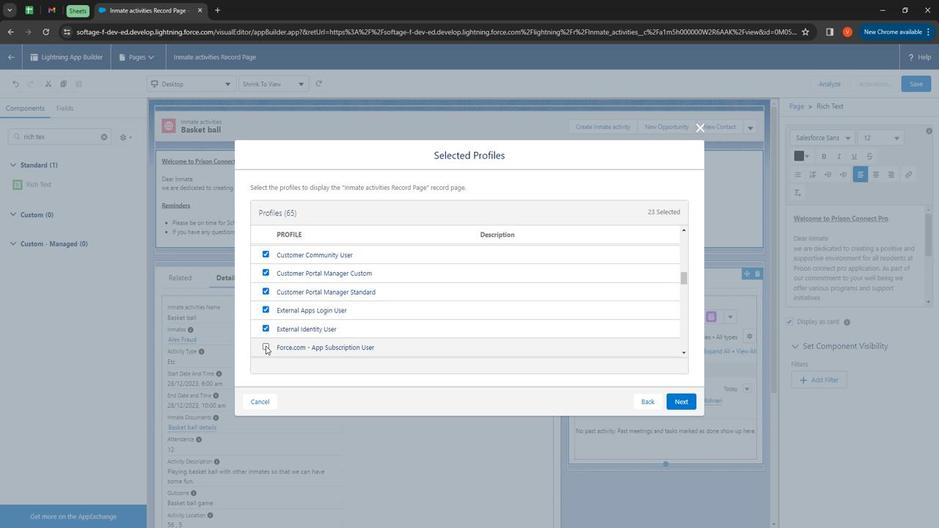 
Action: Mouse moved to (316, 323)
